 Task: Find connections with filter location Taufkirchen with filter topic #goalswith filter profile language German with filter current company TransUnion with filter school TKIET(Autonomous), WARANANAGAR with filter industry Space Research and Technology with filter service category Homeowners Insurance with filter keywords title Animal Breeder
Action: Mouse moved to (176, 266)
Screenshot: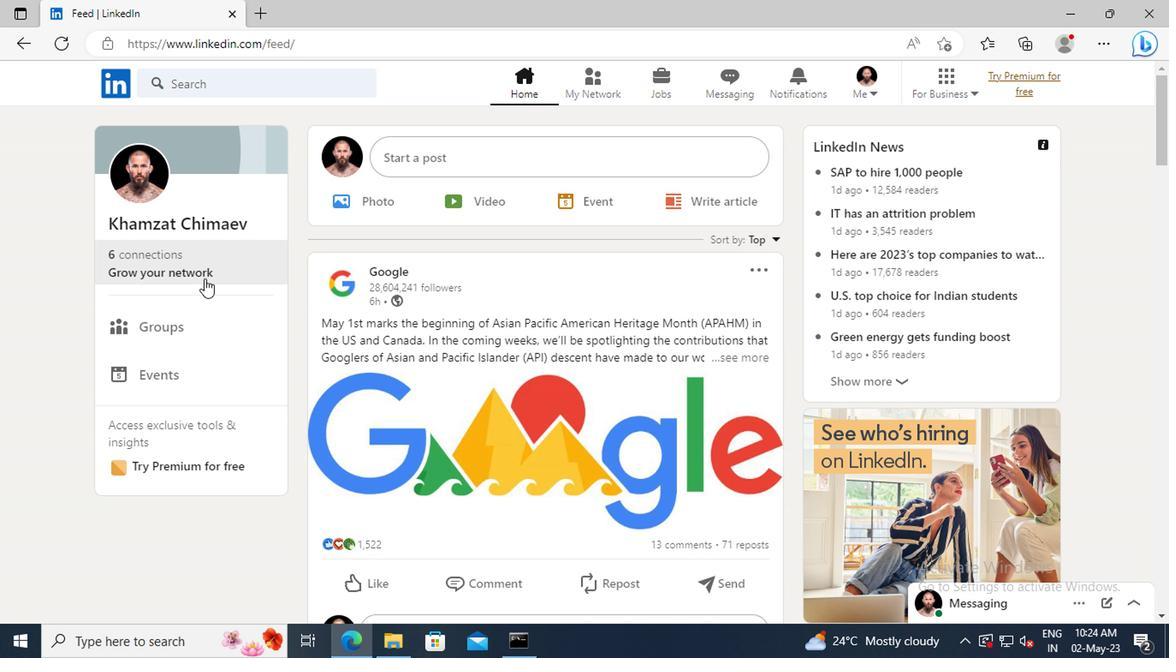 
Action: Mouse pressed left at (176, 266)
Screenshot: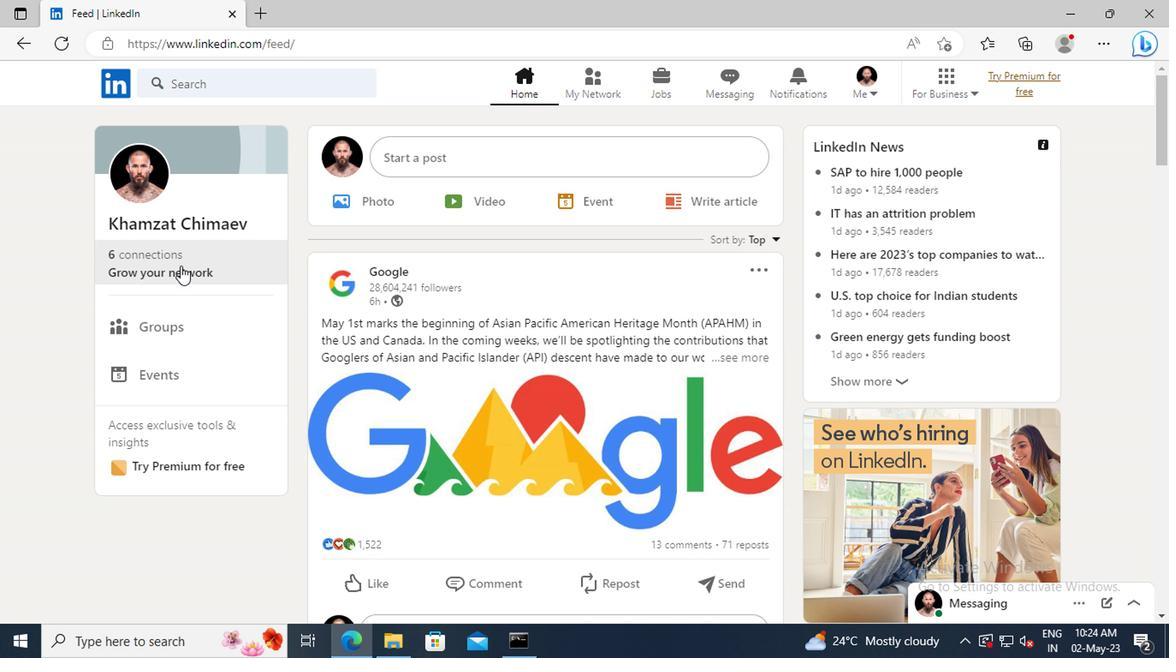 
Action: Mouse moved to (182, 179)
Screenshot: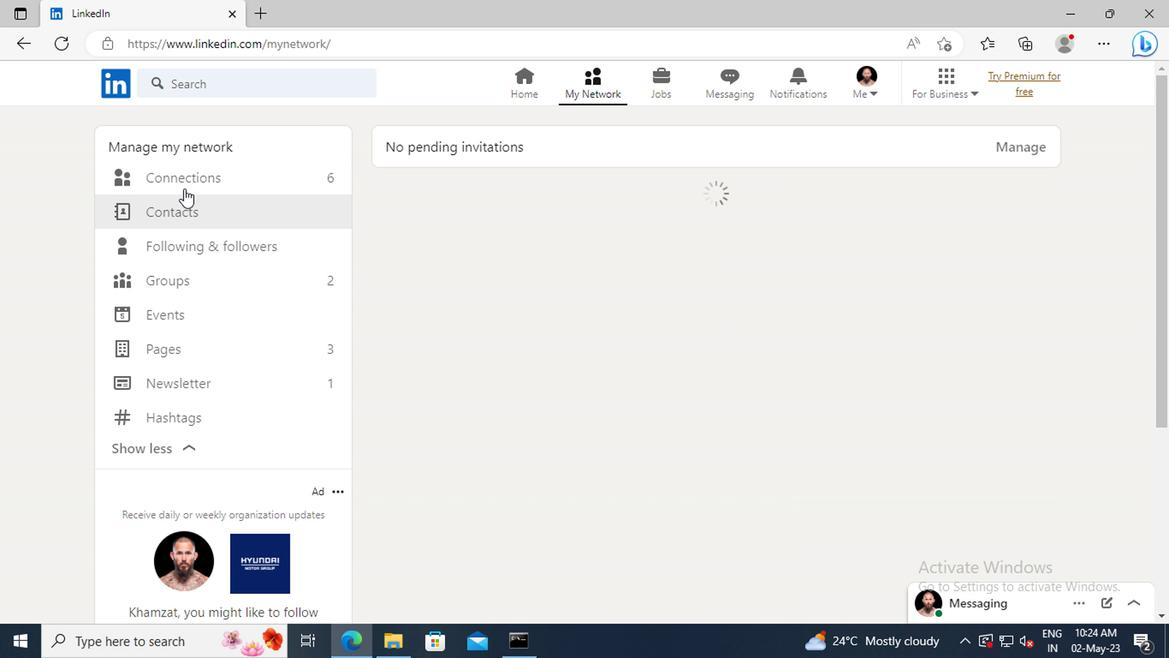 
Action: Mouse pressed left at (182, 179)
Screenshot: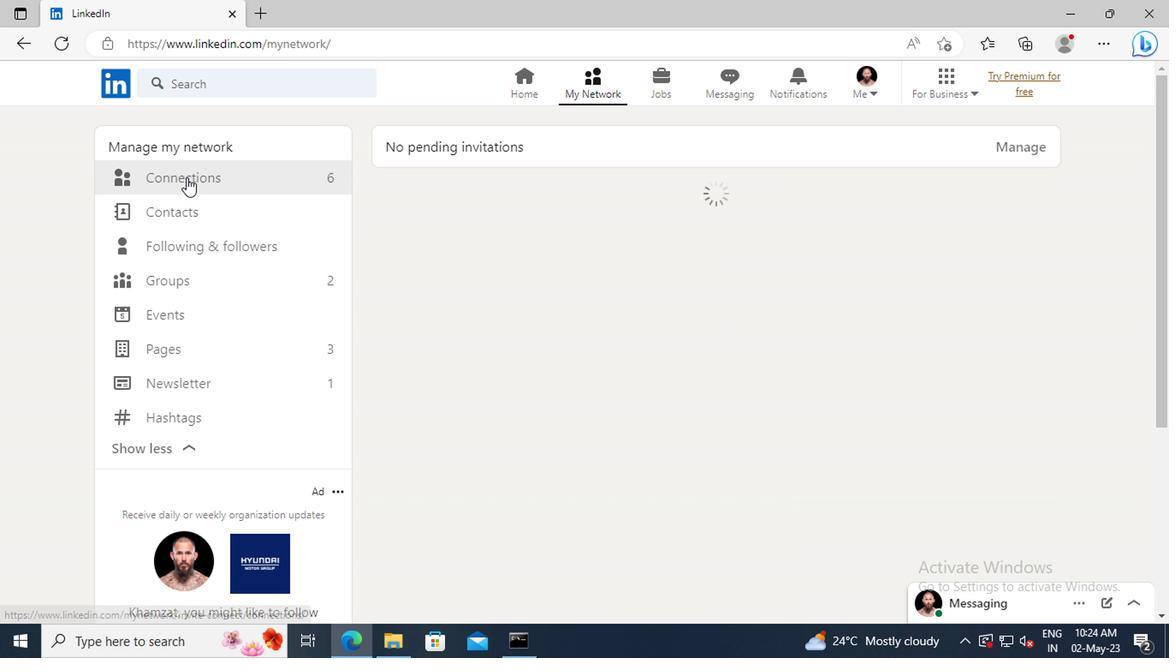 
Action: Mouse moved to (682, 183)
Screenshot: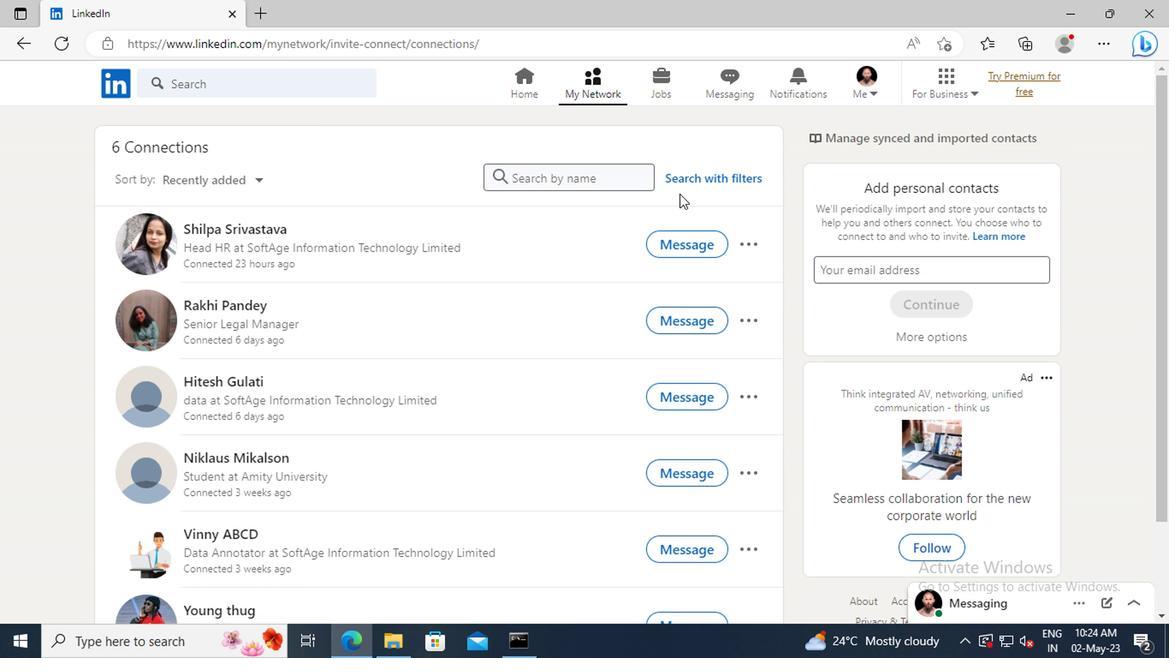 
Action: Mouse pressed left at (682, 183)
Screenshot: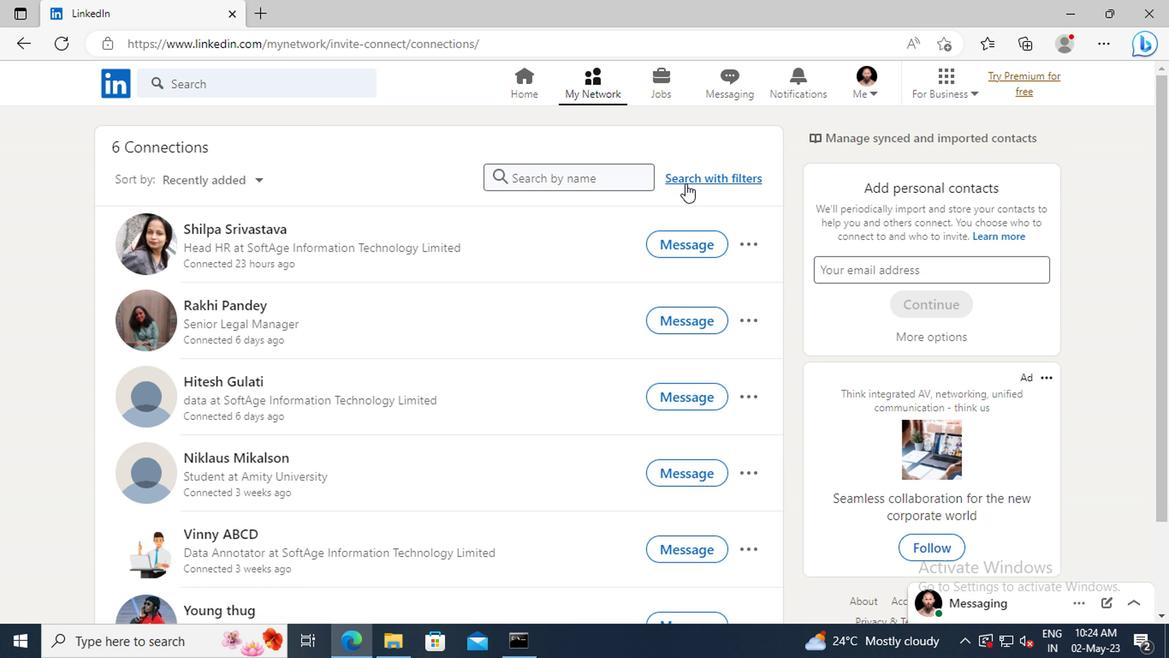 
Action: Mouse moved to (631, 134)
Screenshot: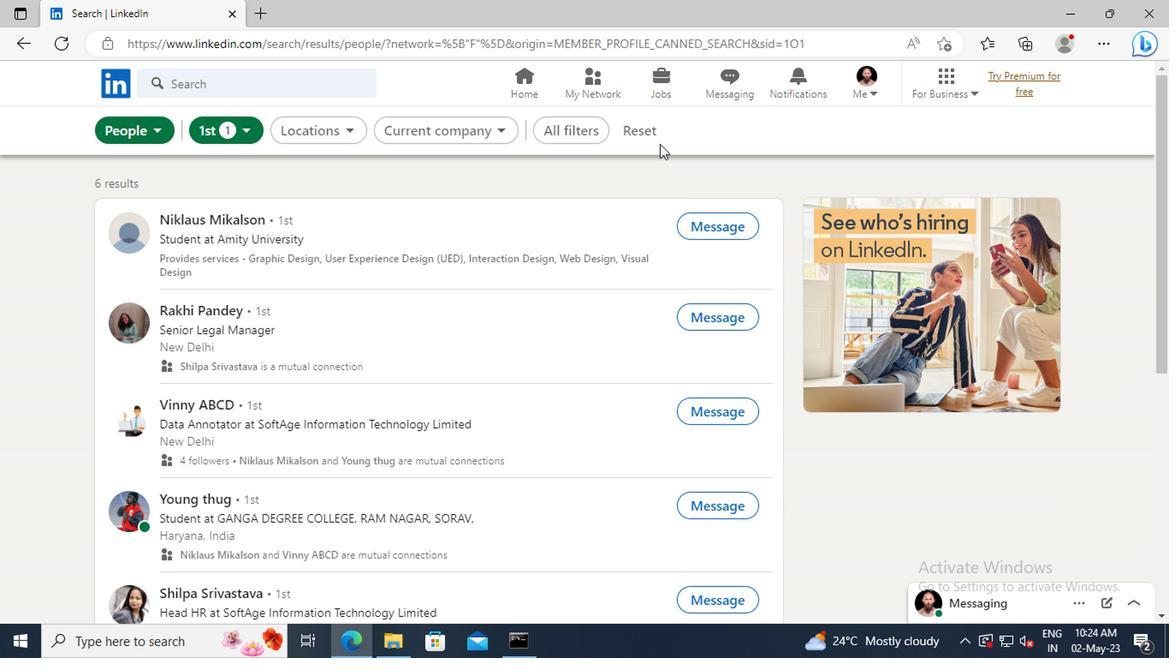 
Action: Mouse pressed left at (631, 134)
Screenshot: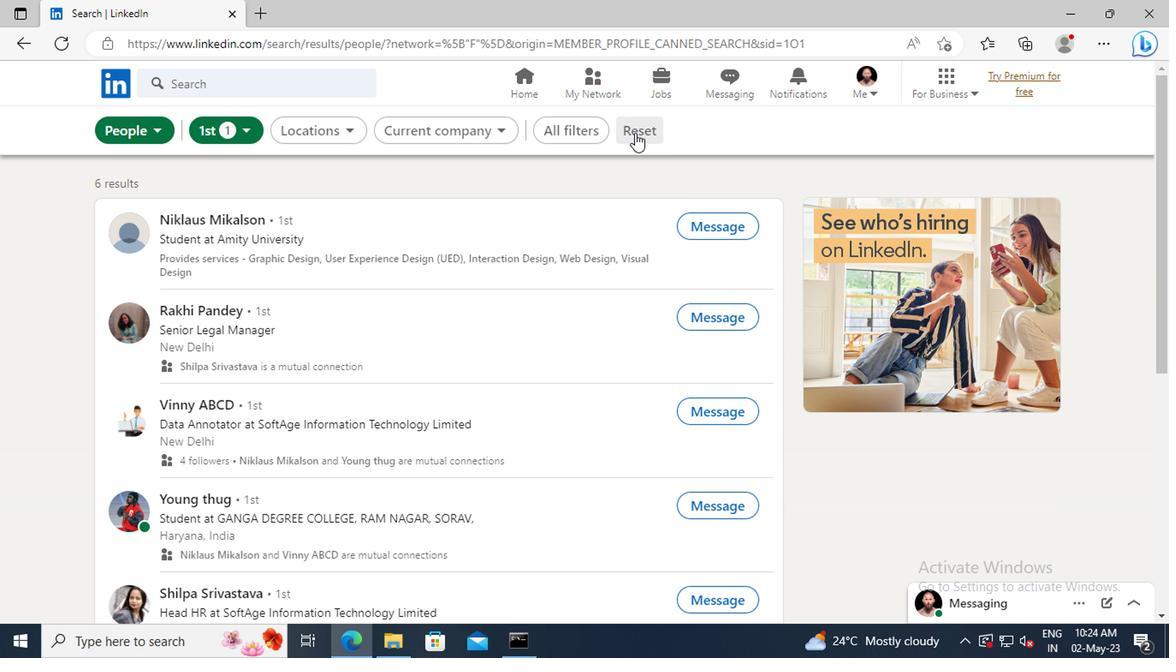 
Action: Mouse moved to (615, 130)
Screenshot: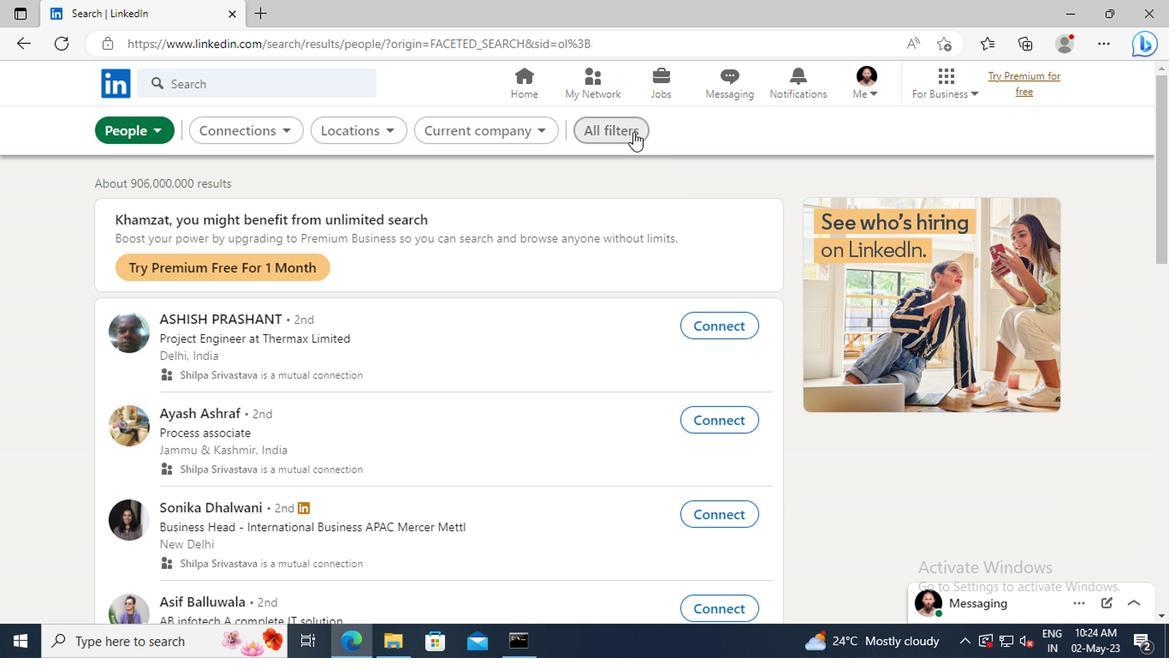 
Action: Mouse pressed left at (615, 130)
Screenshot: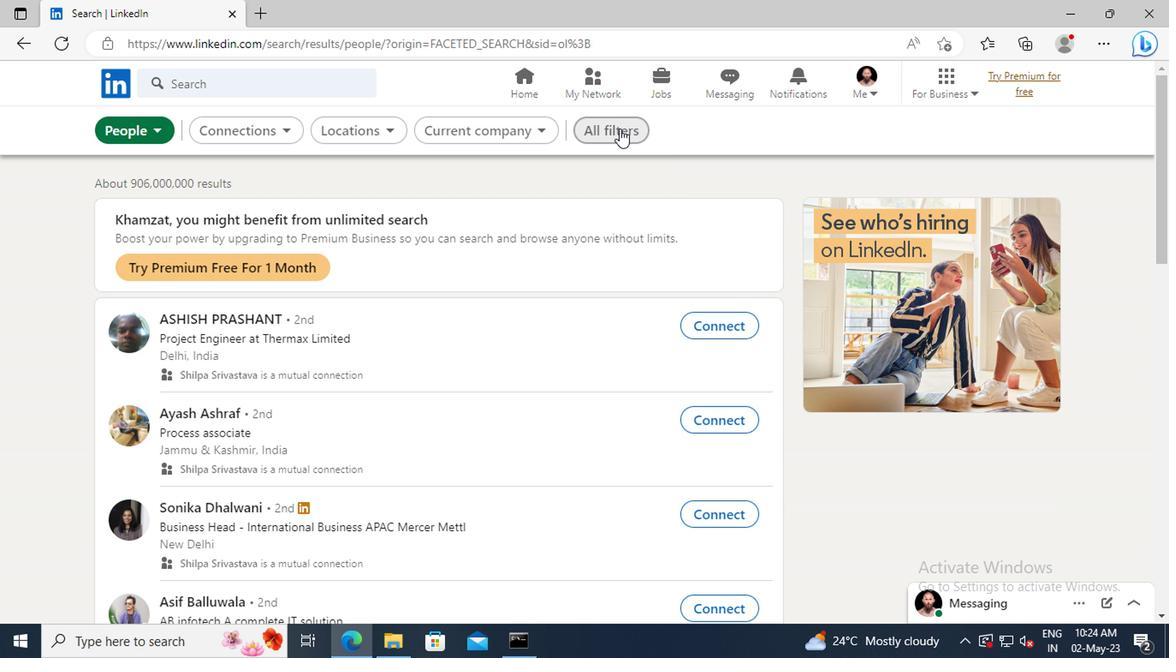 
Action: Mouse moved to (898, 294)
Screenshot: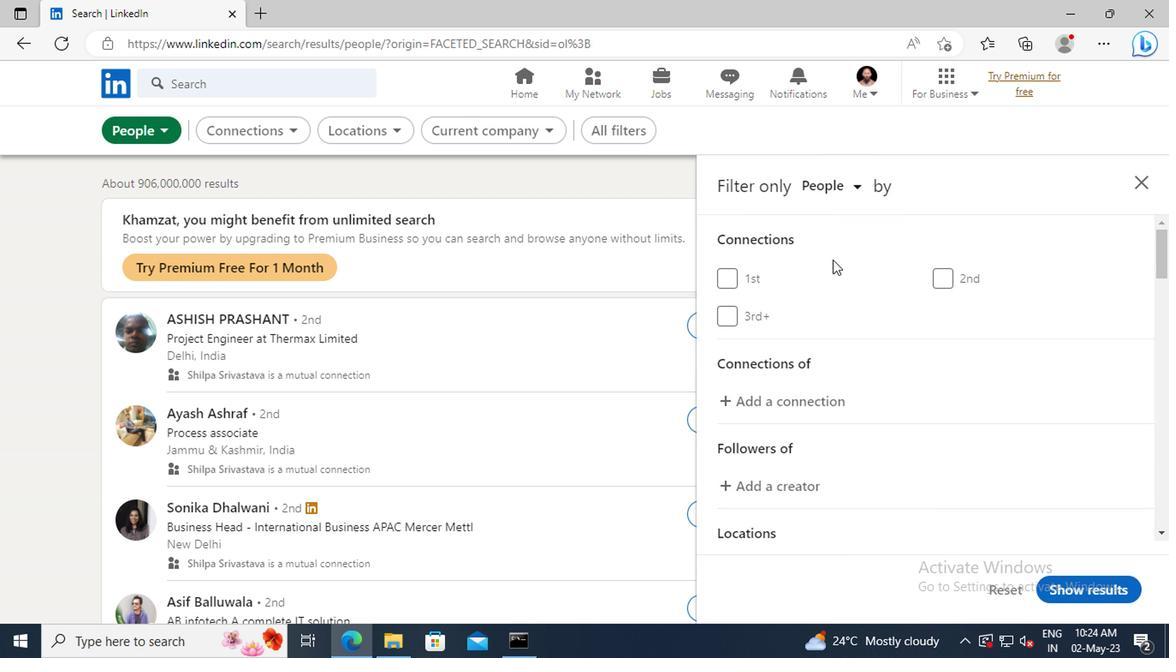 
Action: Mouse scrolled (898, 294) with delta (0, 0)
Screenshot: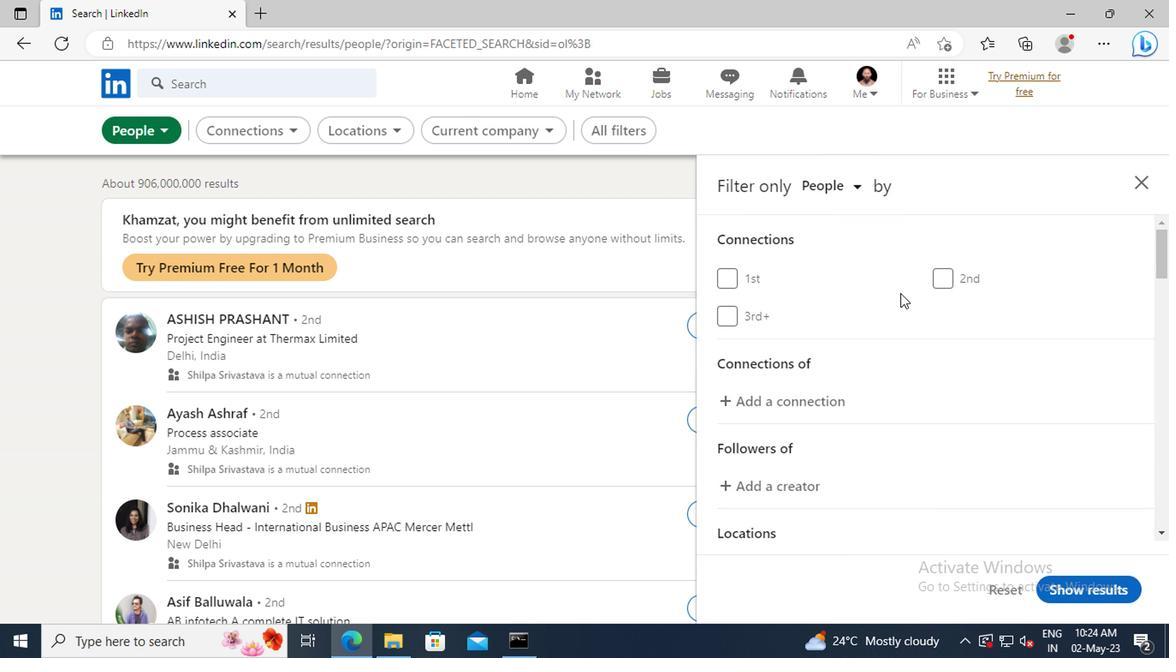 
Action: Mouse moved to (898, 295)
Screenshot: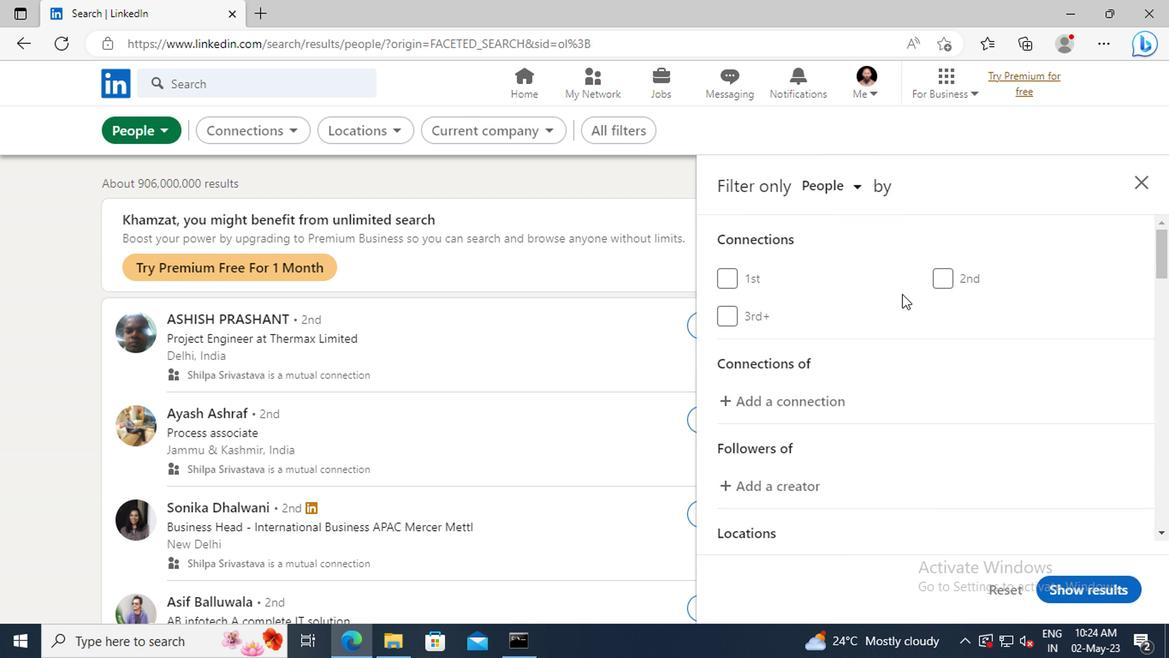 
Action: Mouse scrolled (898, 294) with delta (0, 0)
Screenshot: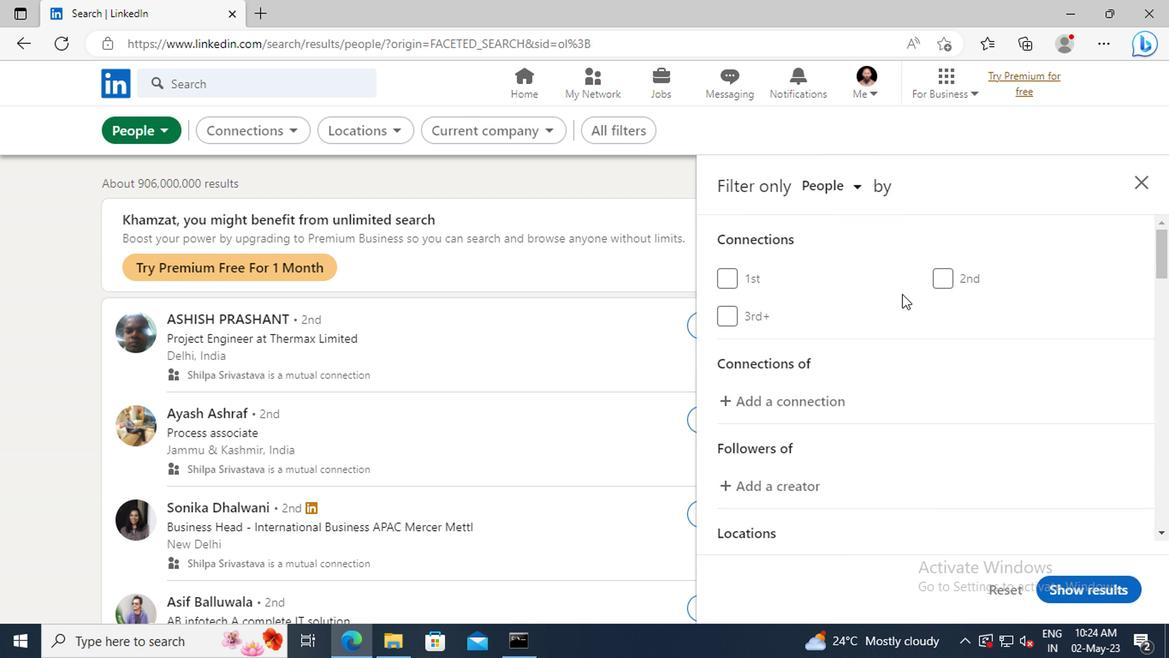 
Action: Mouse moved to (898, 296)
Screenshot: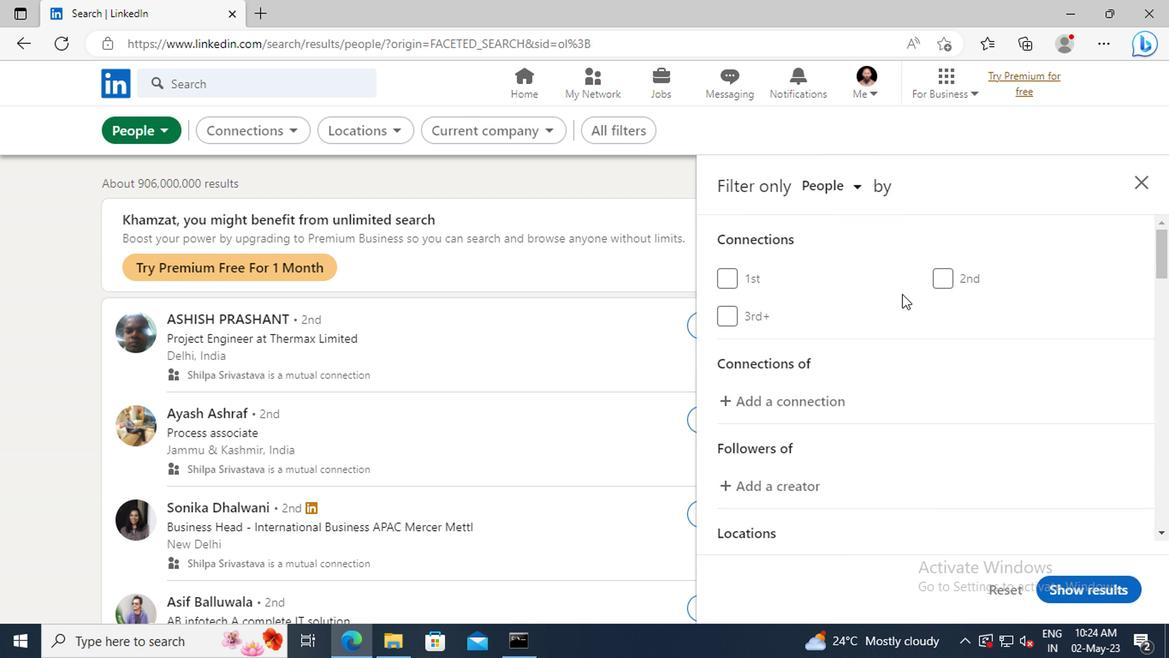 
Action: Mouse scrolled (898, 295) with delta (0, -1)
Screenshot: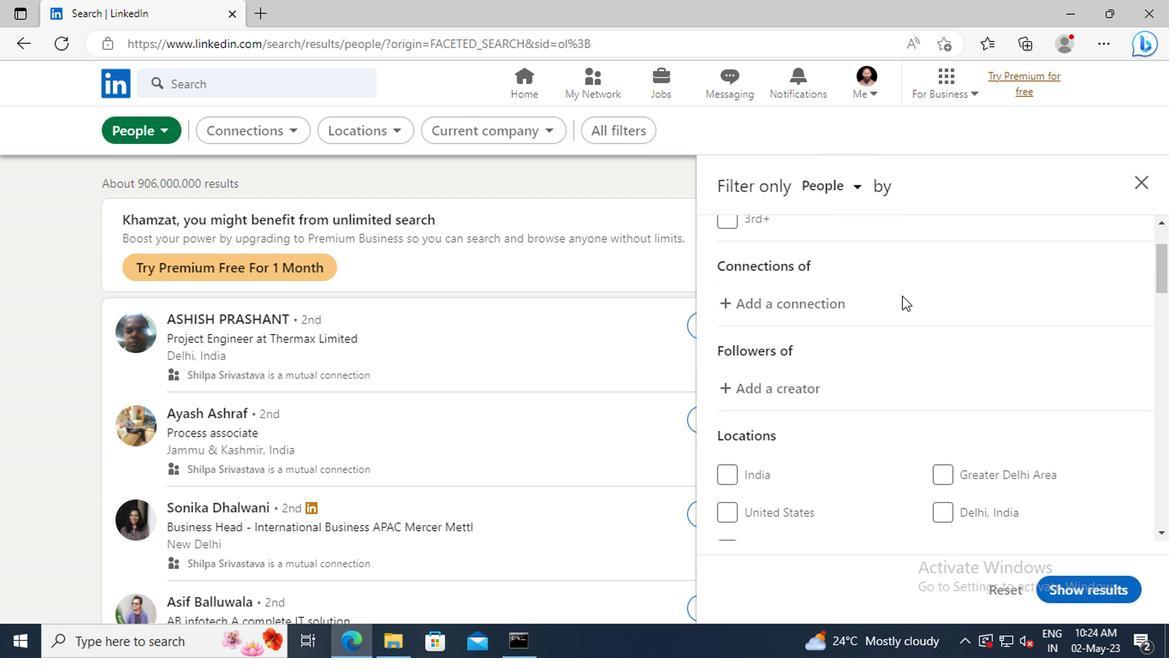 
Action: Mouse scrolled (898, 295) with delta (0, -1)
Screenshot: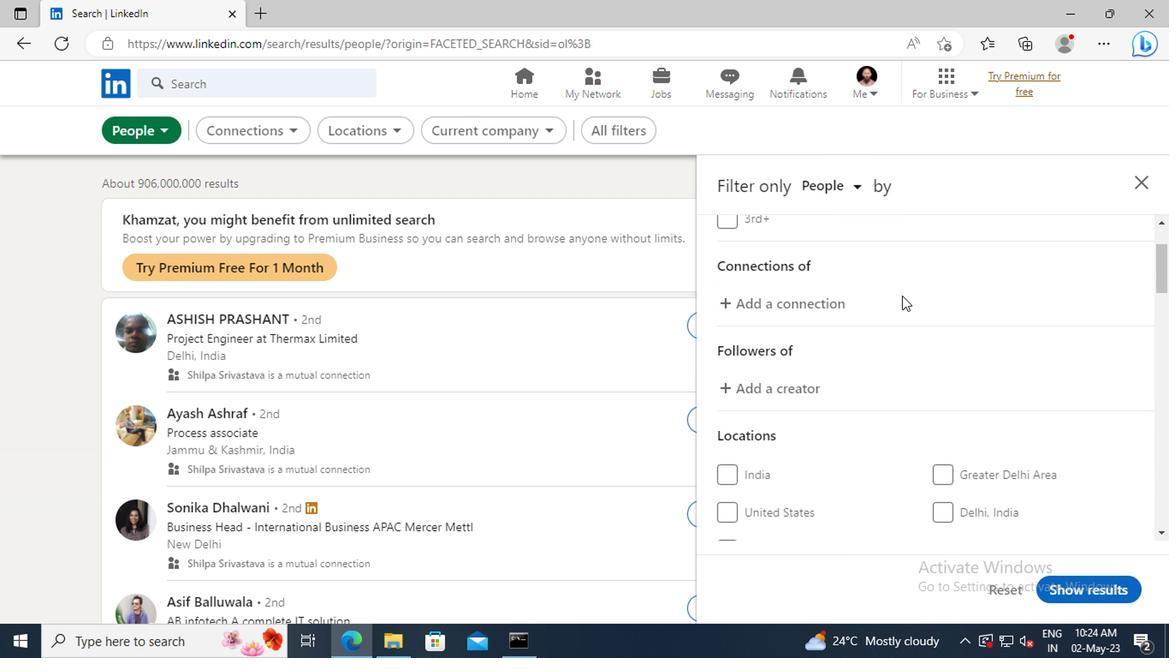 
Action: Mouse scrolled (898, 295) with delta (0, -1)
Screenshot: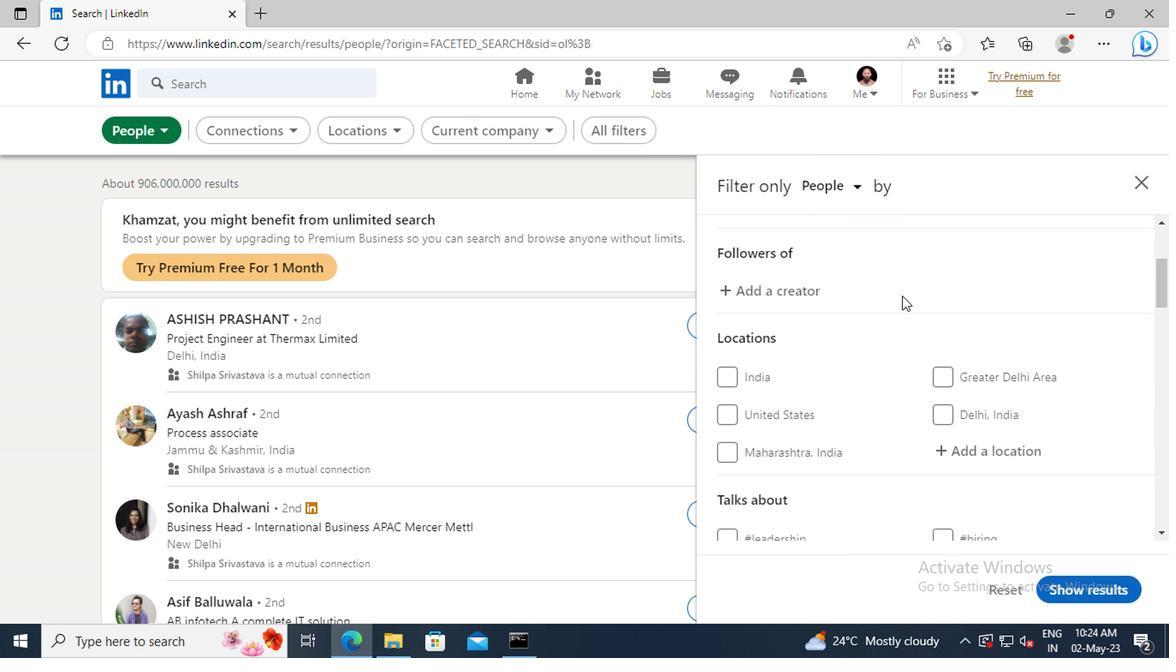 
Action: Mouse scrolled (898, 295) with delta (0, -1)
Screenshot: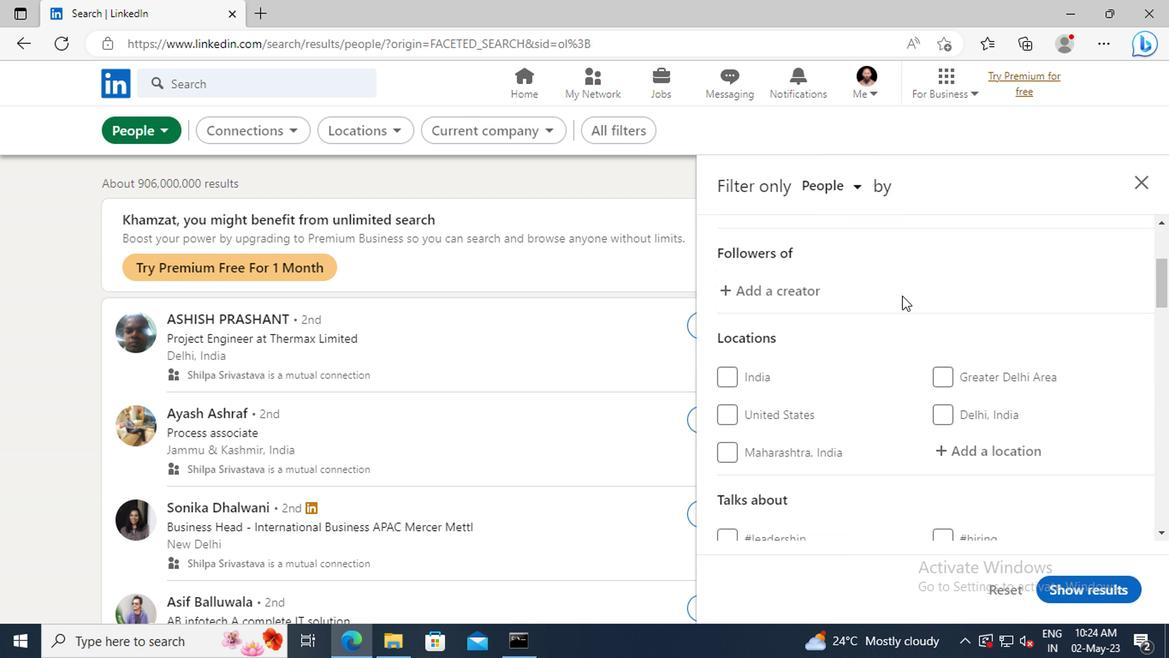 
Action: Mouse moved to (940, 357)
Screenshot: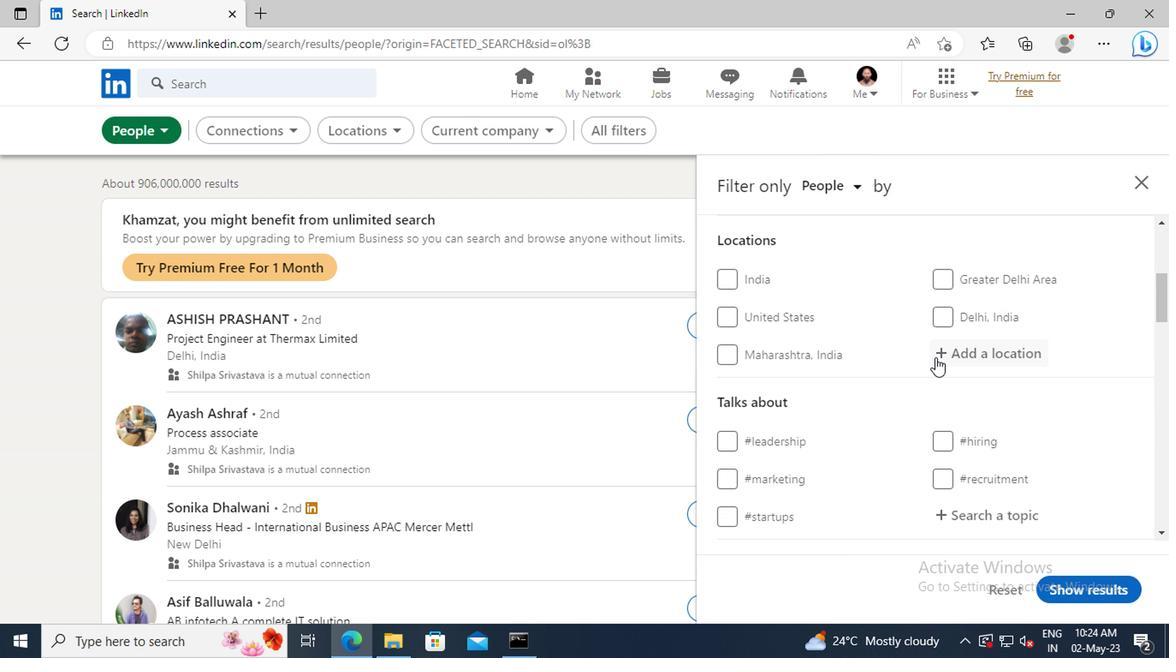 
Action: Mouse pressed left at (940, 357)
Screenshot: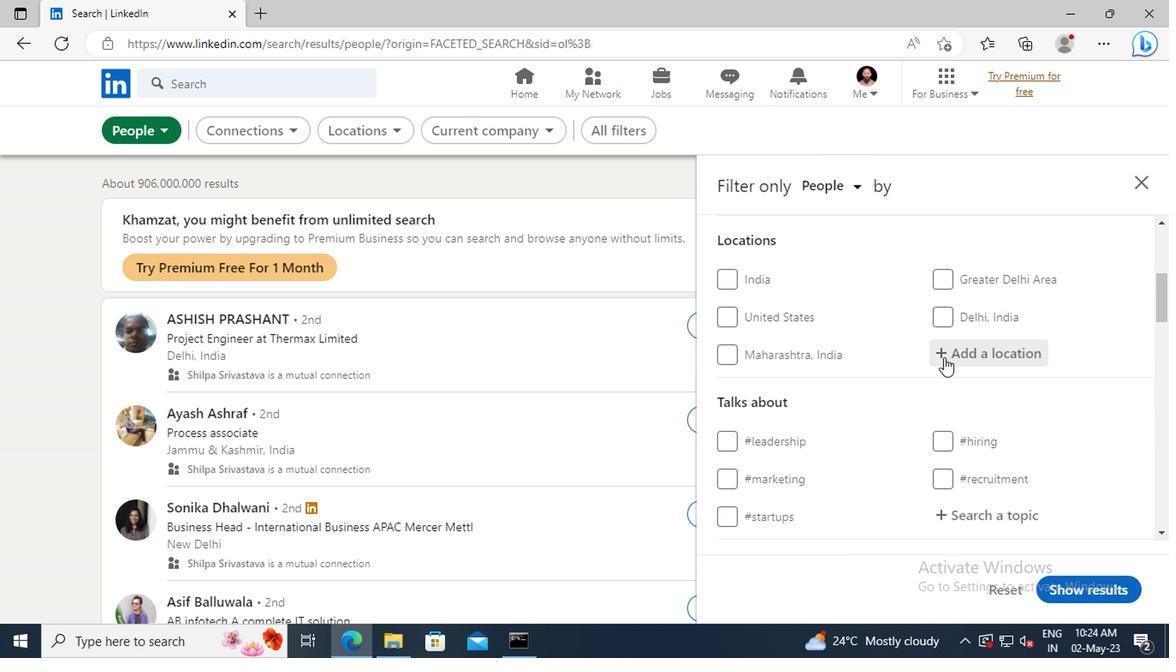 
Action: Key pressed <Key.shift>TAUFKIR
Screenshot: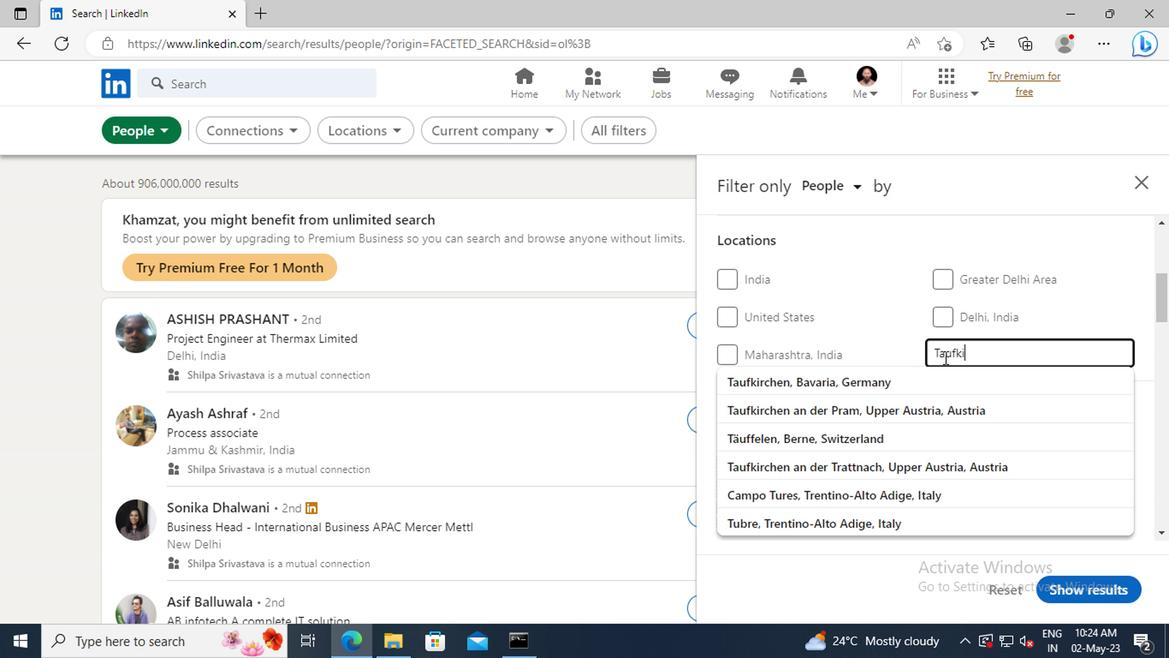 
Action: Mouse moved to (937, 379)
Screenshot: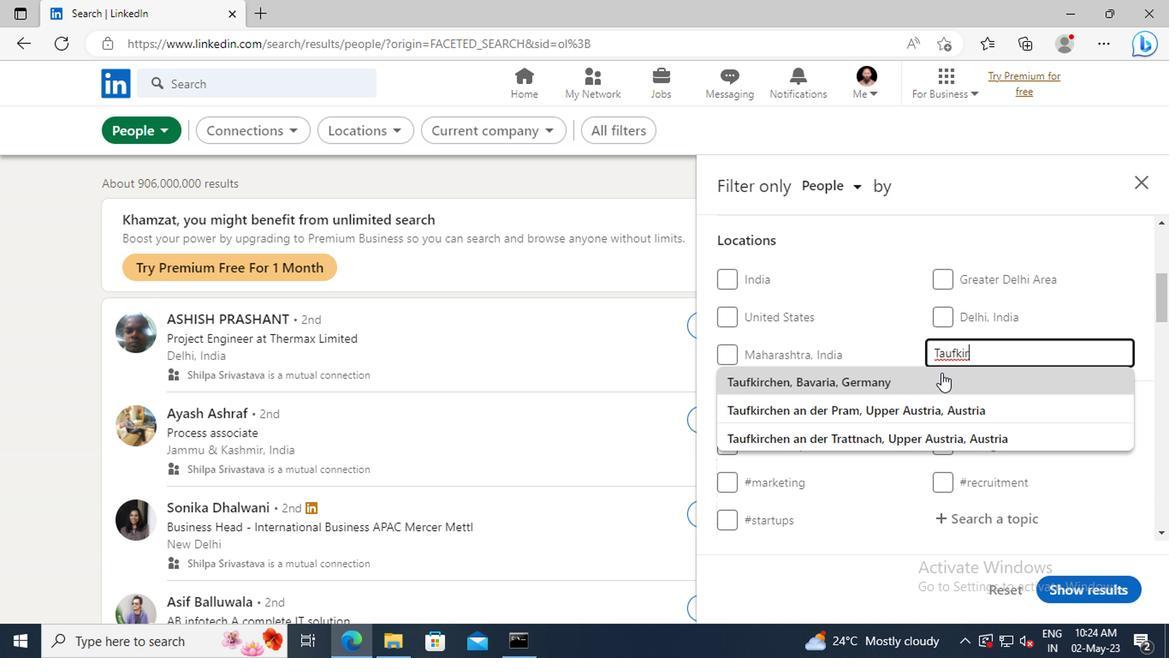 
Action: Mouse pressed left at (937, 379)
Screenshot: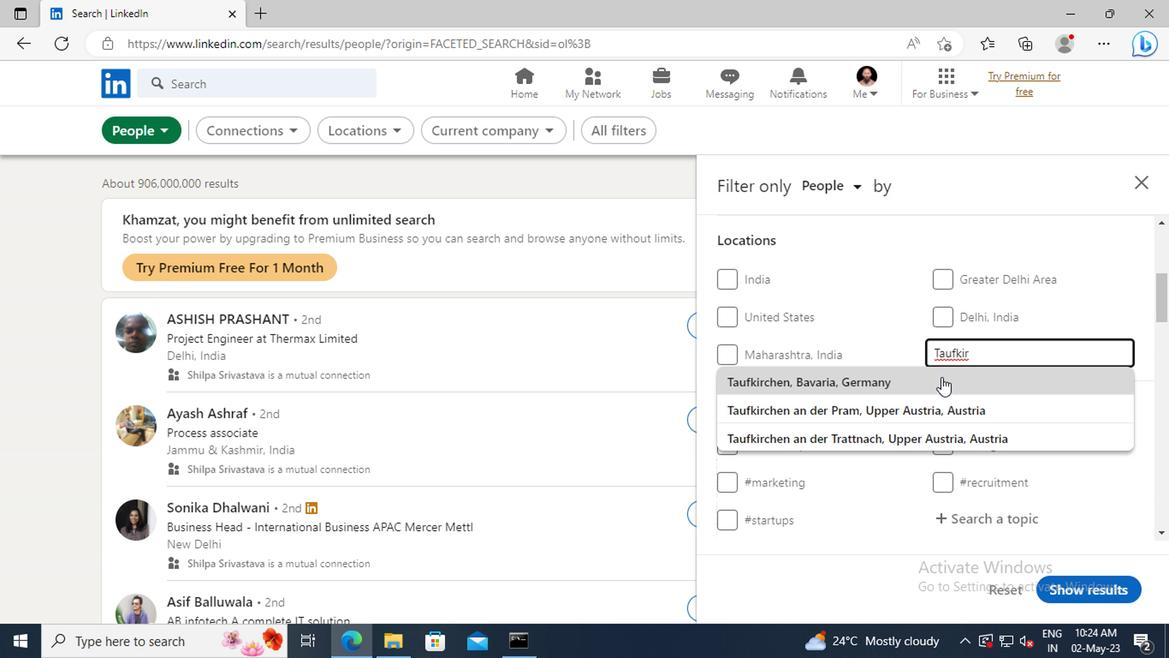
Action: Mouse scrolled (937, 378) with delta (0, 0)
Screenshot: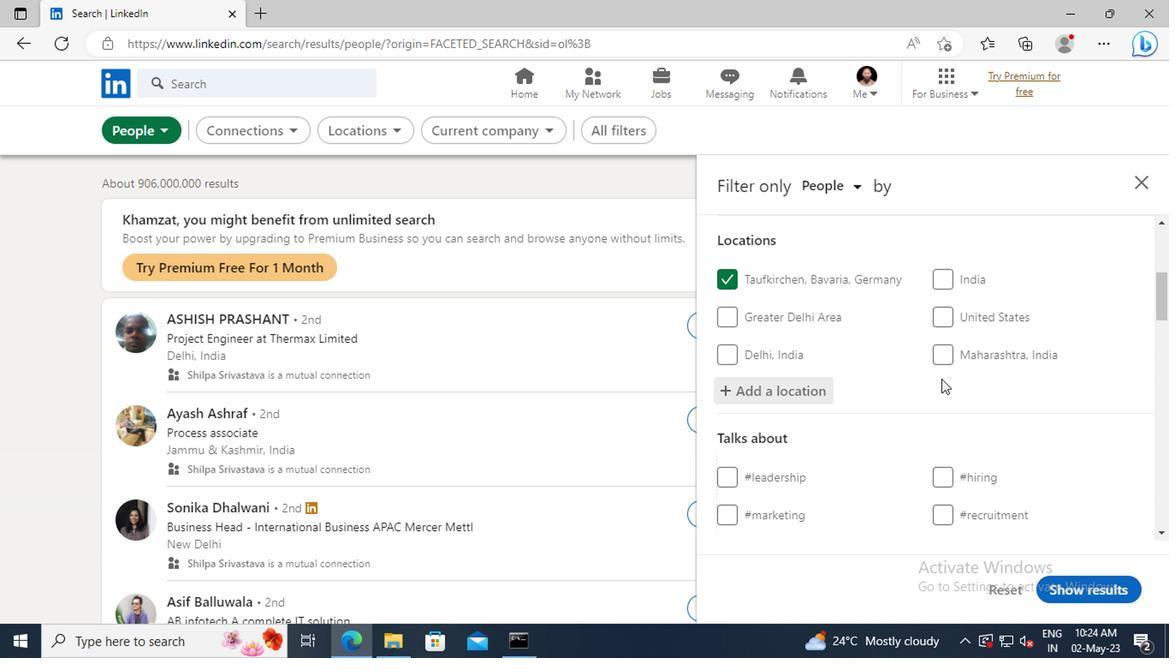 
Action: Mouse scrolled (937, 378) with delta (0, 0)
Screenshot: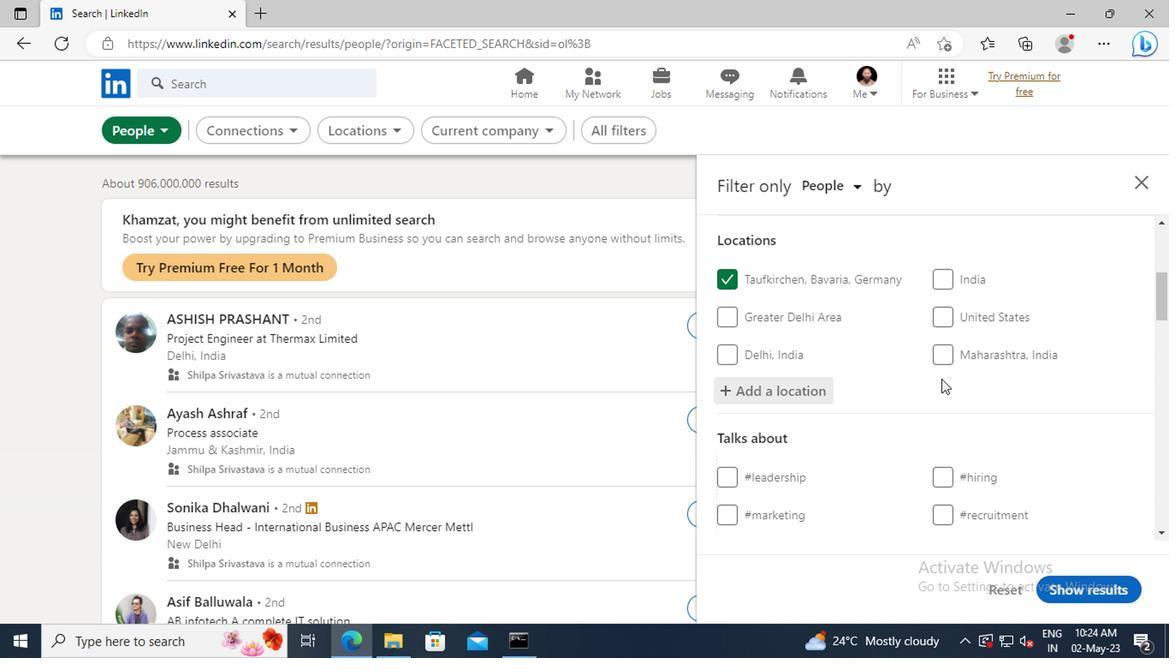 
Action: Mouse scrolled (937, 378) with delta (0, 0)
Screenshot: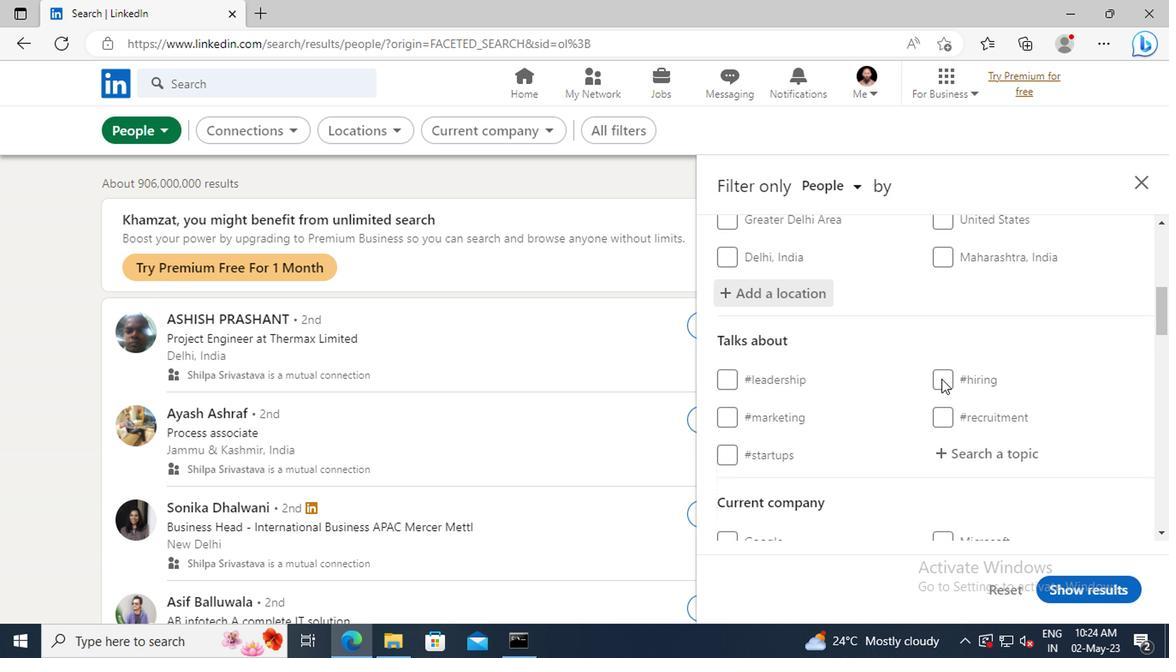 
Action: Mouse moved to (946, 406)
Screenshot: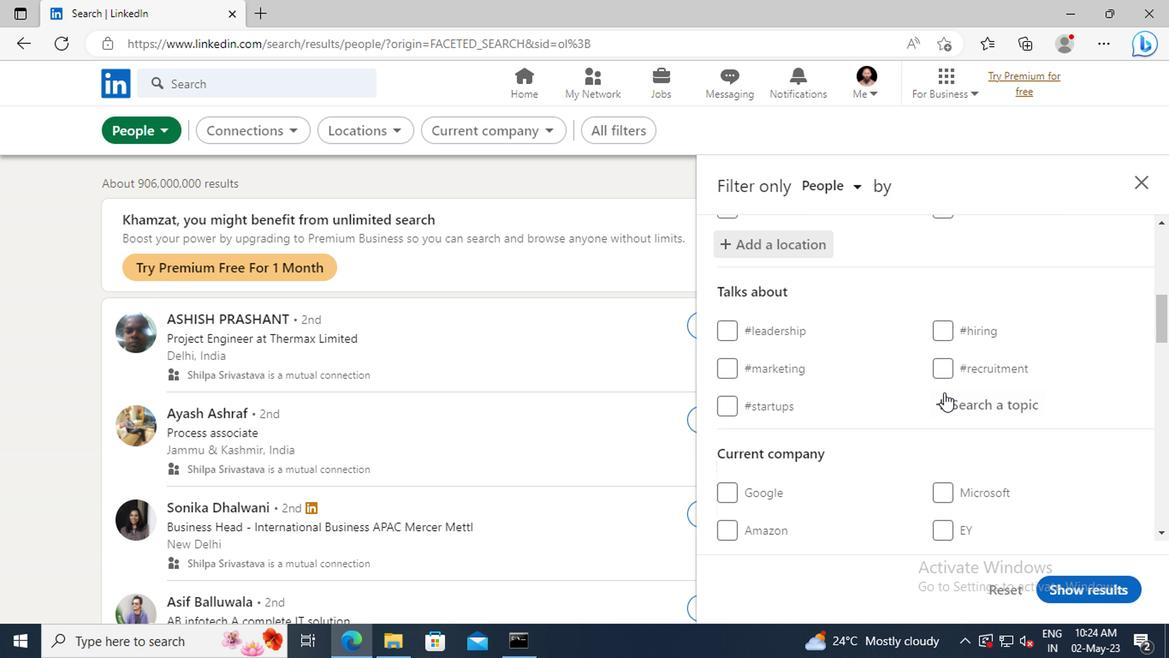 
Action: Mouse pressed left at (946, 406)
Screenshot: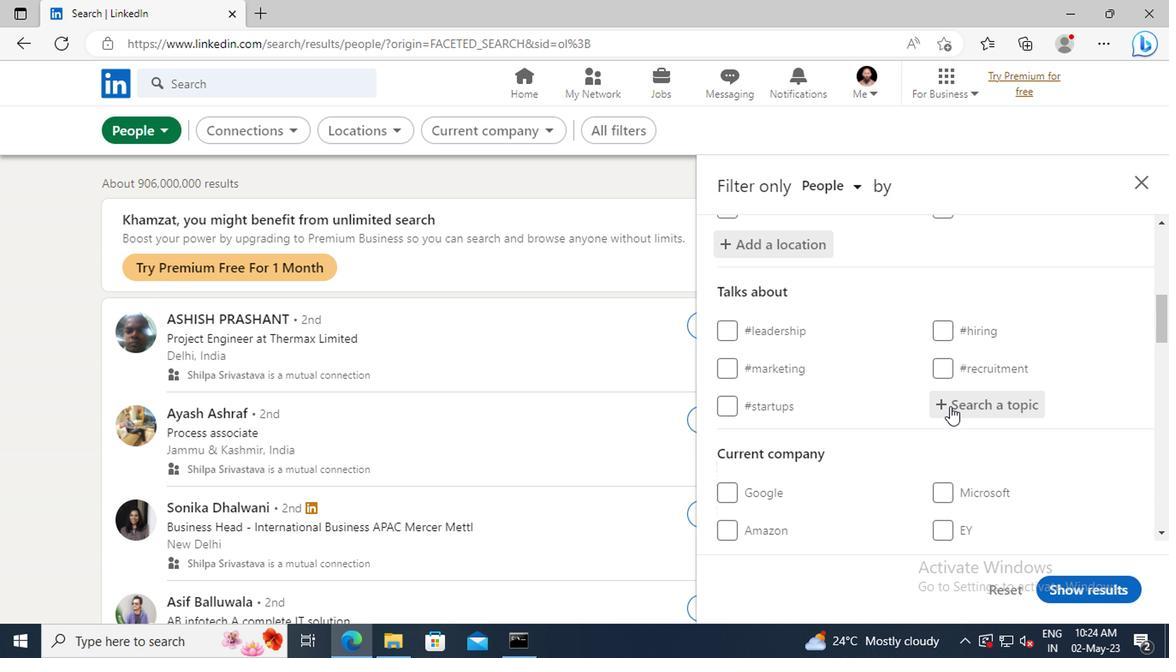
Action: Key pressed GOALS
Screenshot: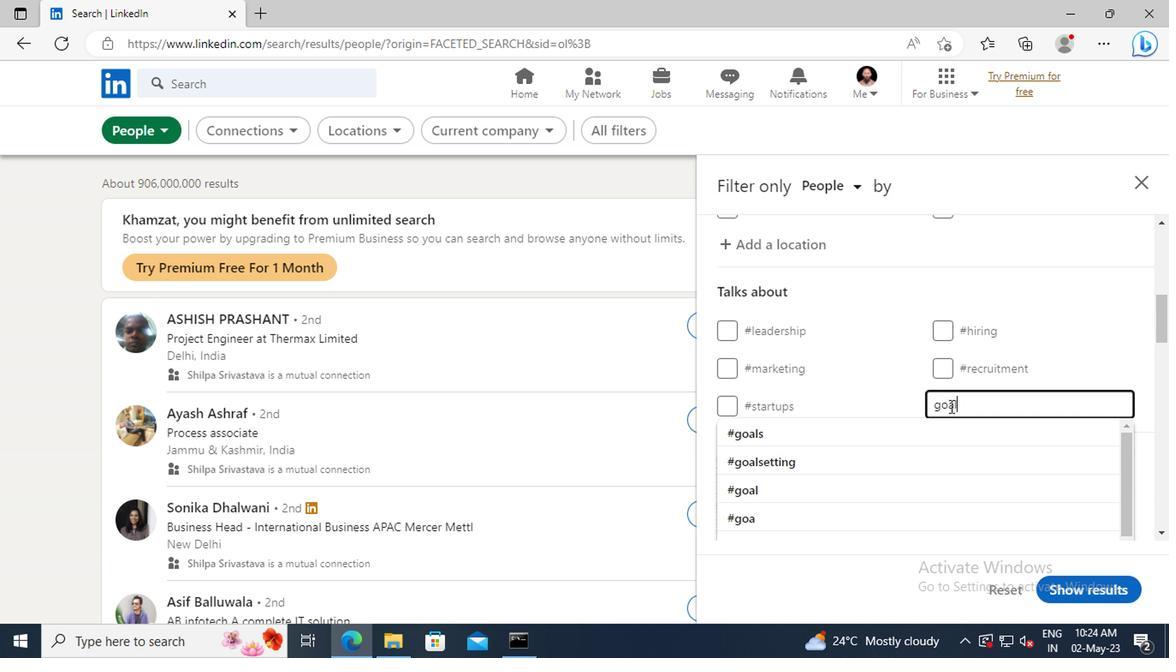 
Action: Mouse moved to (948, 432)
Screenshot: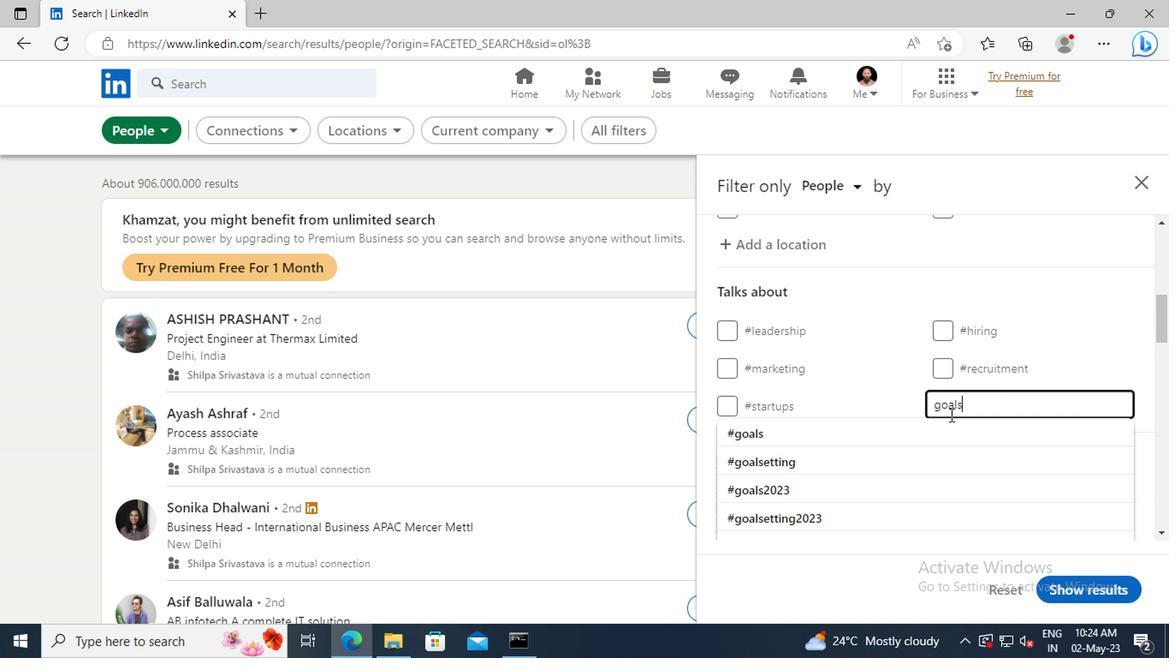 
Action: Mouse pressed left at (948, 432)
Screenshot: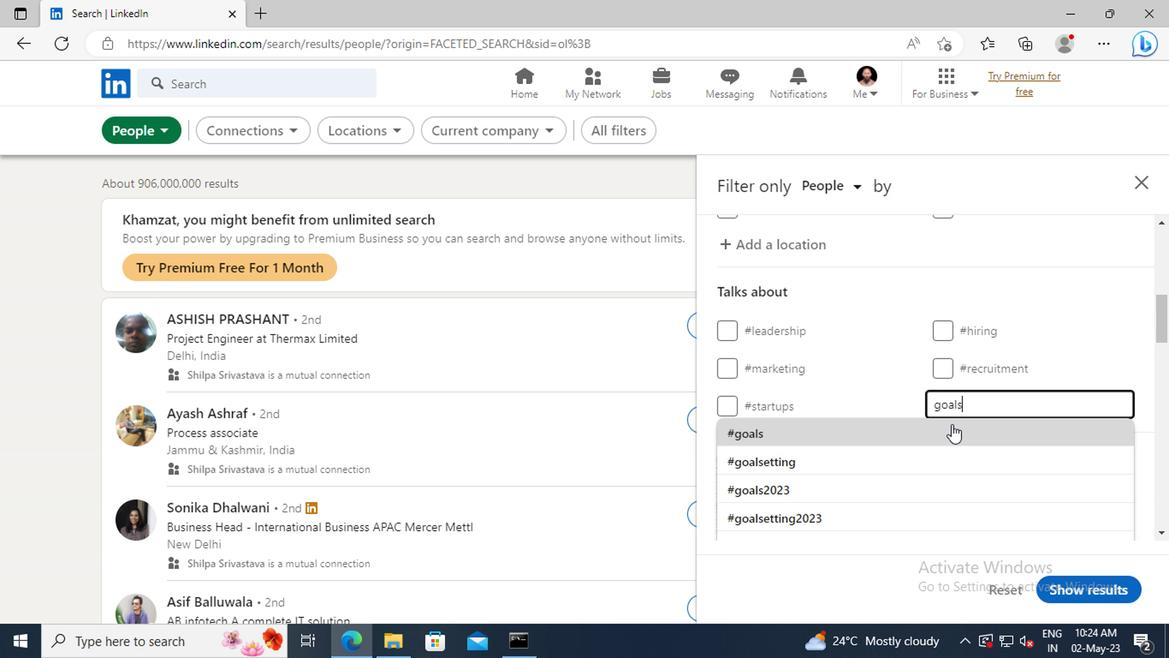 
Action: Mouse scrolled (948, 431) with delta (0, 0)
Screenshot: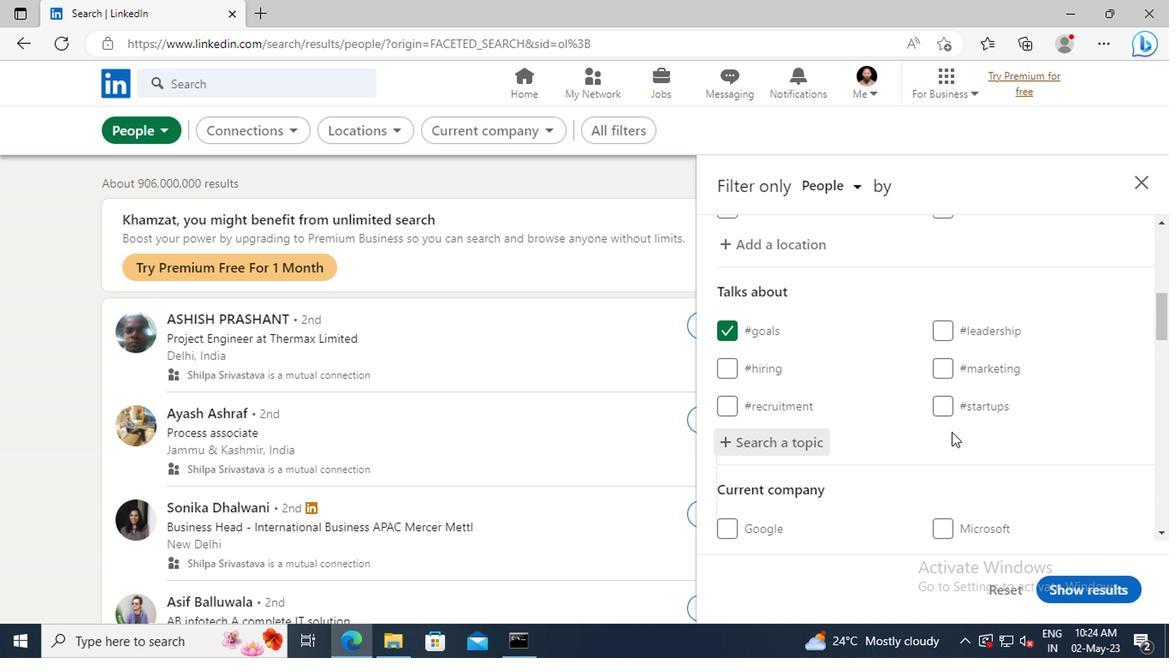 
Action: Mouse scrolled (948, 431) with delta (0, 0)
Screenshot: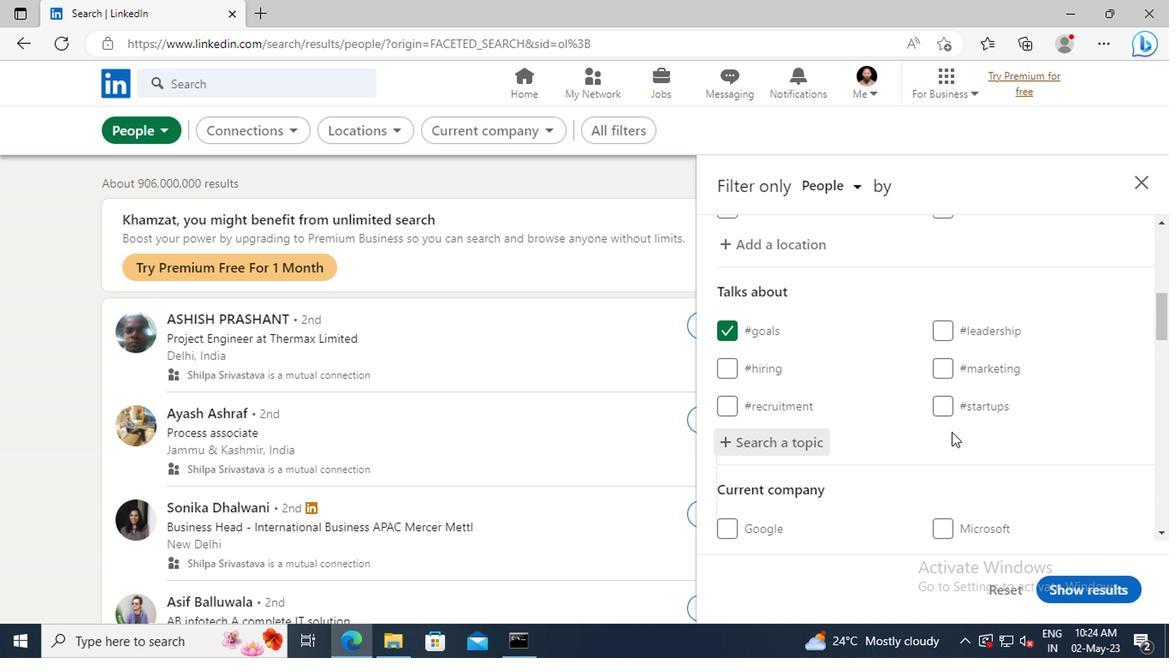 
Action: Mouse scrolled (948, 431) with delta (0, 0)
Screenshot: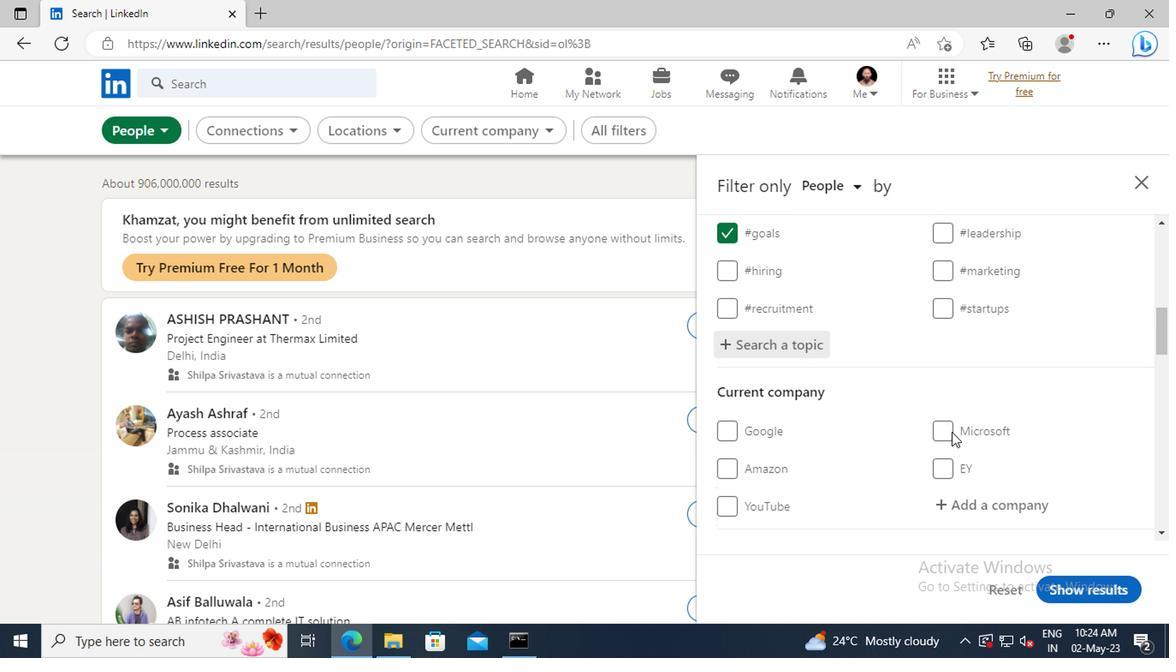 
Action: Mouse scrolled (948, 431) with delta (0, 0)
Screenshot: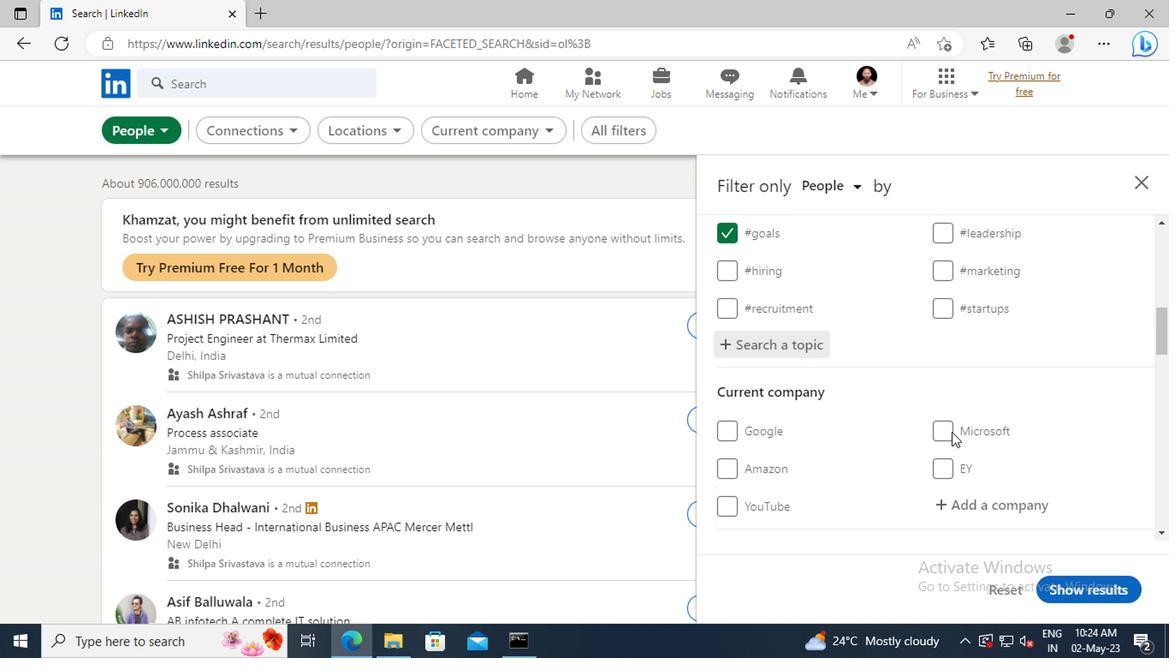 
Action: Mouse moved to (944, 419)
Screenshot: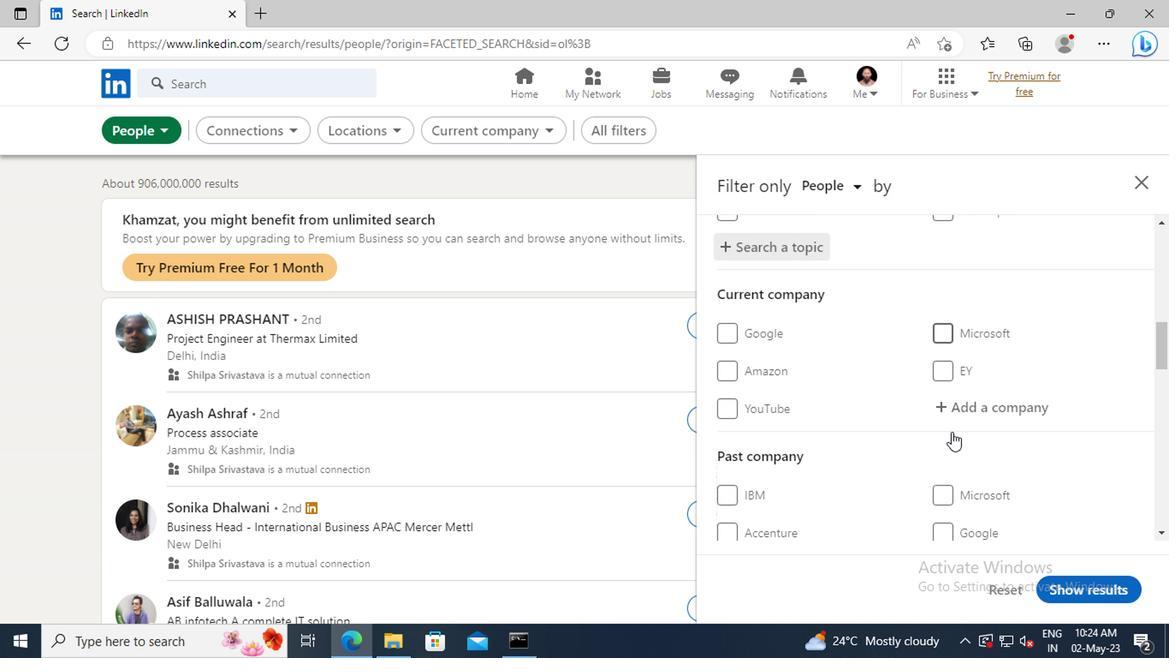 
Action: Mouse scrolled (944, 419) with delta (0, 0)
Screenshot: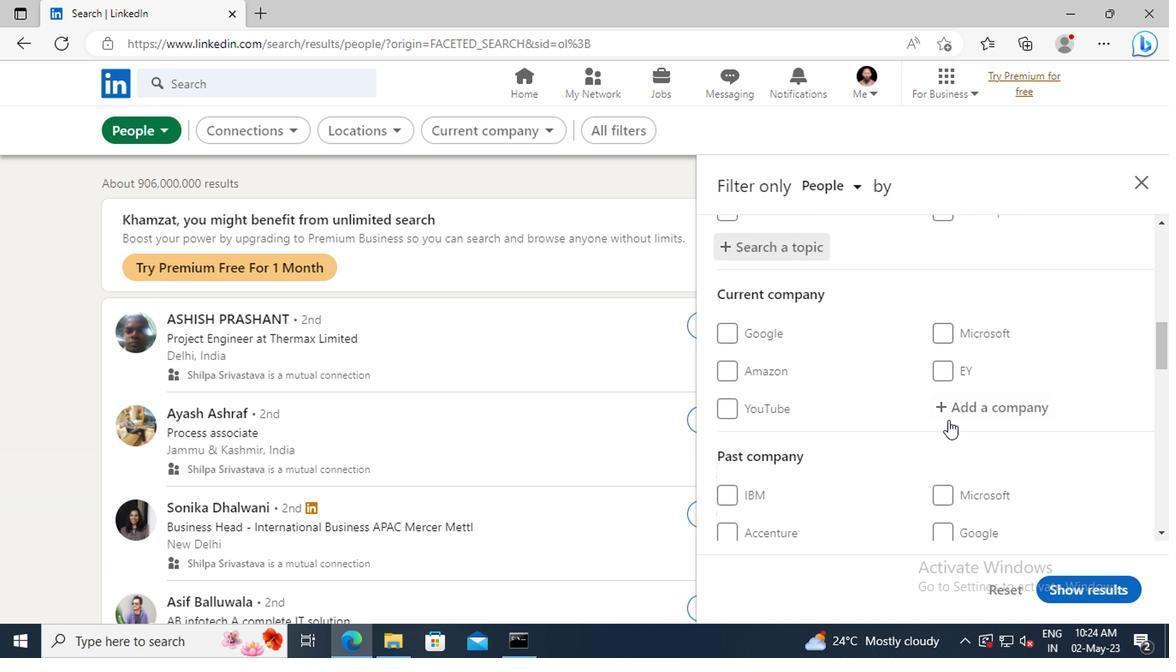 
Action: Mouse scrolled (944, 419) with delta (0, 0)
Screenshot: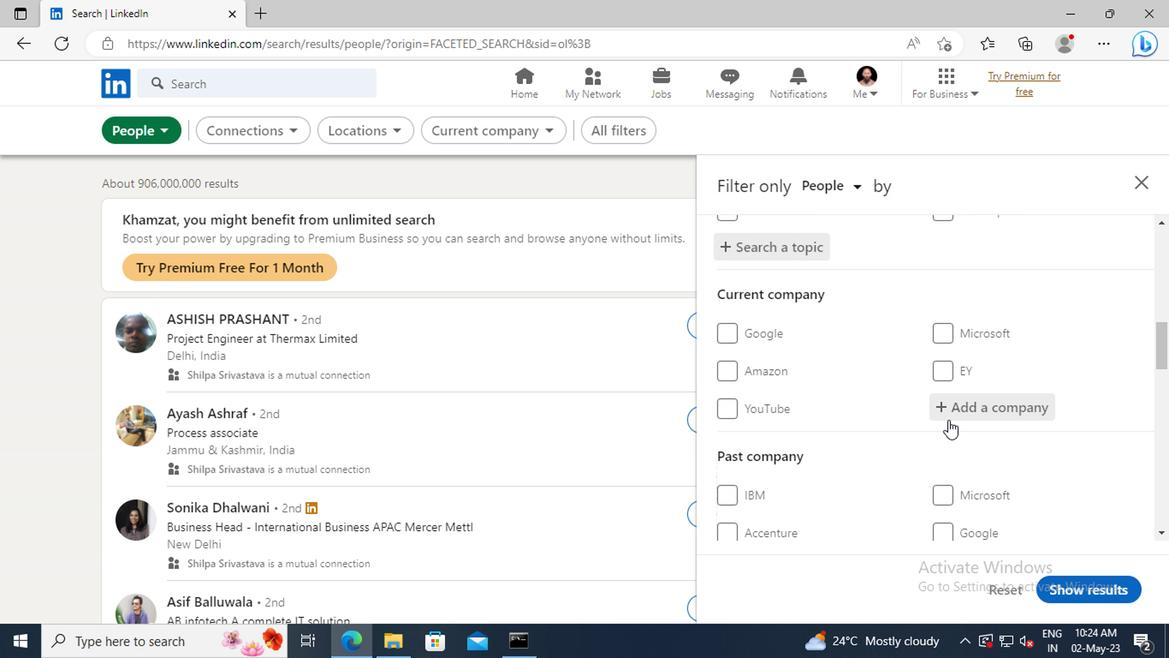
Action: Mouse moved to (944, 416)
Screenshot: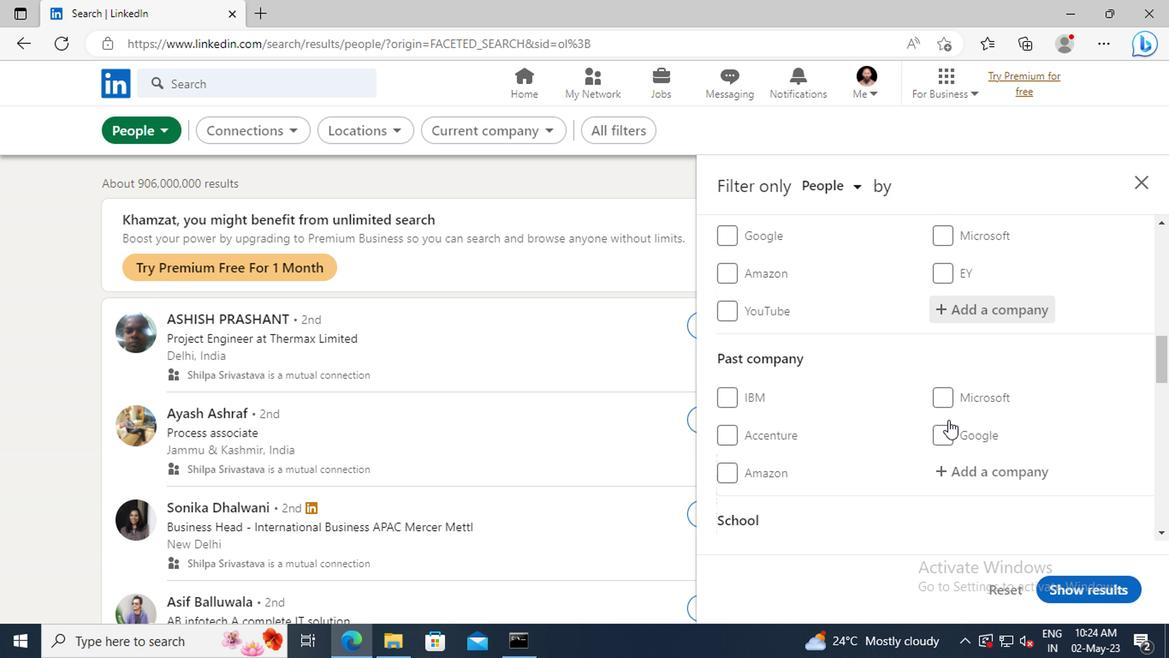 
Action: Mouse scrolled (944, 415) with delta (0, -1)
Screenshot: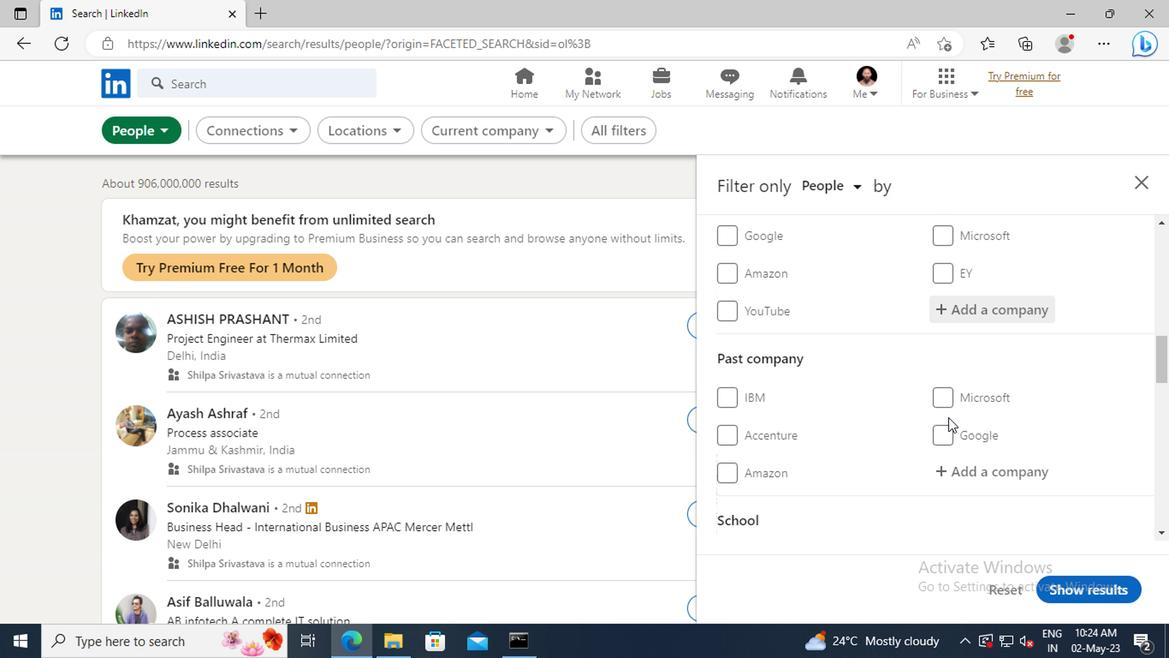 
Action: Mouse scrolled (944, 415) with delta (0, -1)
Screenshot: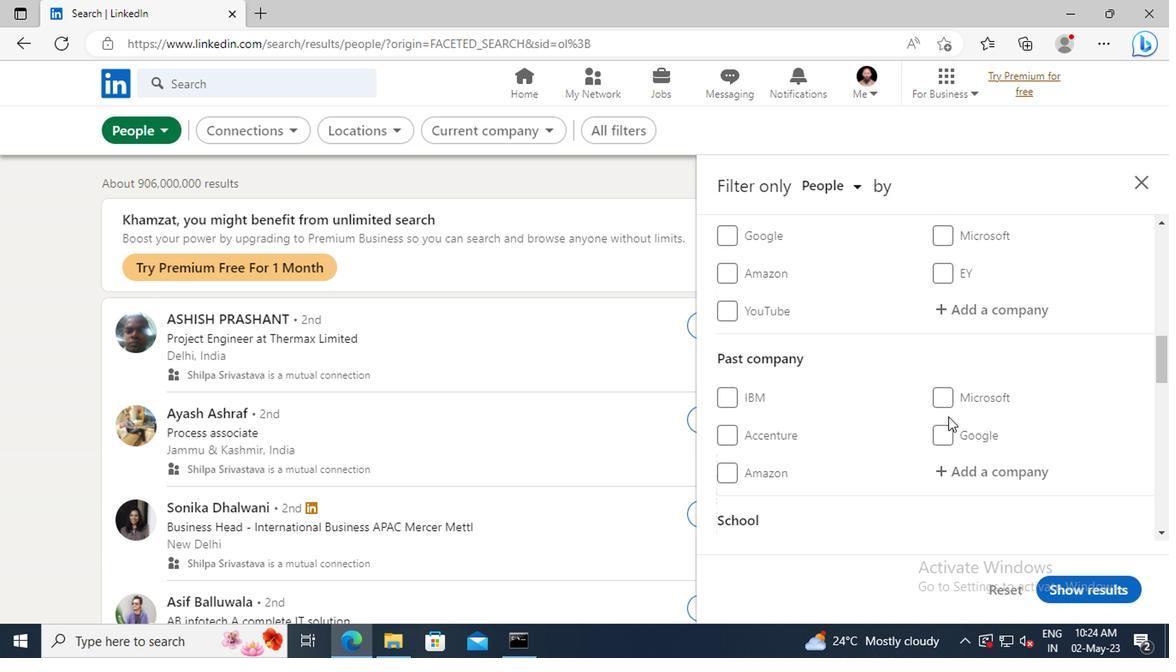 
Action: Mouse scrolled (944, 415) with delta (0, -1)
Screenshot: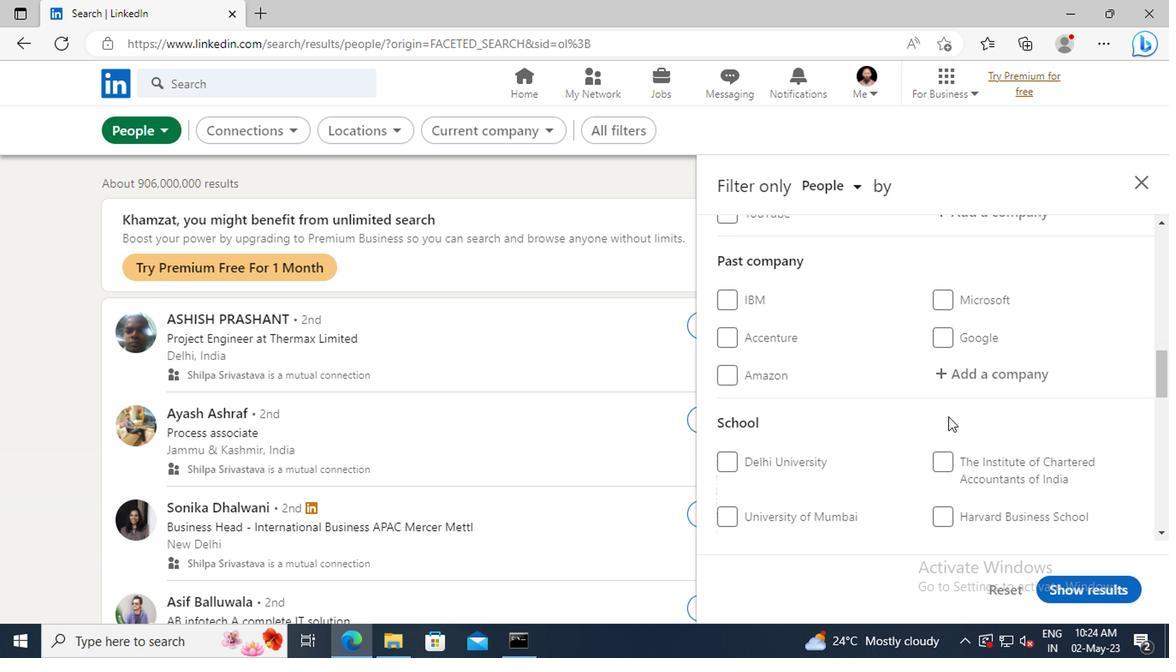 
Action: Mouse scrolled (944, 415) with delta (0, -1)
Screenshot: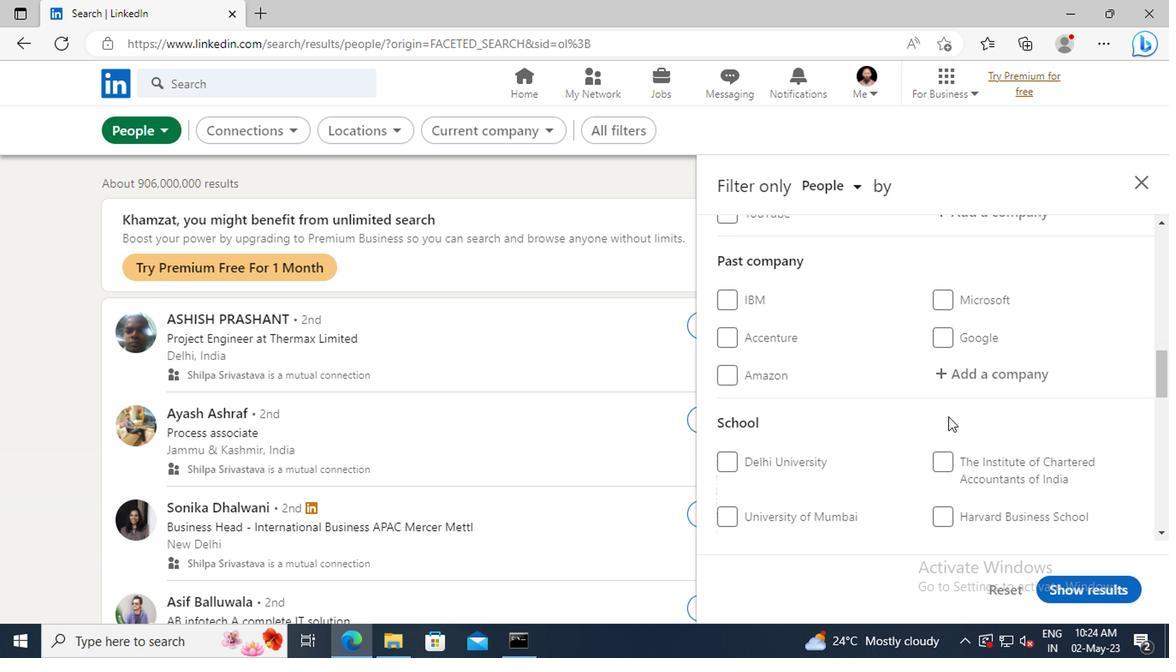 
Action: Mouse scrolled (944, 415) with delta (0, -1)
Screenshot: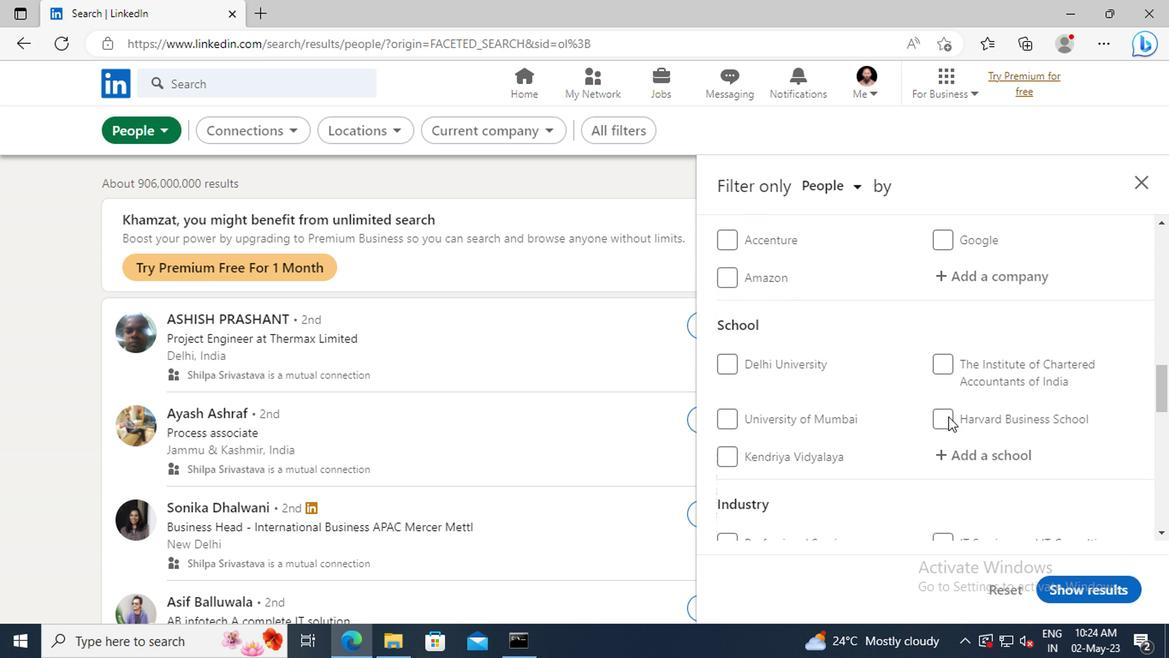 
Action: Mouse scrolled (944, 415) with delta (0, -1)
Screenshot: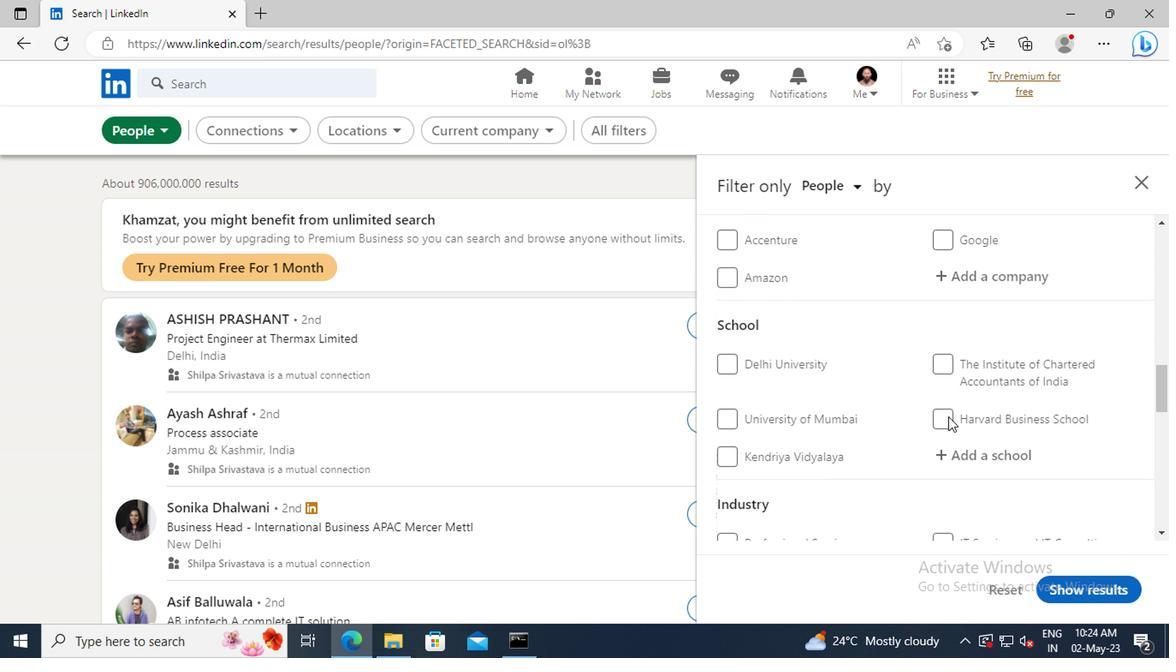 
Action: Mouse scrolled (944, 415) with delta (0, -1)
Screenshot: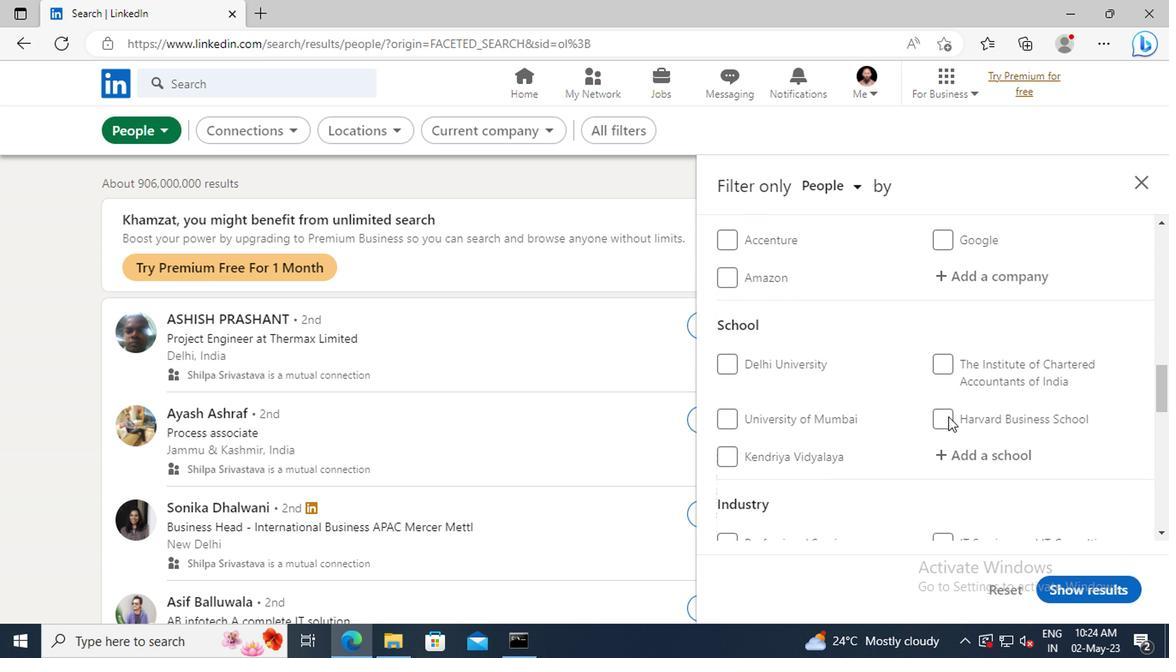 
Action: Mouse scrolled (944, 415) with delta (0, -1)
Screenshot: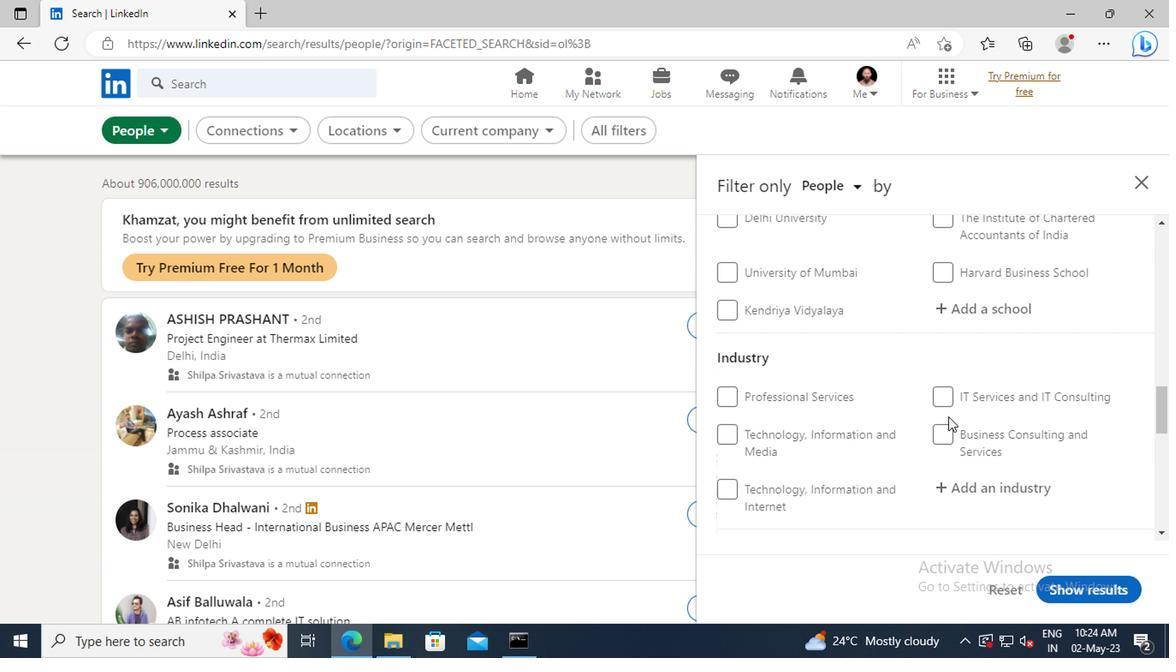 
Action: Mouse scrolled (944, 415) with delta (0, -1)
Screenshot: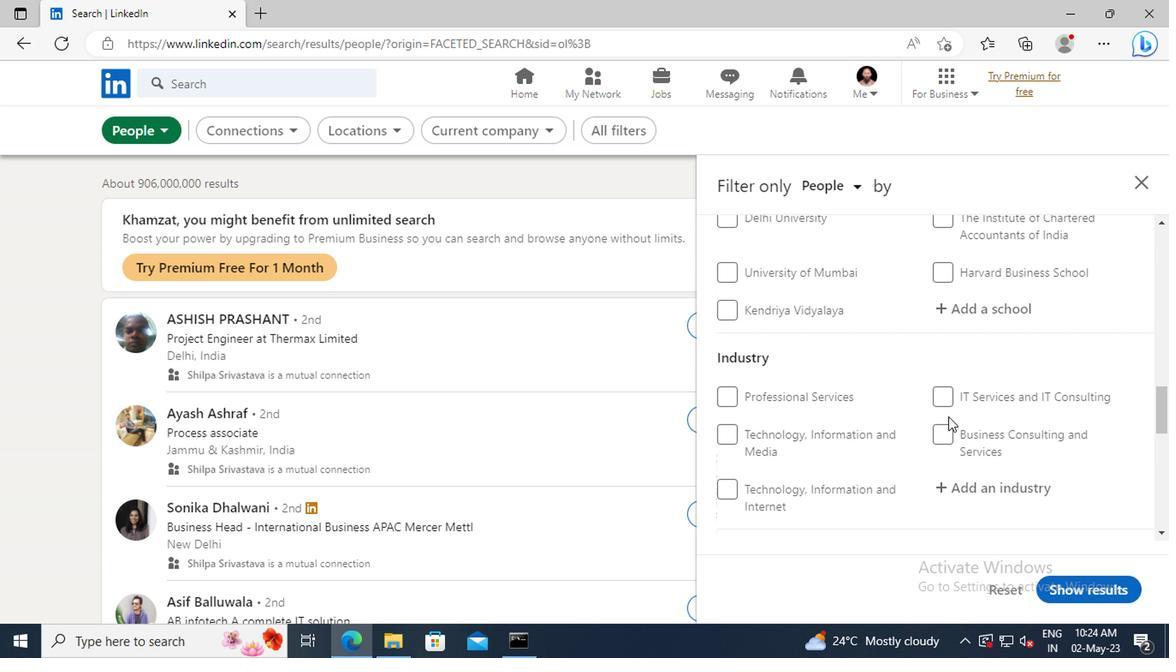 
Action: Mouse scrolled (944, 415) with delta (0, -1)
Screenshot: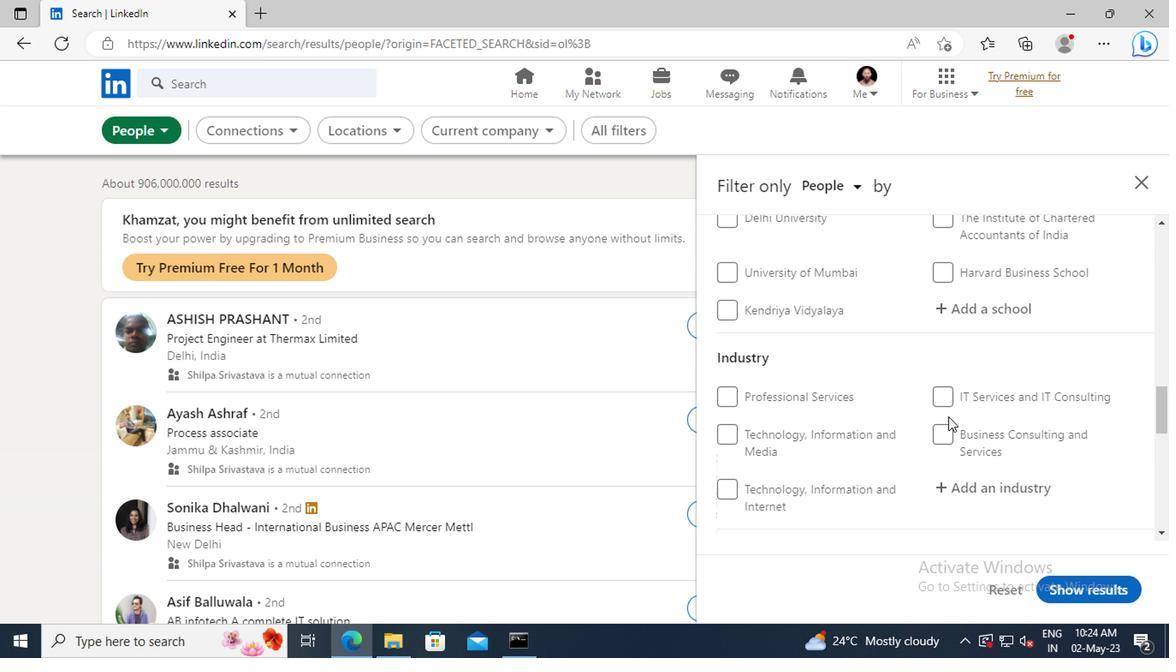 
Action: Mouse scrolled (944, 415) with delta (0, -1)
Screenshot: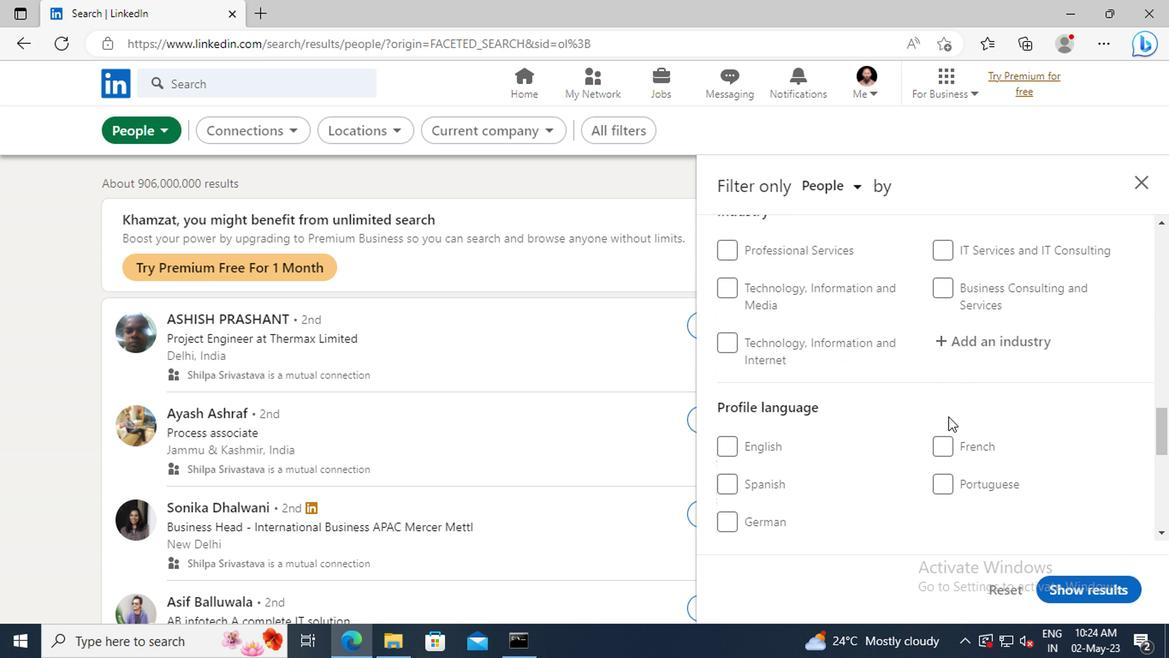
Action: Mouse scrolled (944, 415) with delta (0, -1)
Screenshot: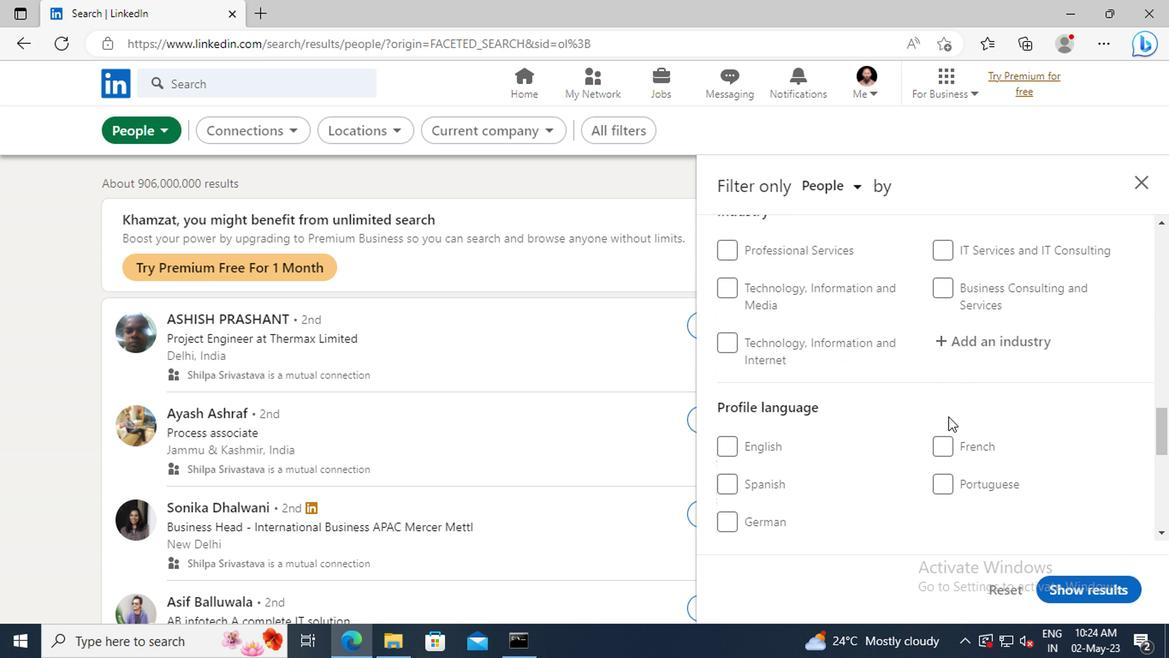 
Action: Mouse moved to (719, 425)
Screenshot: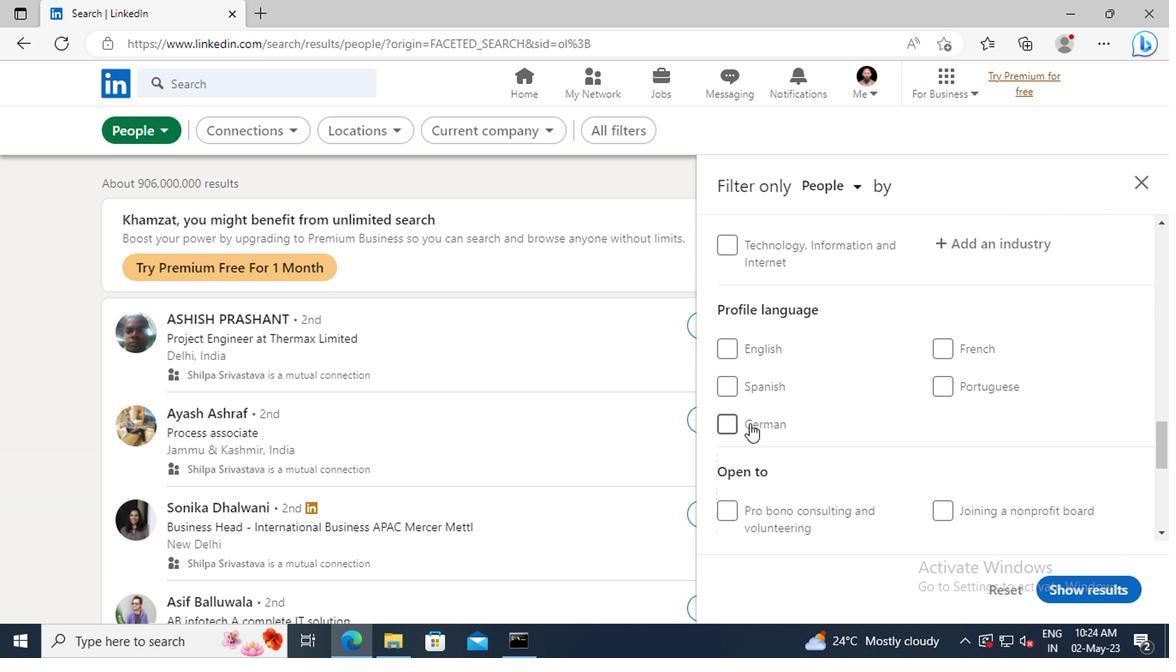 
Action: Mouse pressed left at (719, 425)
Screenshot: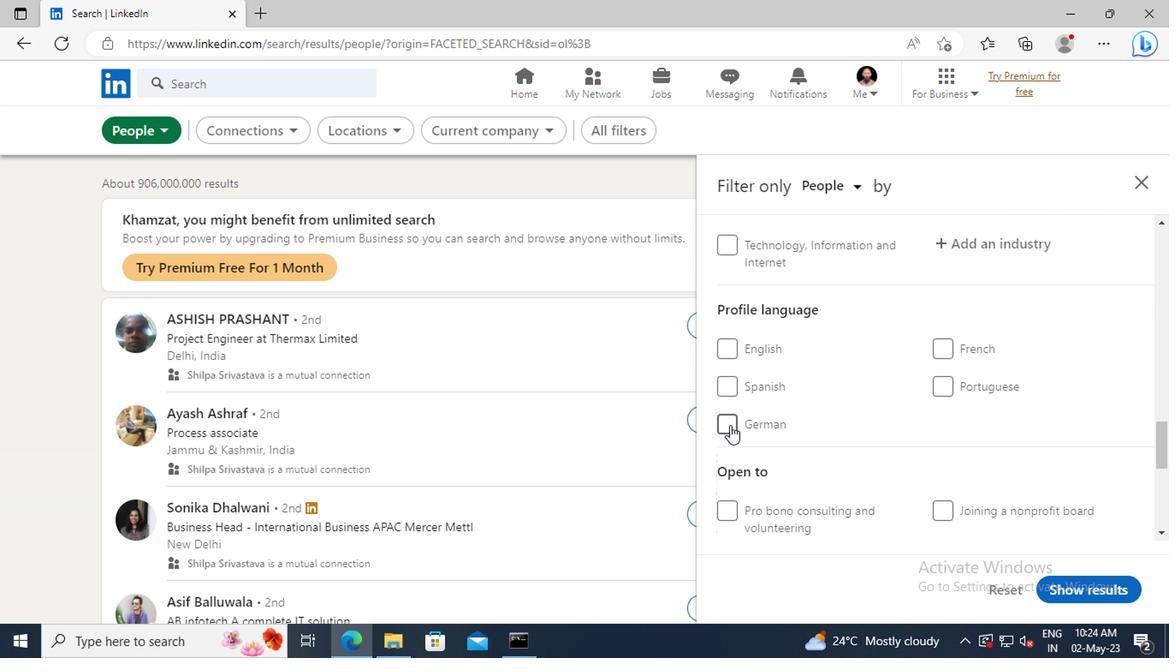 
Action: Mouse moved to (965, 380)
Screenshot: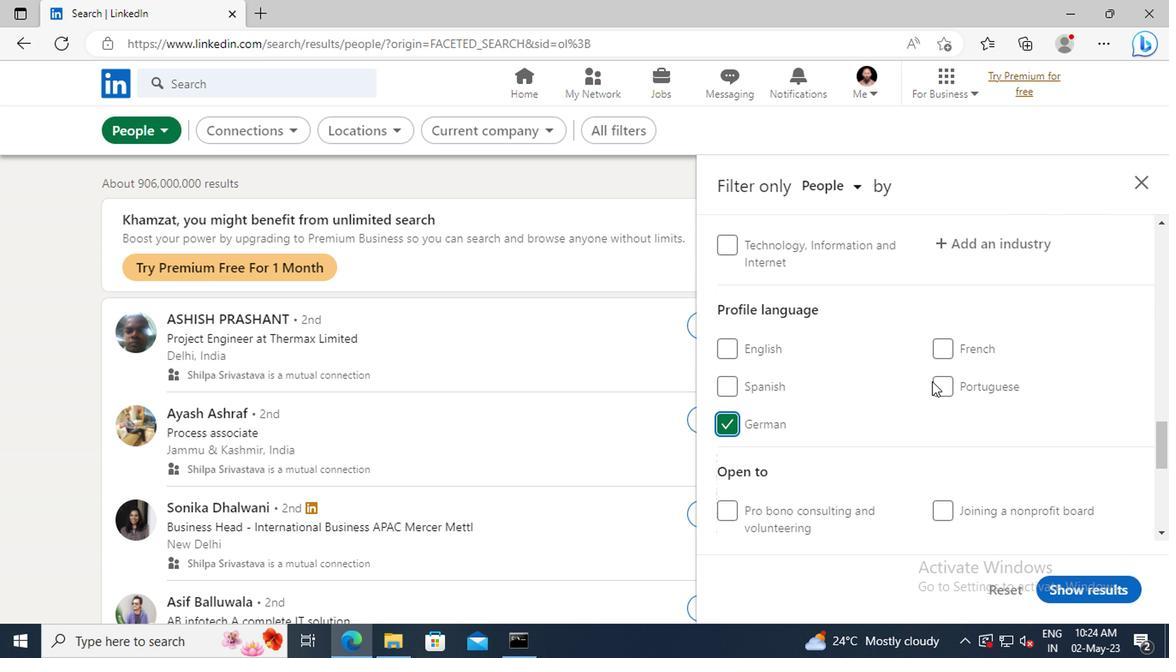 
Action: Mouse scrolled (965, 382) with delta (0, 1)
Screenshot: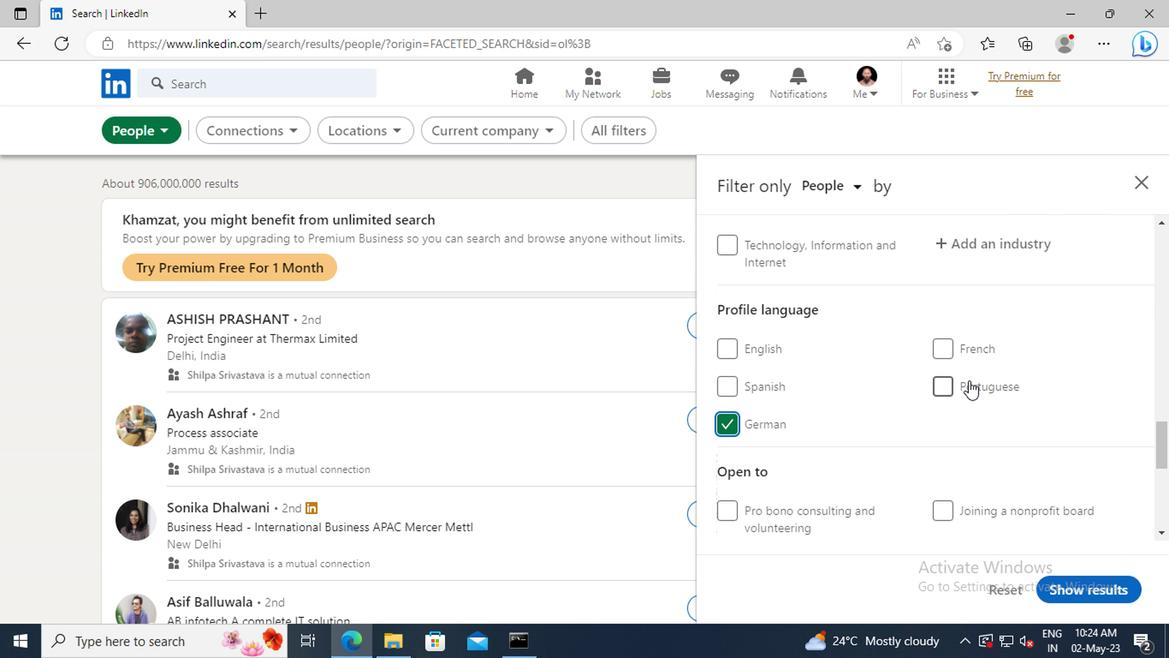 
Action: Mouse scrolled (965, 382) with delta (0, 1)
Screenshot: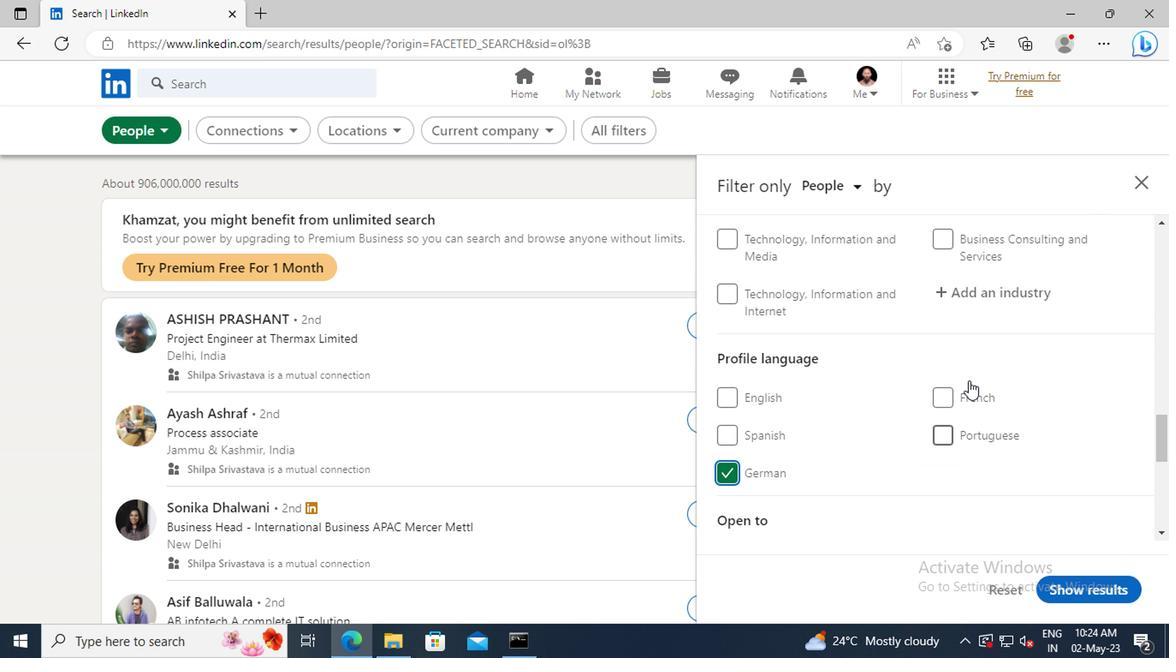 
Action: Mouse scrolled (965, 382) with delta (0, 1)
Screenshot: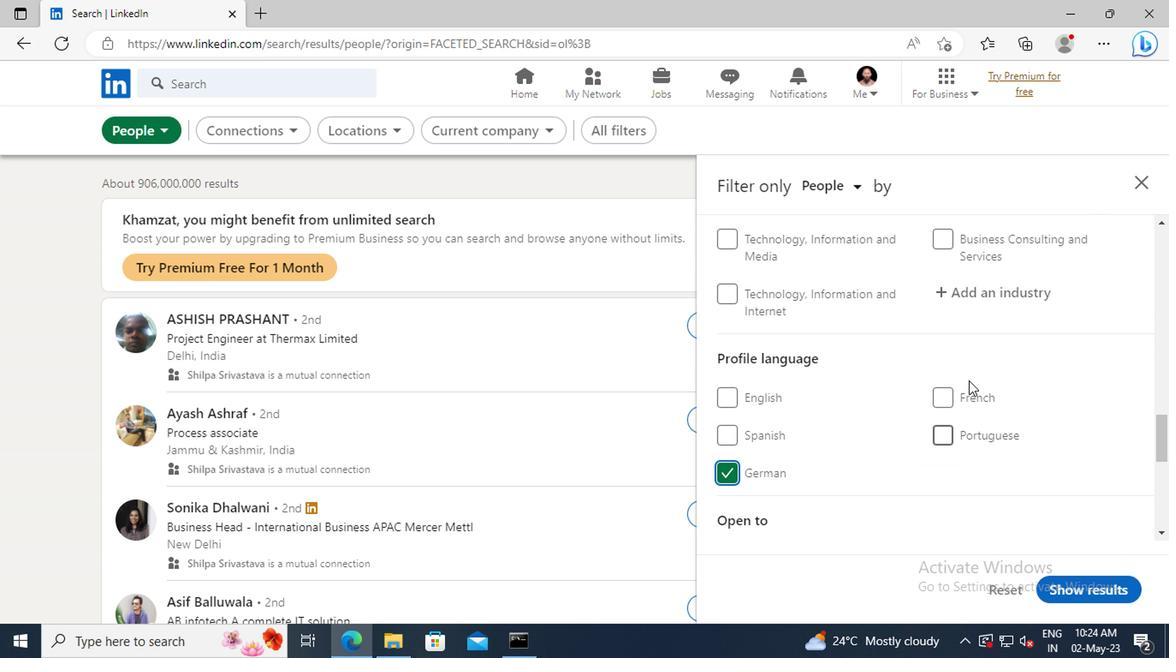 
Action: Mouse scrolled (965, 382) with delta (0, 1)
Screenshot: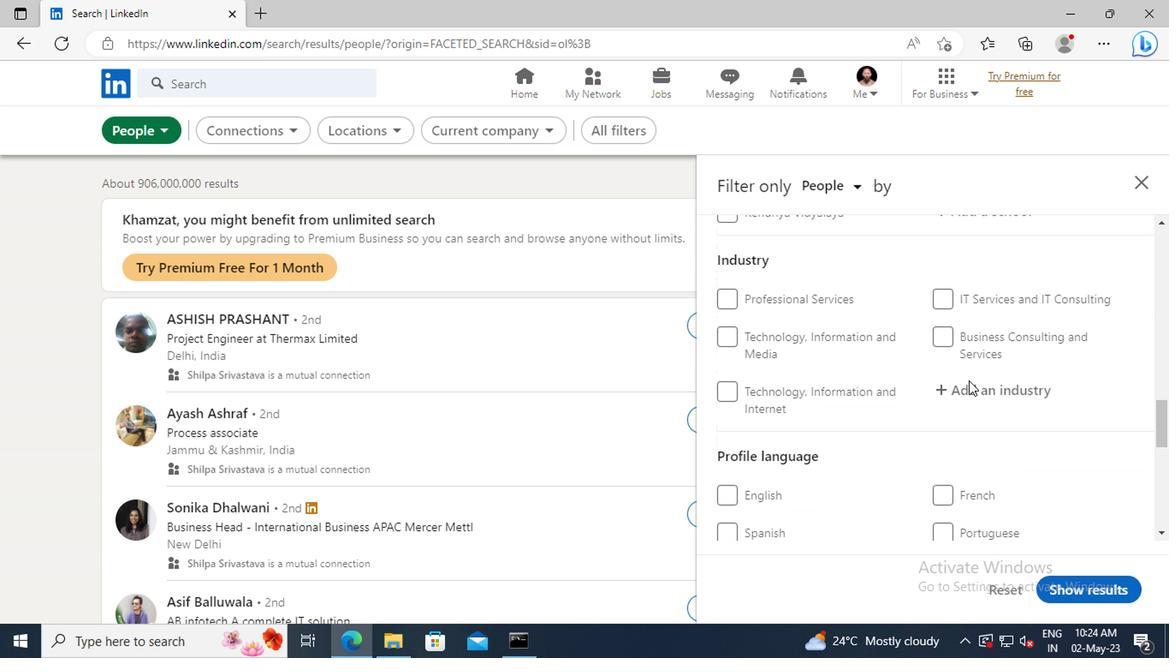 
Action: Mouse scrolled (965, 382) with delta (0, 1)
Screenshot: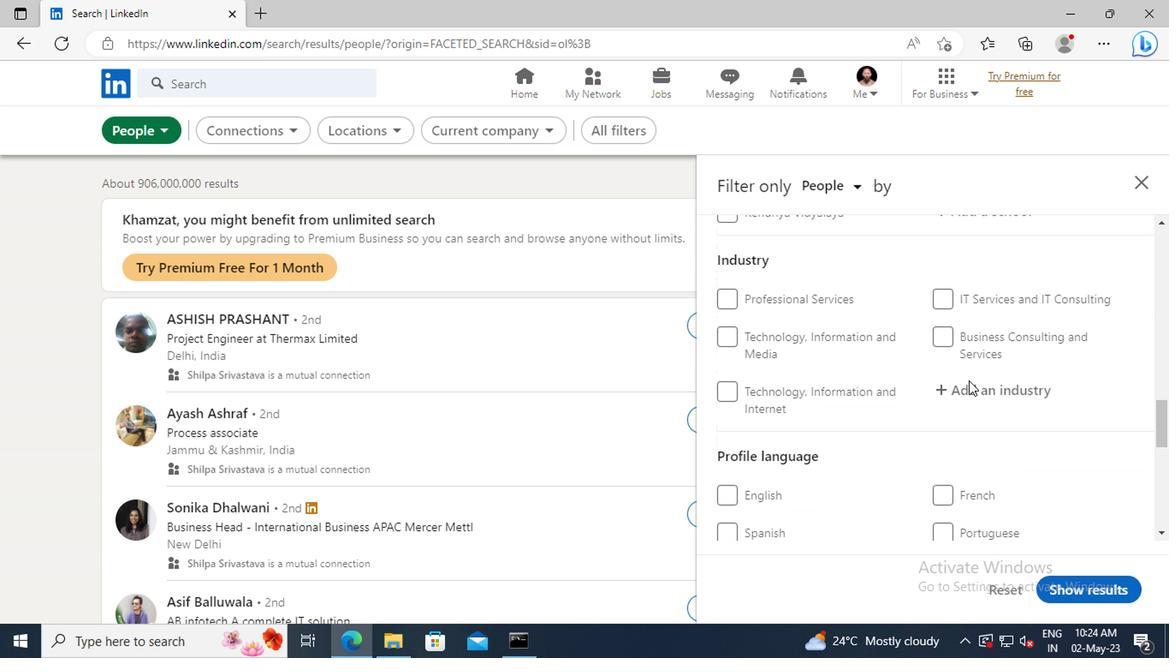 
Action: Mouse scrolled (965, 382) with delta (0, 1)
Screenshot: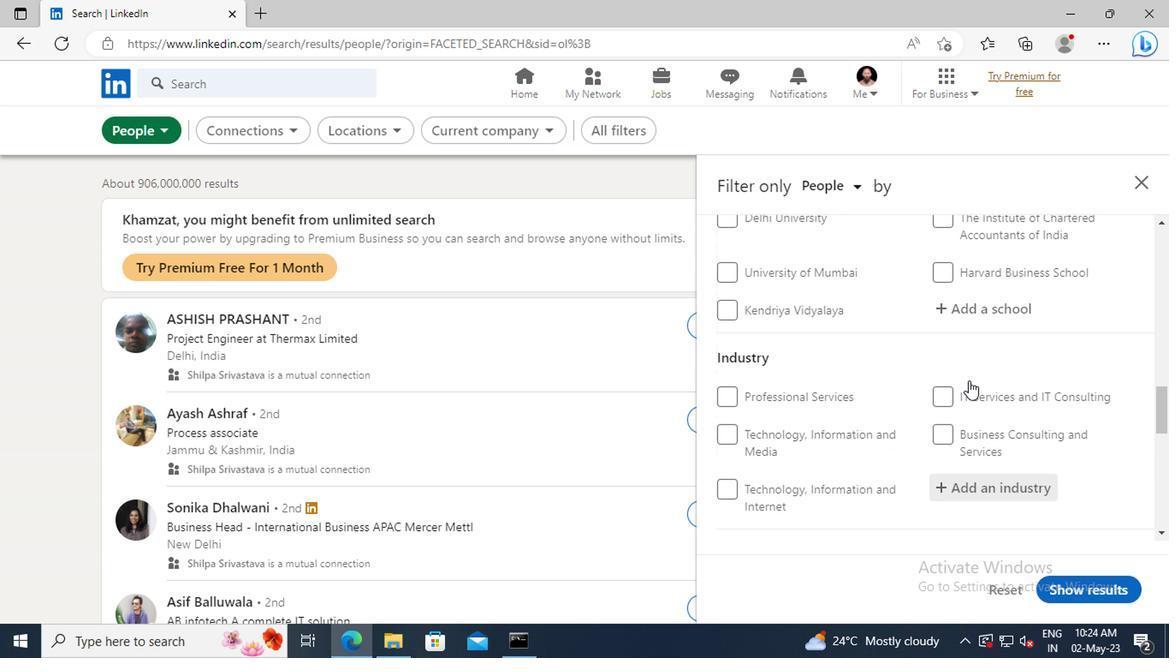 
Action: Mouse scrolled (965, 382) with delta (0, 1)
Screenshot: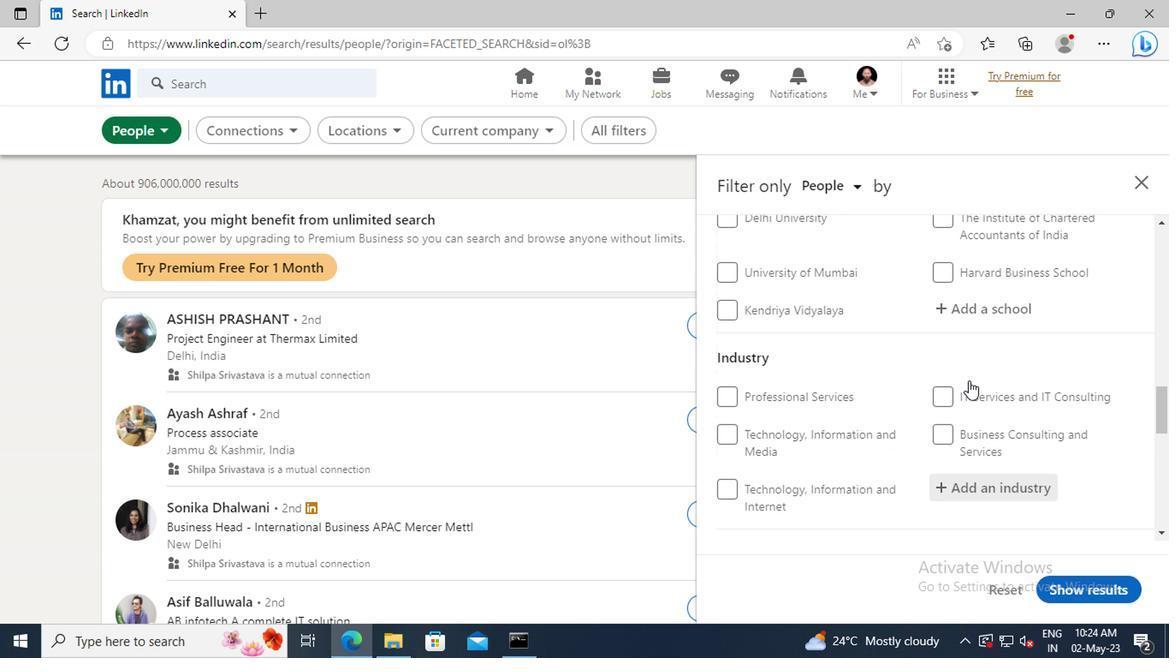 
Action: Mouse scrolled (965, 382) with delta (0, 1)
Screenshot: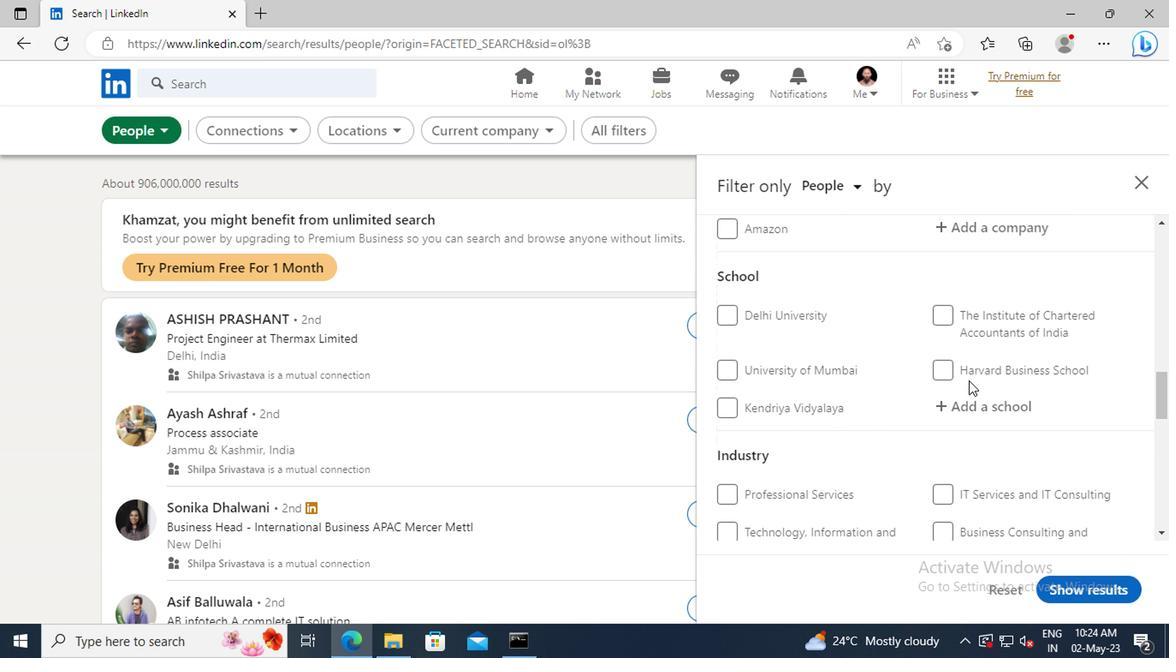 
Action: Mouse scrolled (965, 382) with delta (0, 1)
Screenshot: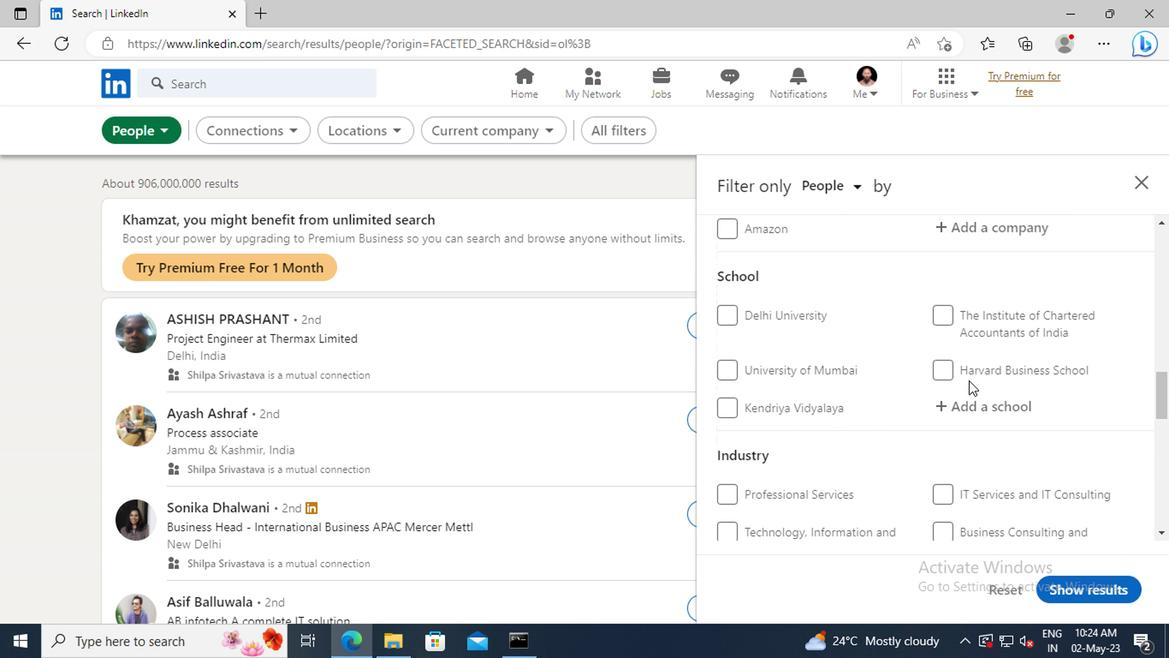 
Action: Mouse scrolled (965, 382) with delta (0, 1)
Screenshot: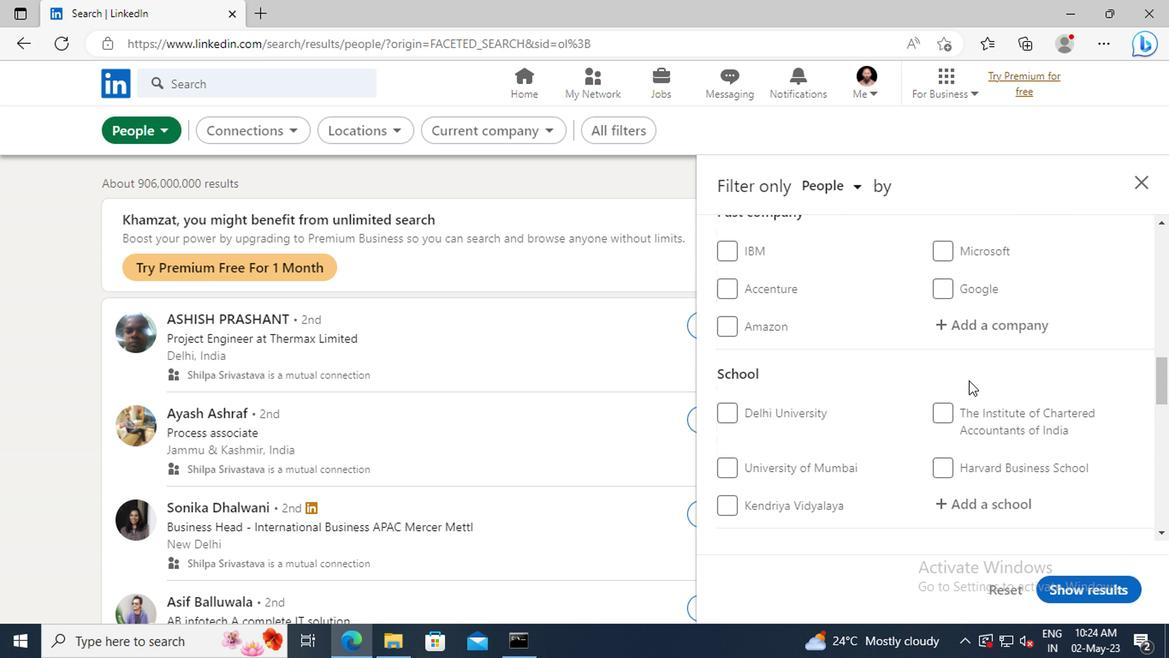 
Action: Mouse scrolled (965, 382) with delta (0, 1)
Screenshot: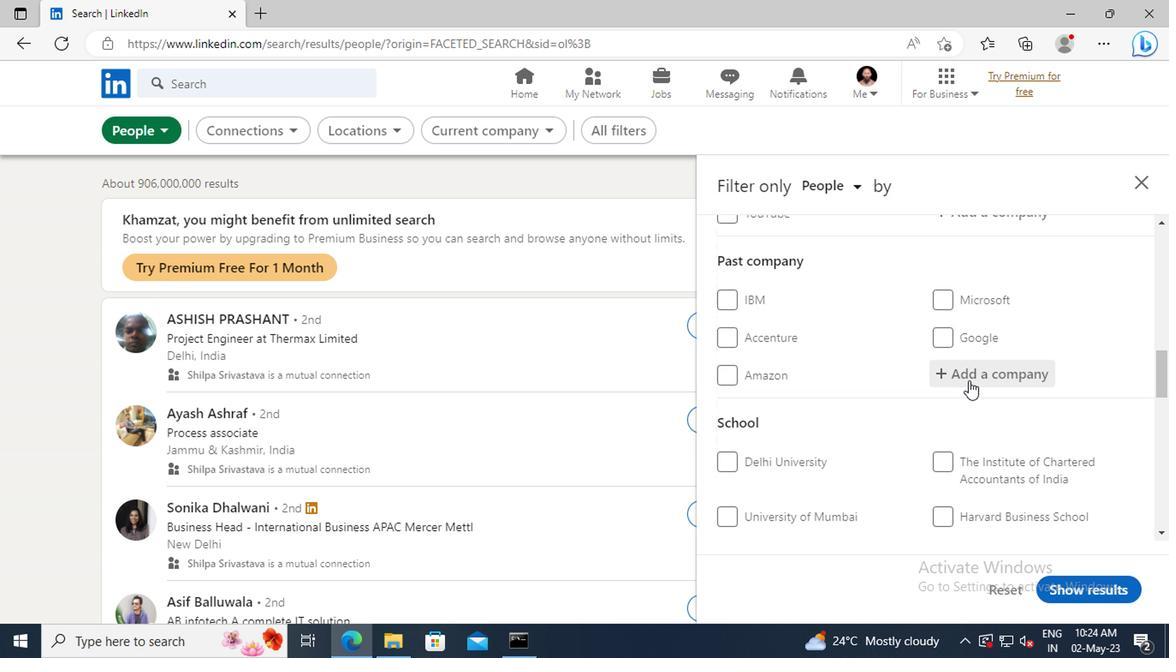 
Action: Mouse scrolled (965, 382) with delta (0, 1)
Screenshot: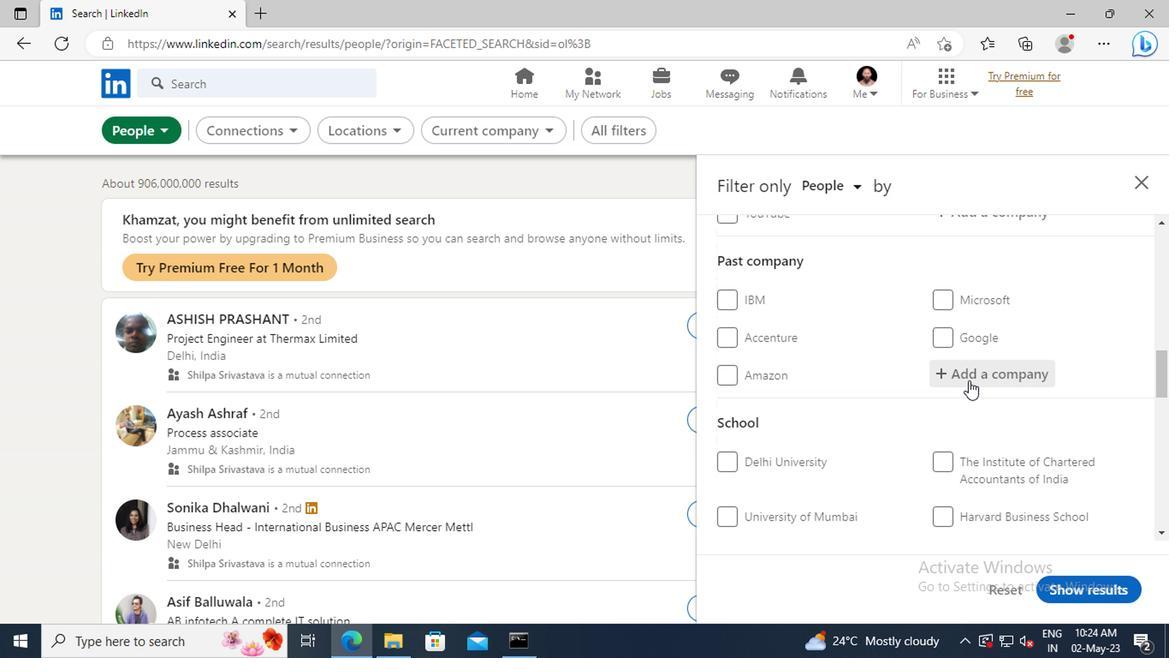 
Action: Mouse scrolled (965, 382) with delta (0, 1)
Screenshot: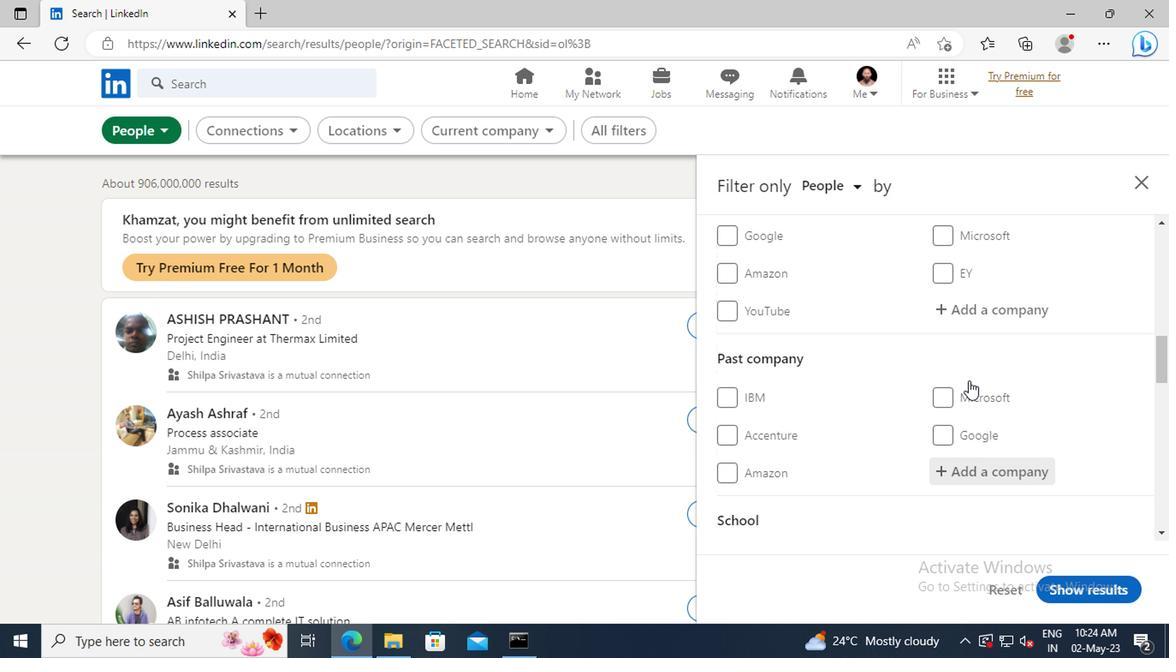 
Action: Mouse moved to (958, 365)
Screenshot: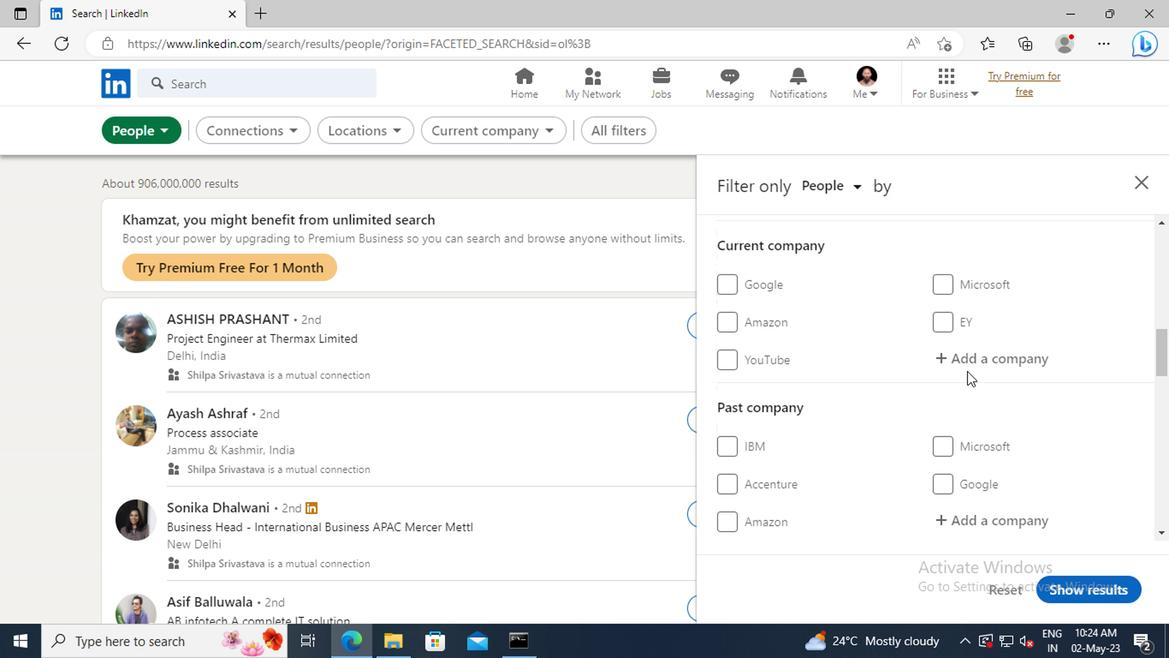 
Action: Mouse pressed left at (958, 365)
Screenshot: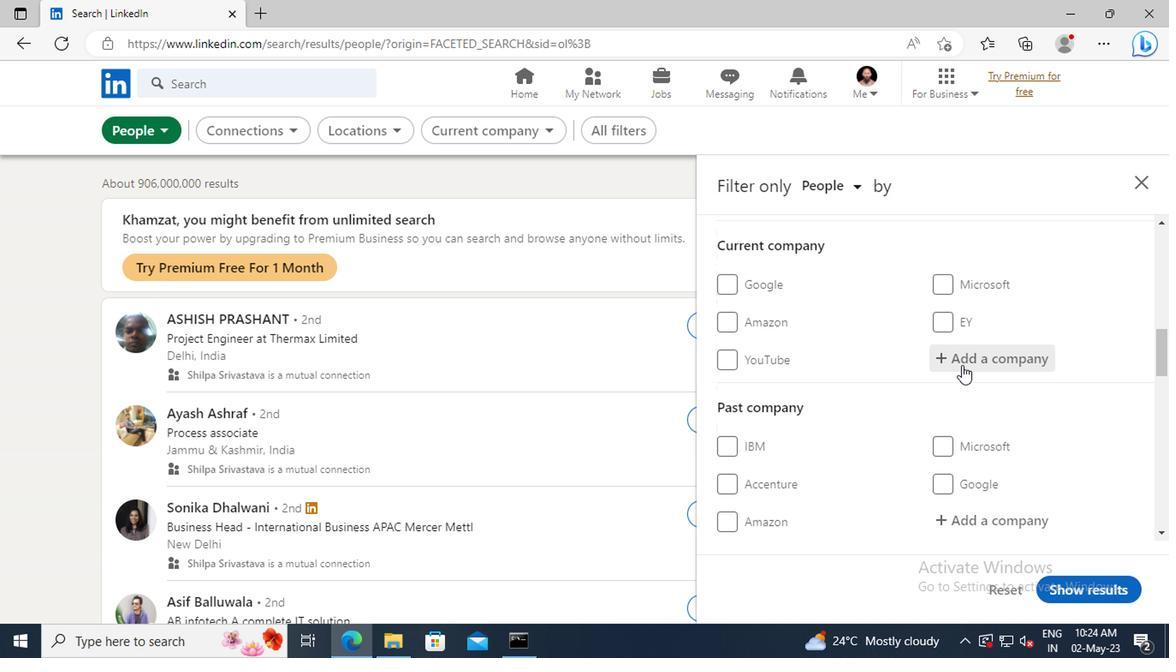 
Action: Key pressed <Key.shift>TRANS<Key.shift>UNION
Screenshot: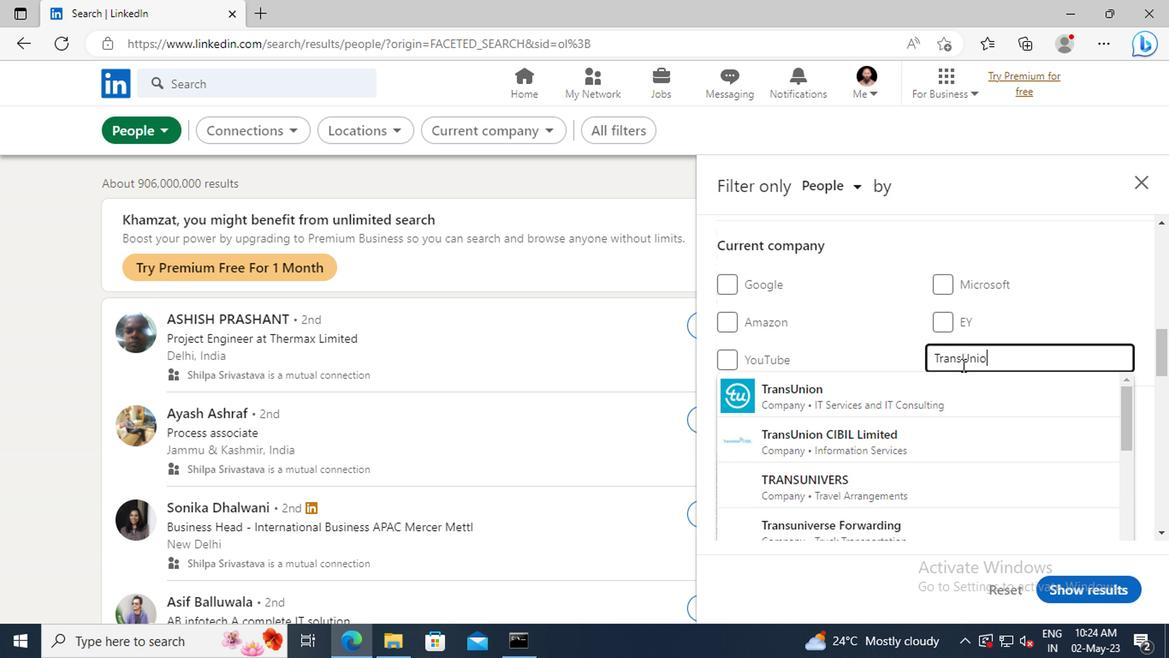 
Action: Mouse moved to (954, 391)
Screenshot: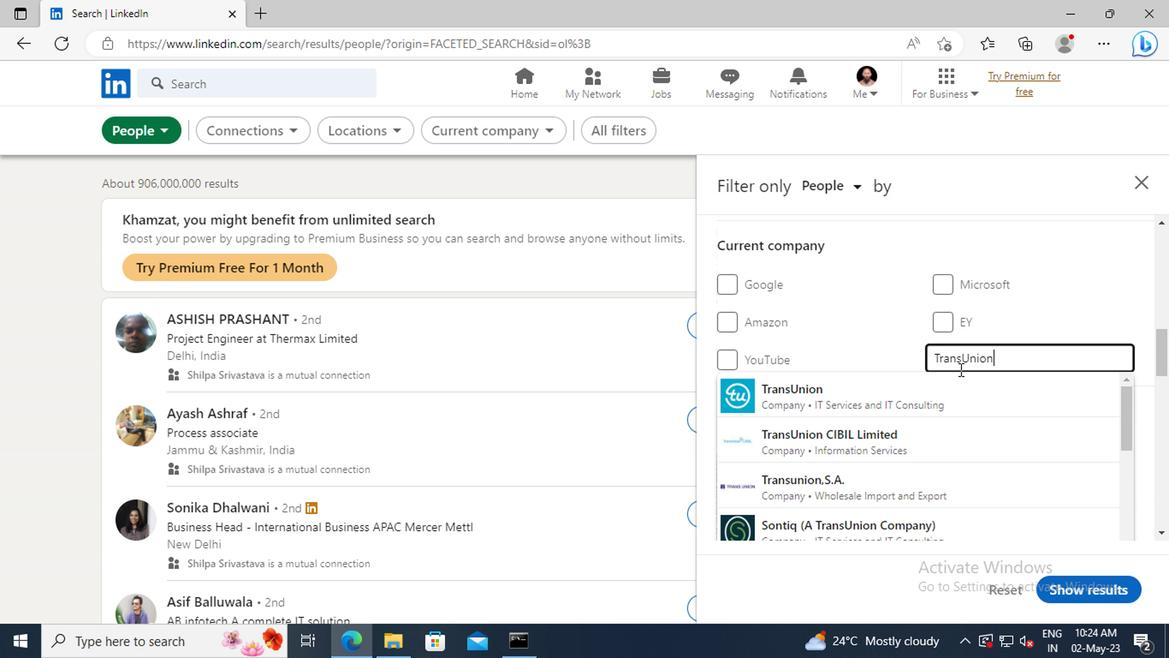 
Action: Mouse pressed left at (954, 391)
Screenshot: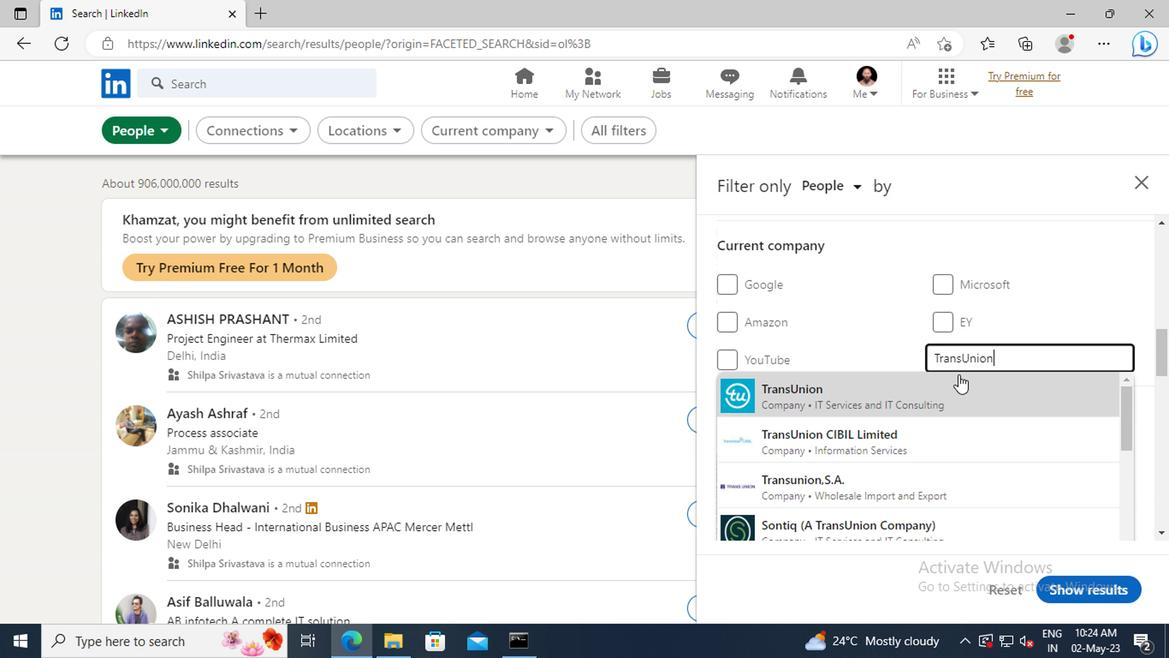 
Action: Mouse scrolled (954, 391) with delta (0, 0)
Screenshot: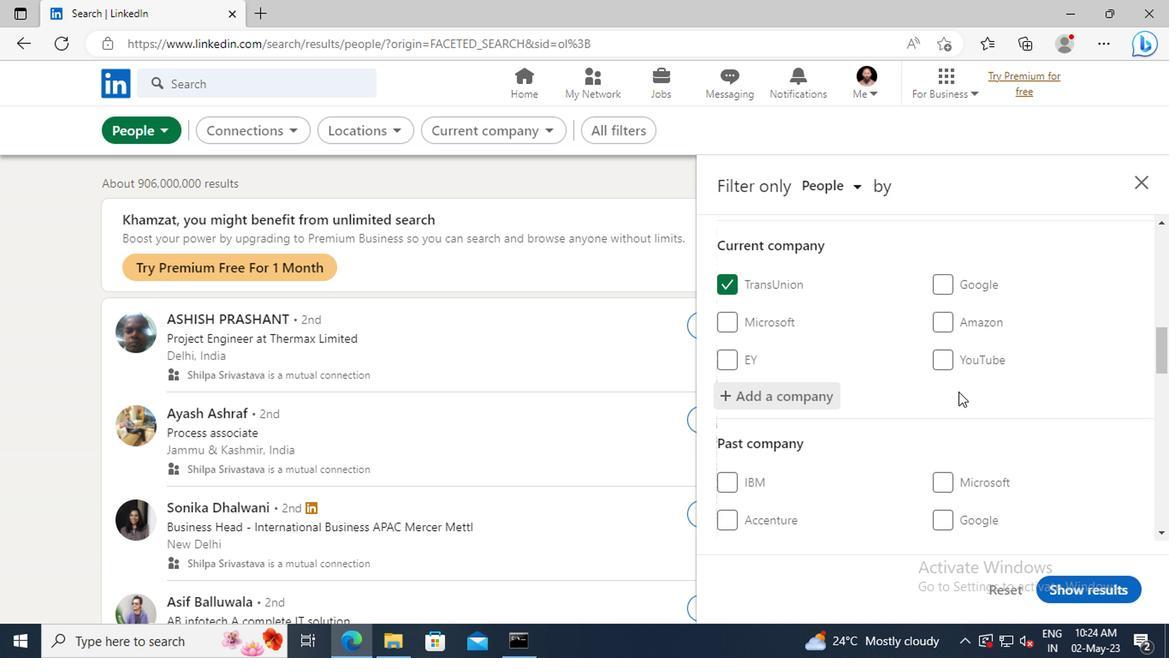 
Action: Mouse scrolled (954, 391) with delta (0, 0)
Screenshot: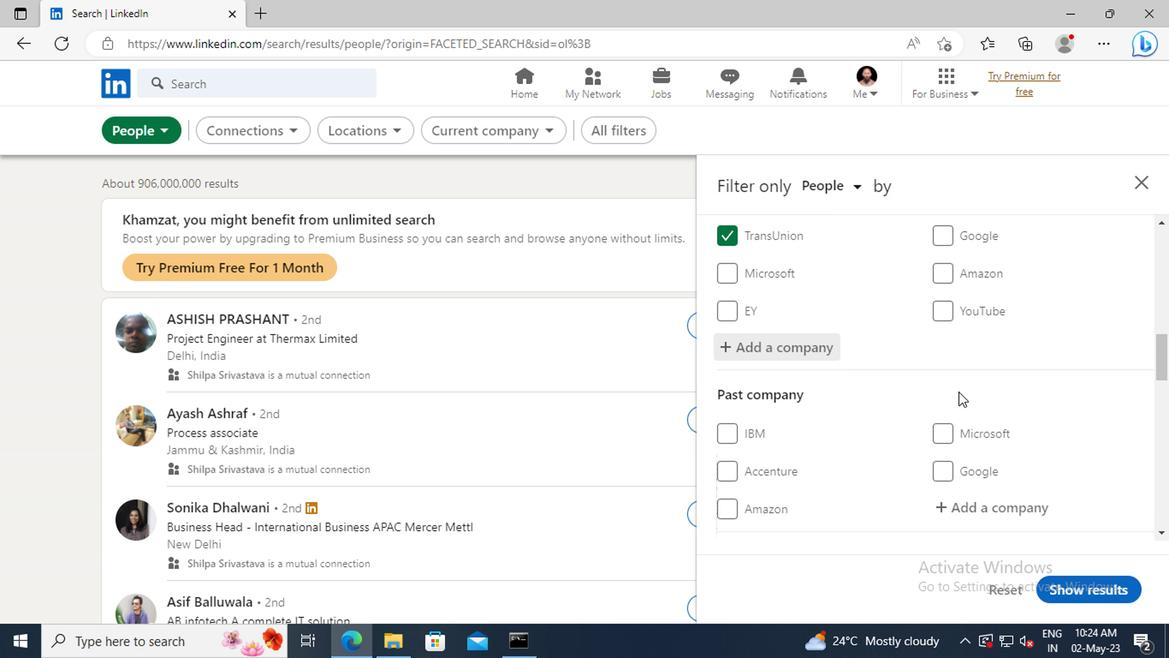 
Action: Mouse scrolled (954, 391) with delta (0, 0)
Screenshot: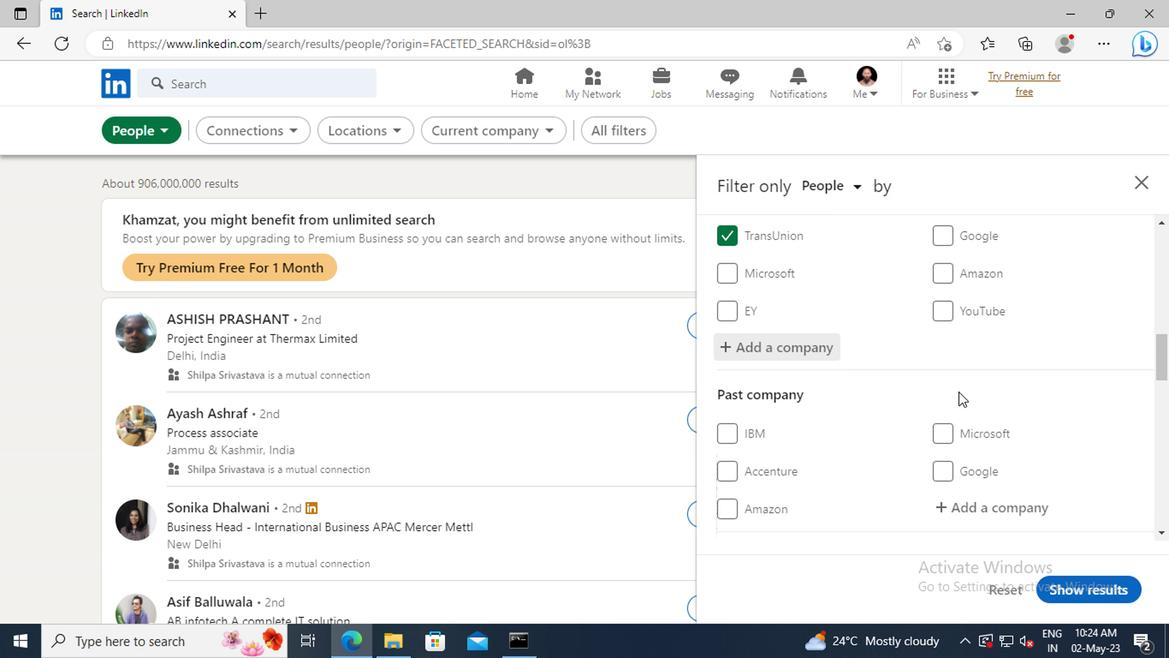 
Action: Mouse scrolled (954, 391) with delta (0, 0)
Screenshot: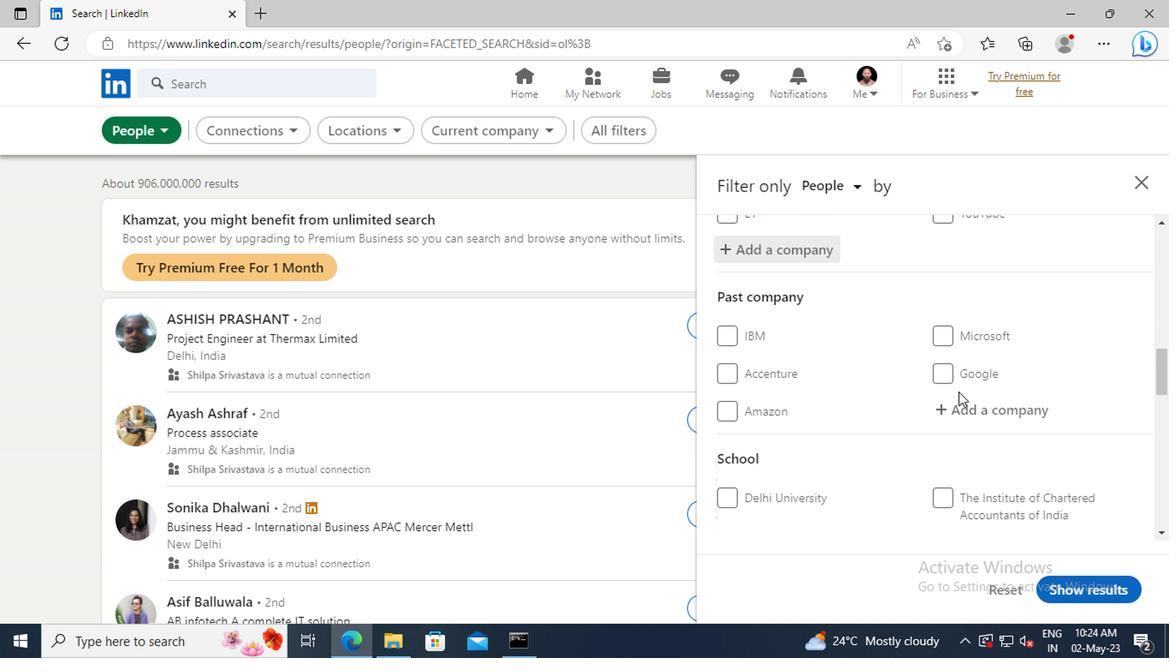 
Action: Mouse scrolled (954, 391) with delta (0, 0)
Screenshot: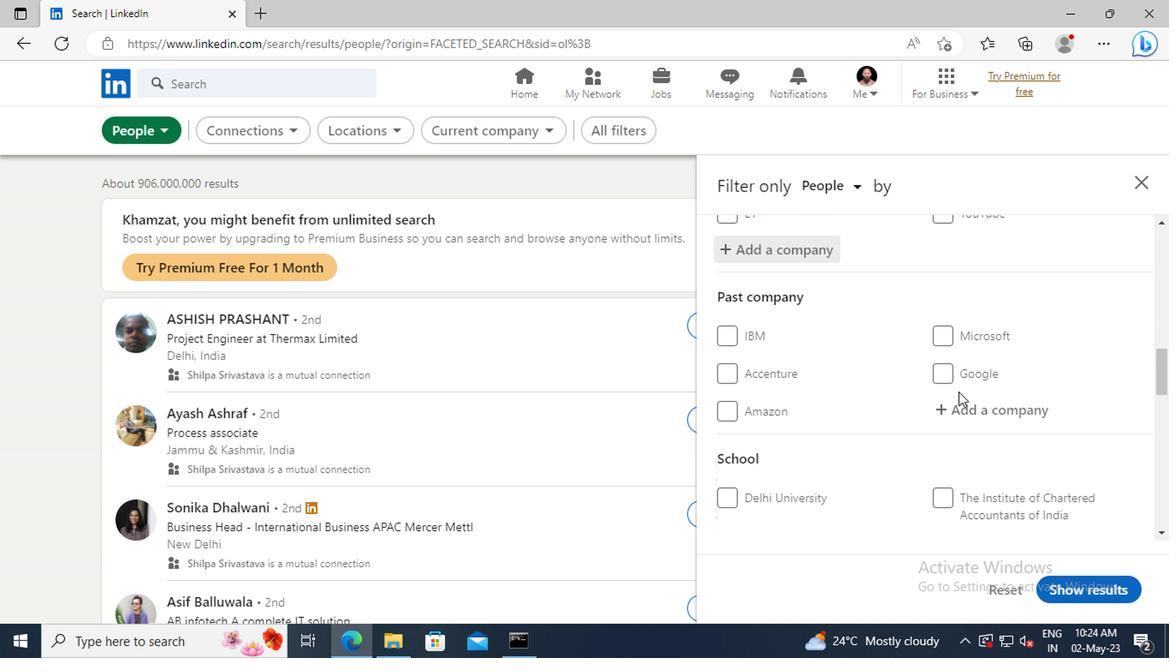 
Action: Mouse scrolled (954, 391) with delta (0, 0)
Screenshot: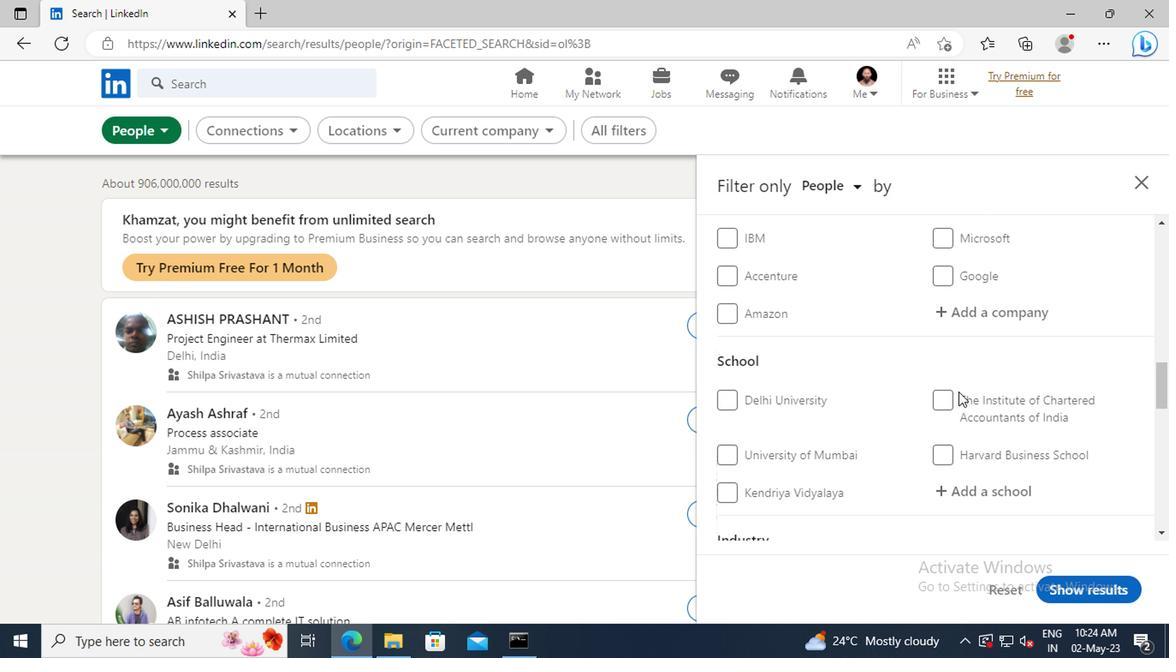 
Action: Mouse scrolled (954, 391) with delta (0, 0)
Screenshot: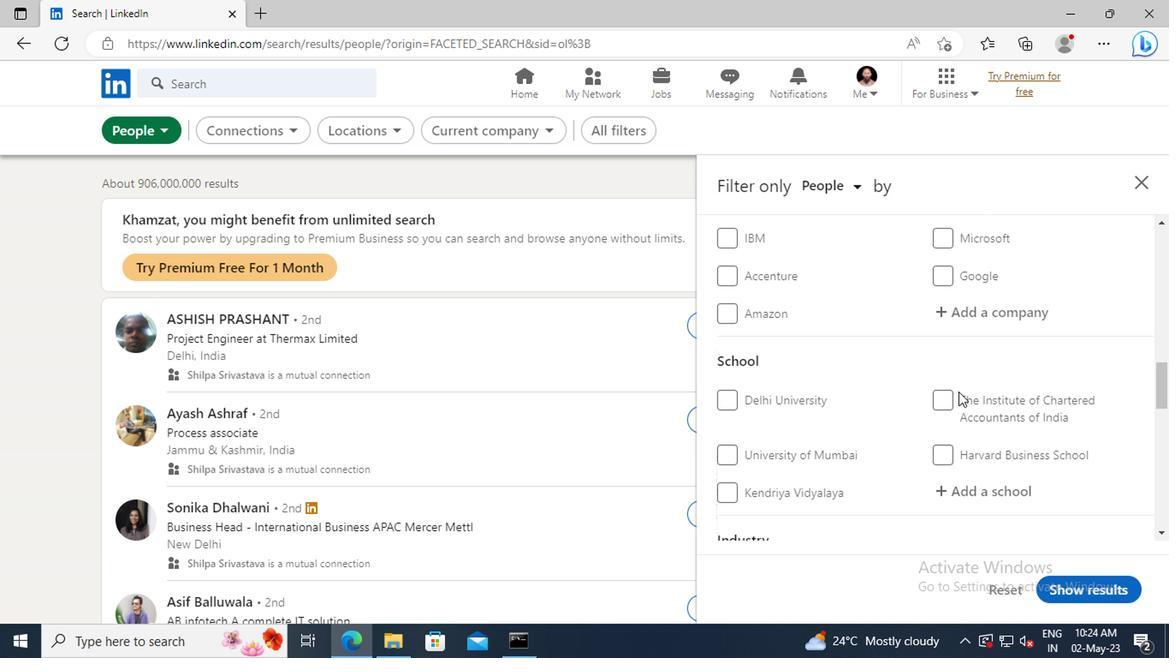 
Action: Mouse moved to (946, 396)
Screenshot: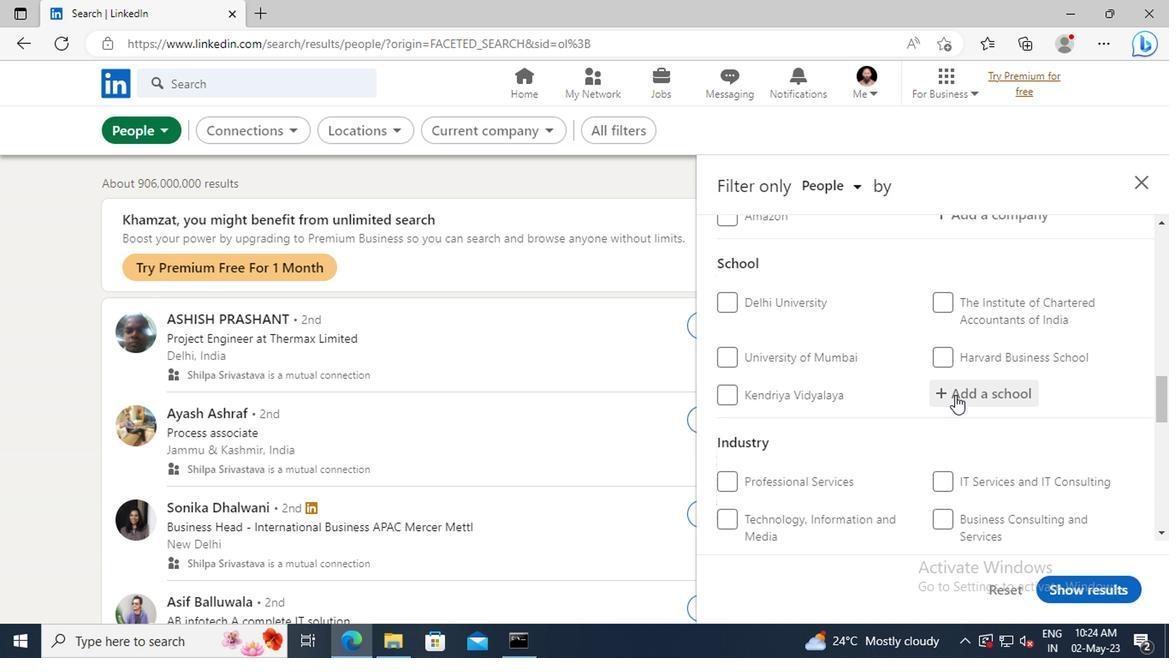 
Action: Mouse pressed left at (946, 396)
Screenshot: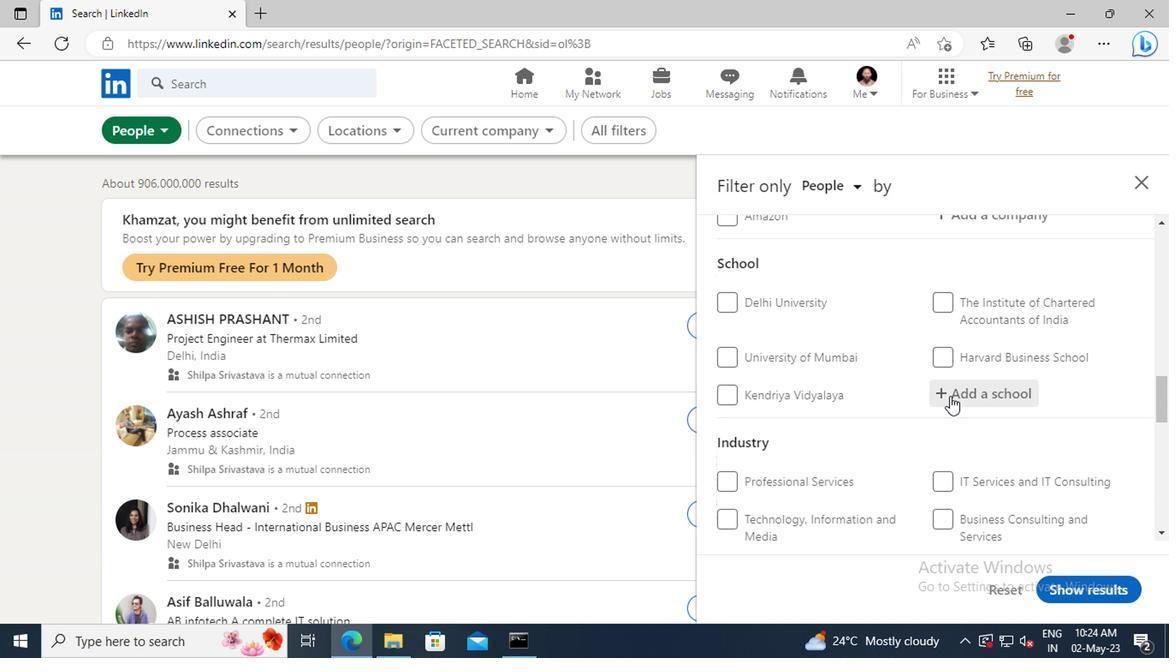 
Action: Key pressed <Key.shift>TKIET(
Screenshot: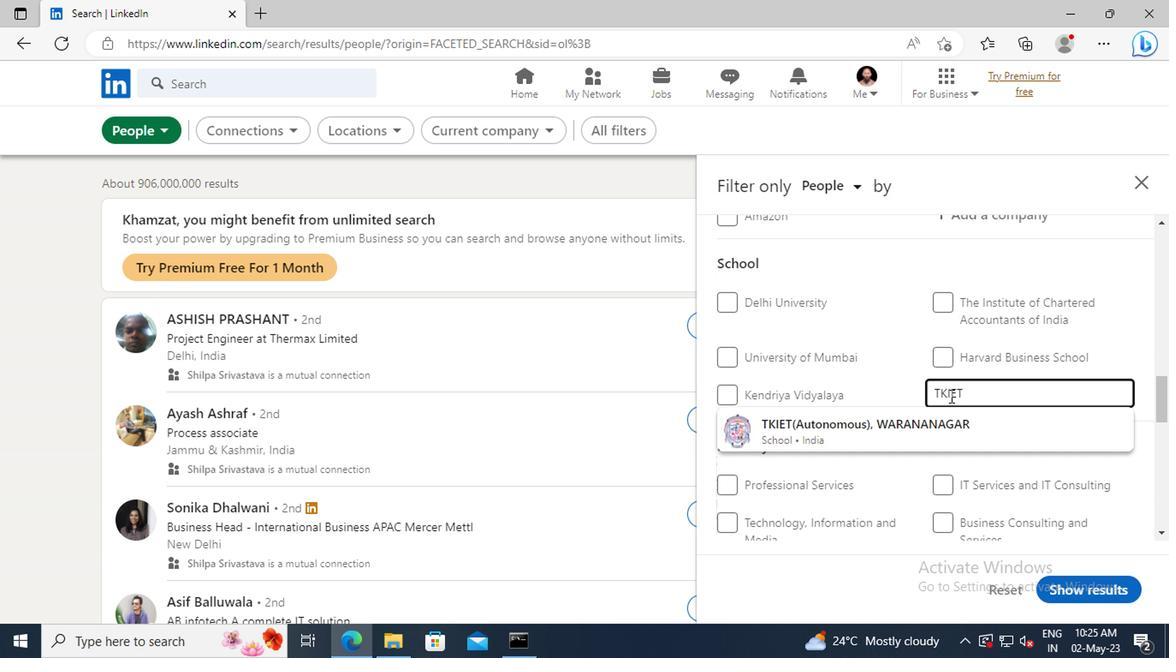 
Action: Mouse moved to (949, 427)
Screenshot: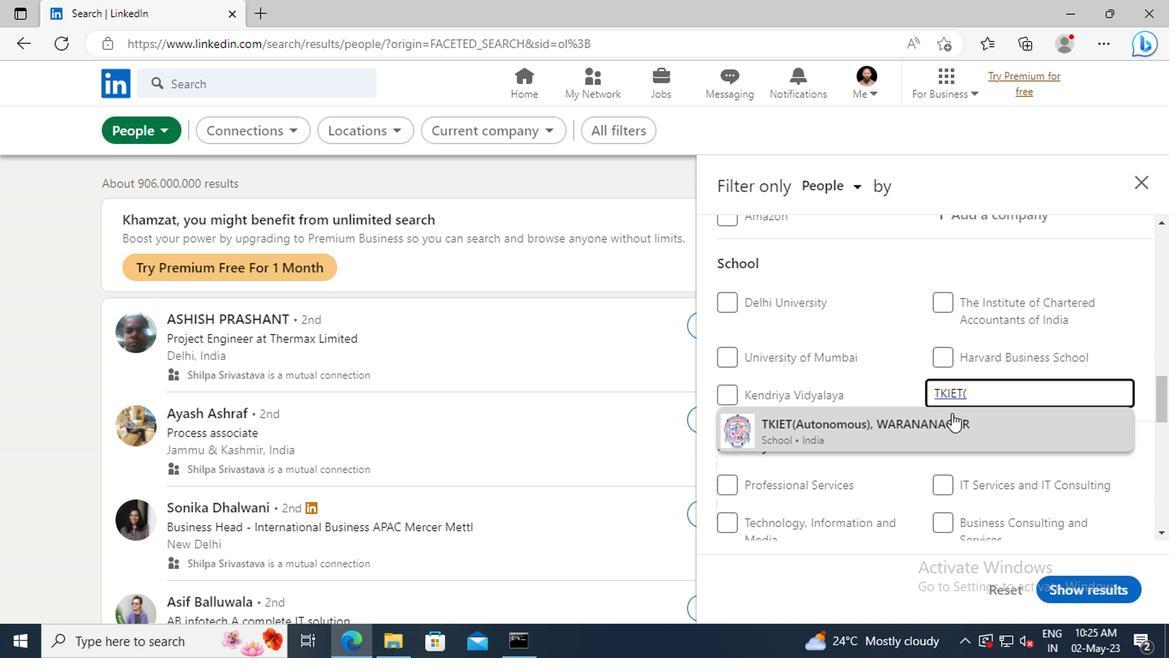 
Action: Mouse pressed left at (949, 427)
Screenshot: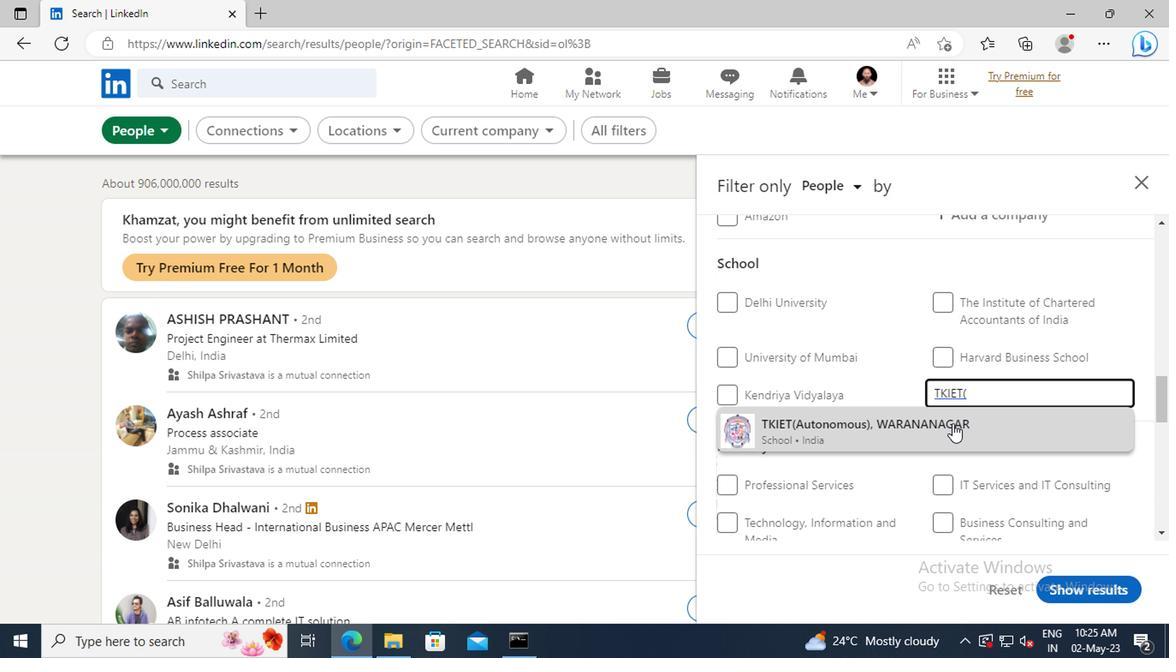 
Action: Mouse scrolled (949, 427) with delta (0, 0)
Screenshot: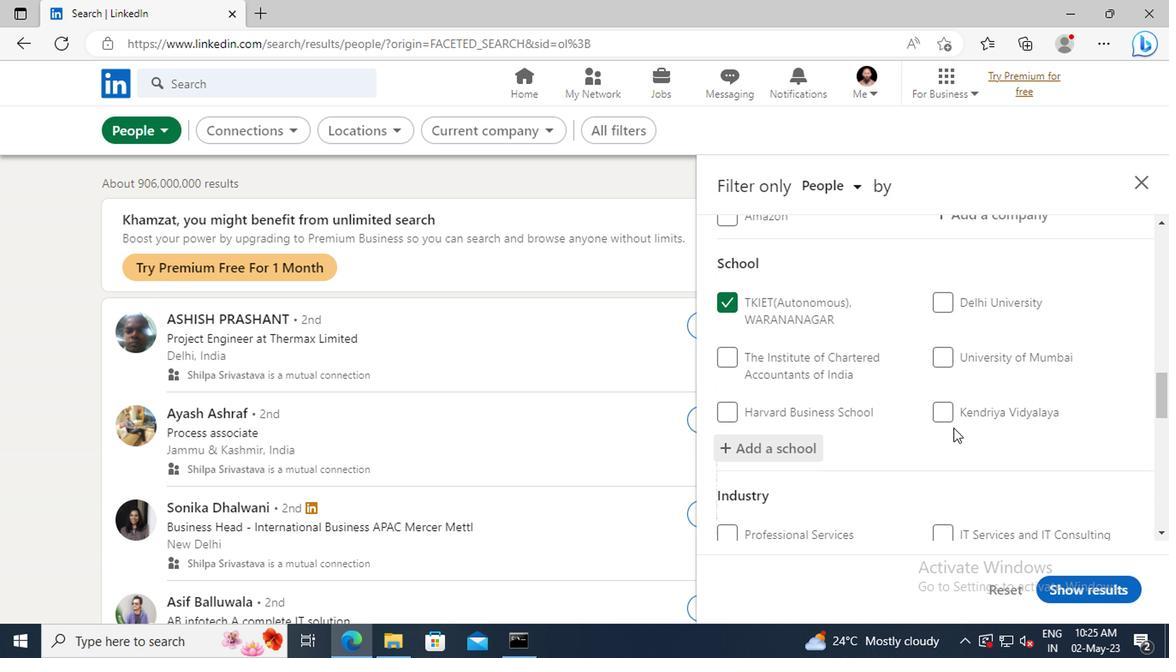 
Action: Mouse scrolled (949, 427) with delta (0, 0)
Screenshot: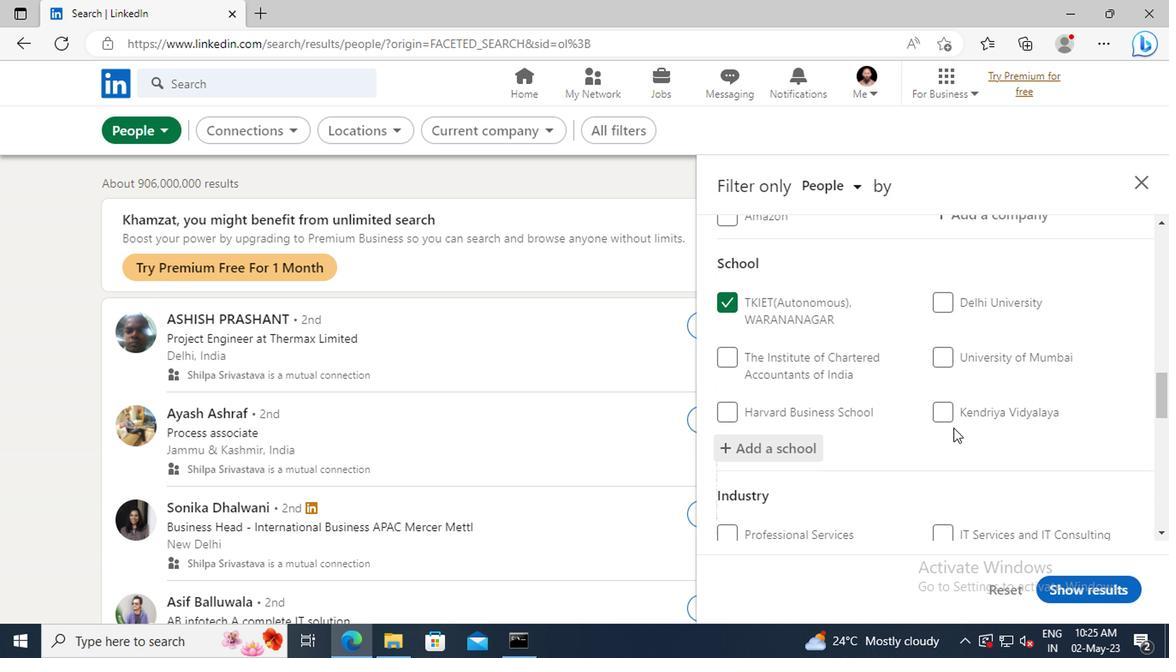 
Action: Mouse scrolled (949, 427) with delta (0, 0)
Screenshot: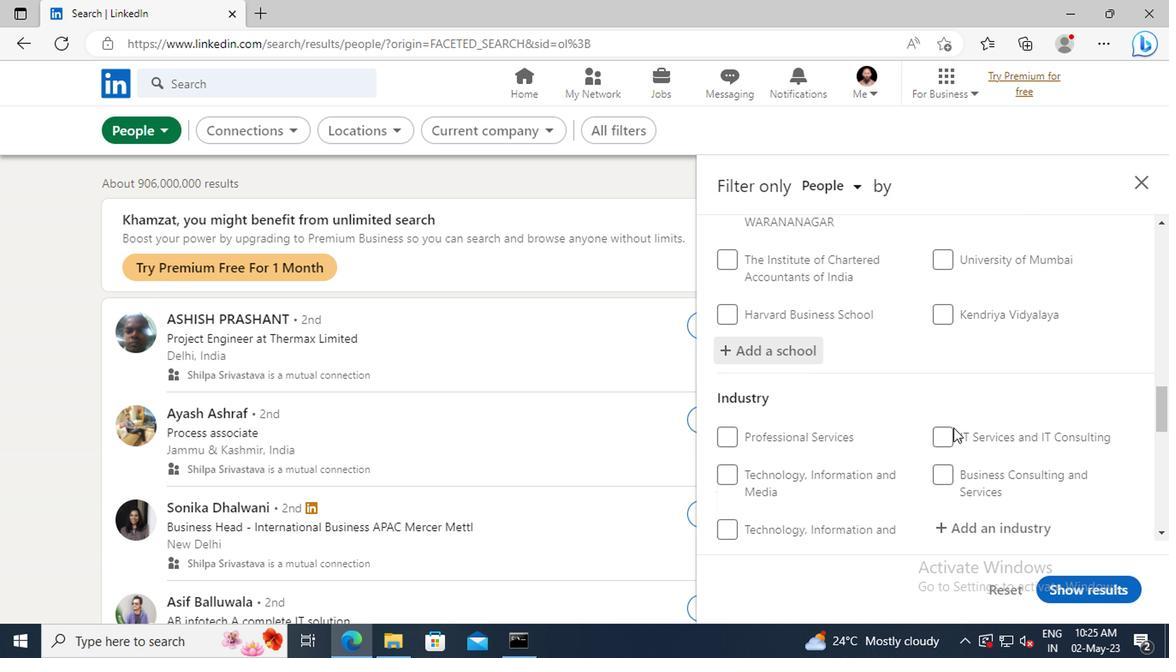 
Action: Mouse scrolled (949, 427) with delta (0, 0)
Screenshot: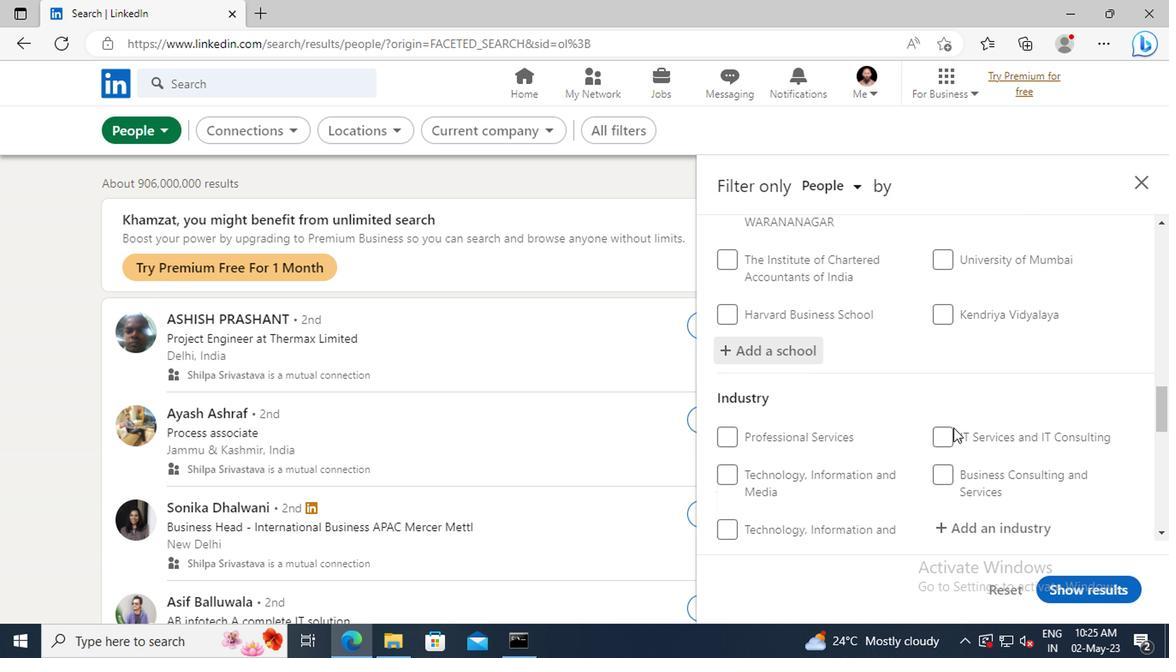 
Action: Mouse moved to (952, 429)
Screenshot: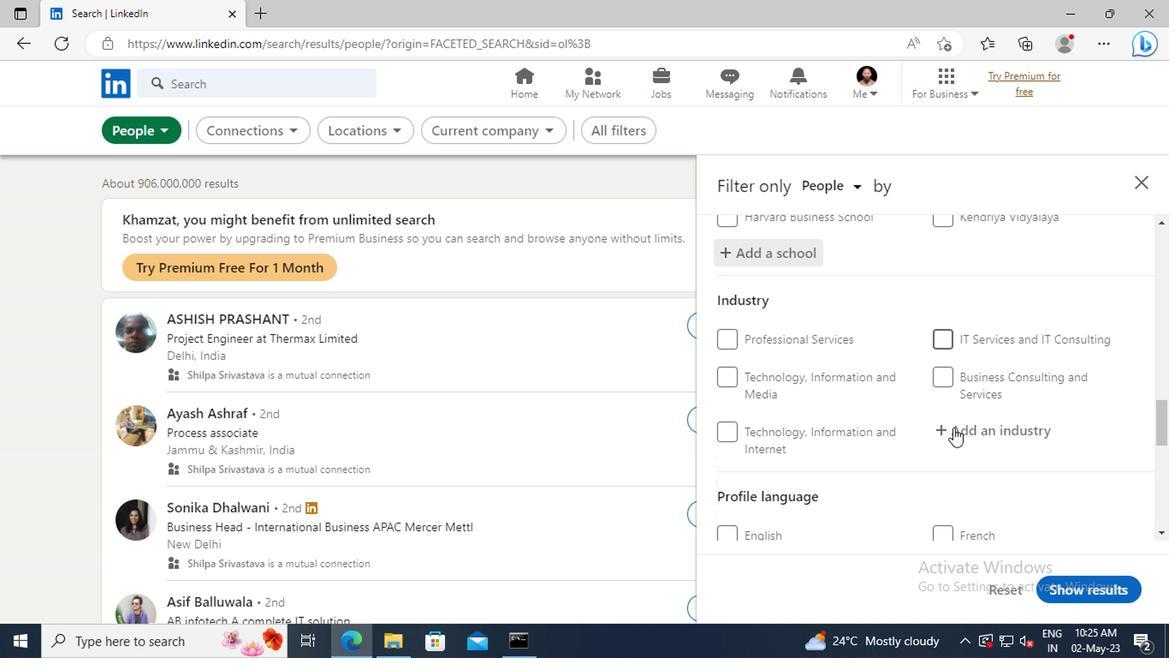 
Action: Mouse pressed left at (952, 429)
Screenshot: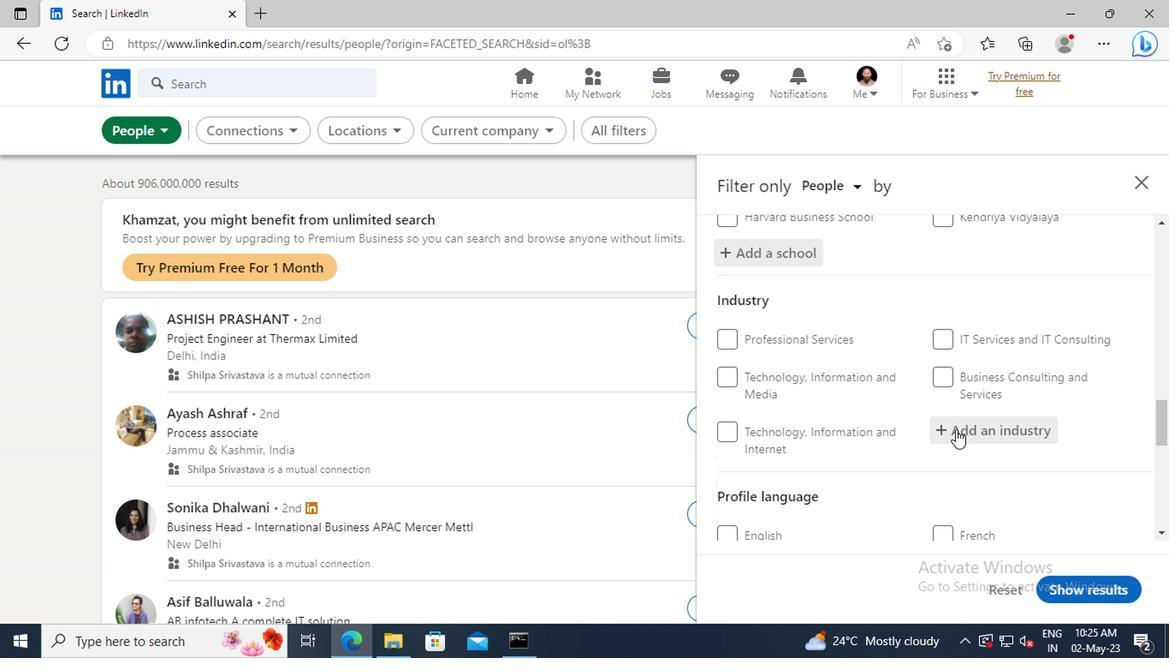 
Action: Key pressed <Key.shift>SPACE<Key.space><Key.shift>RE
Screenshot: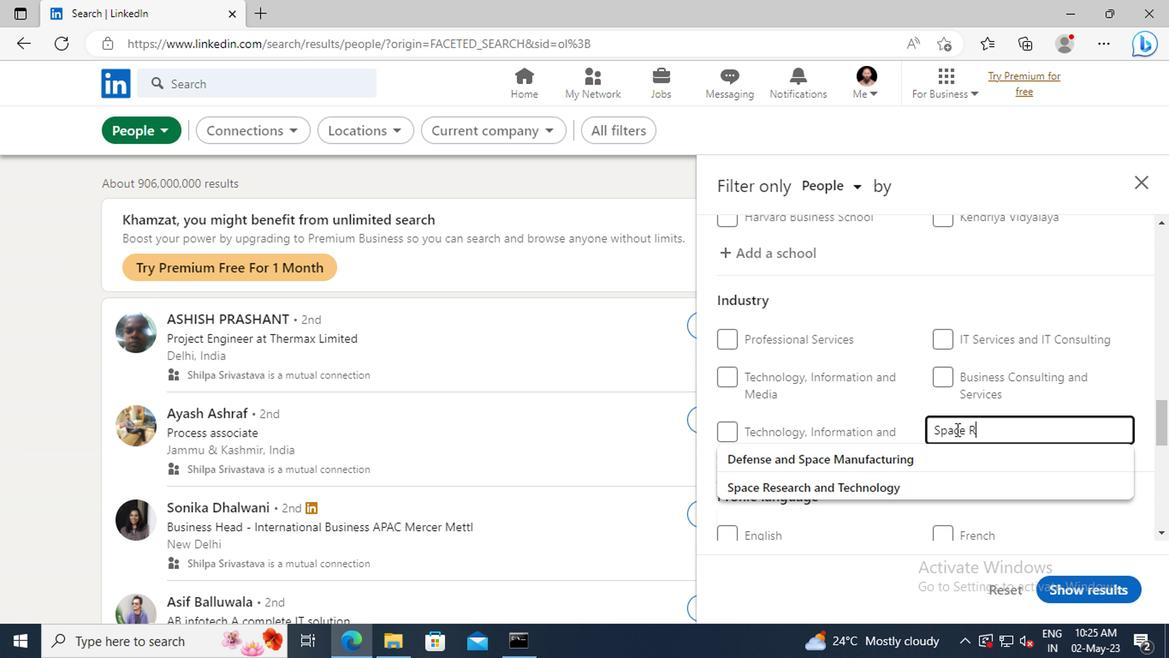 
Action: Mouse moved to (947, 455)
Screenshot: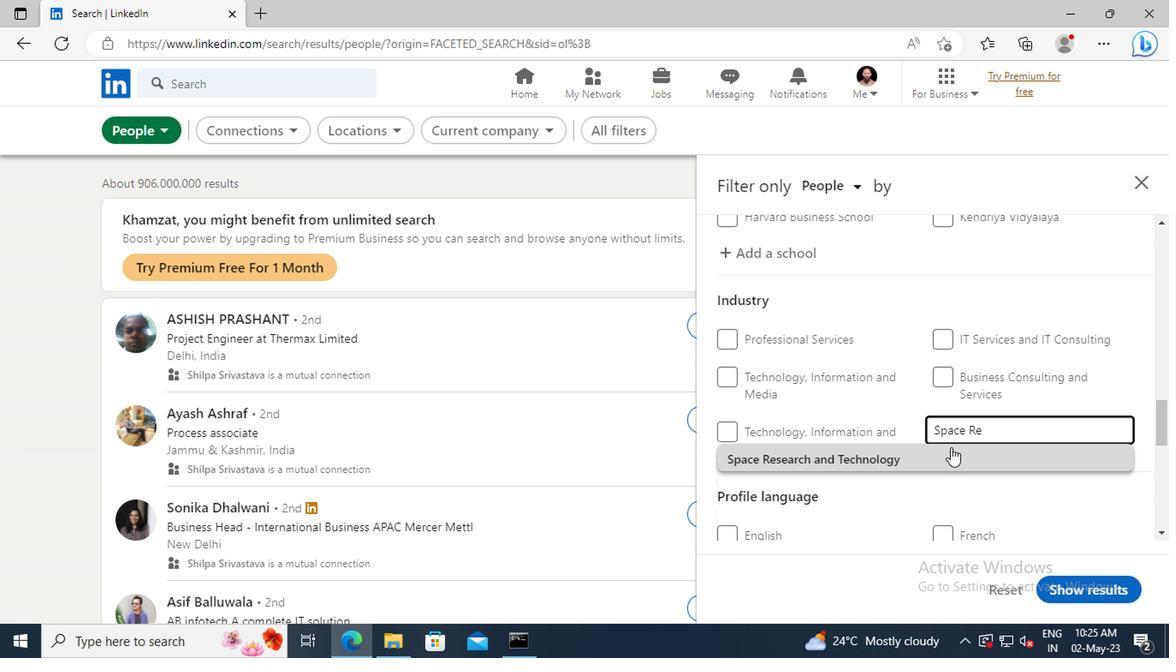 
Action: Mouse pressed left at (947, 455)
Screenshot: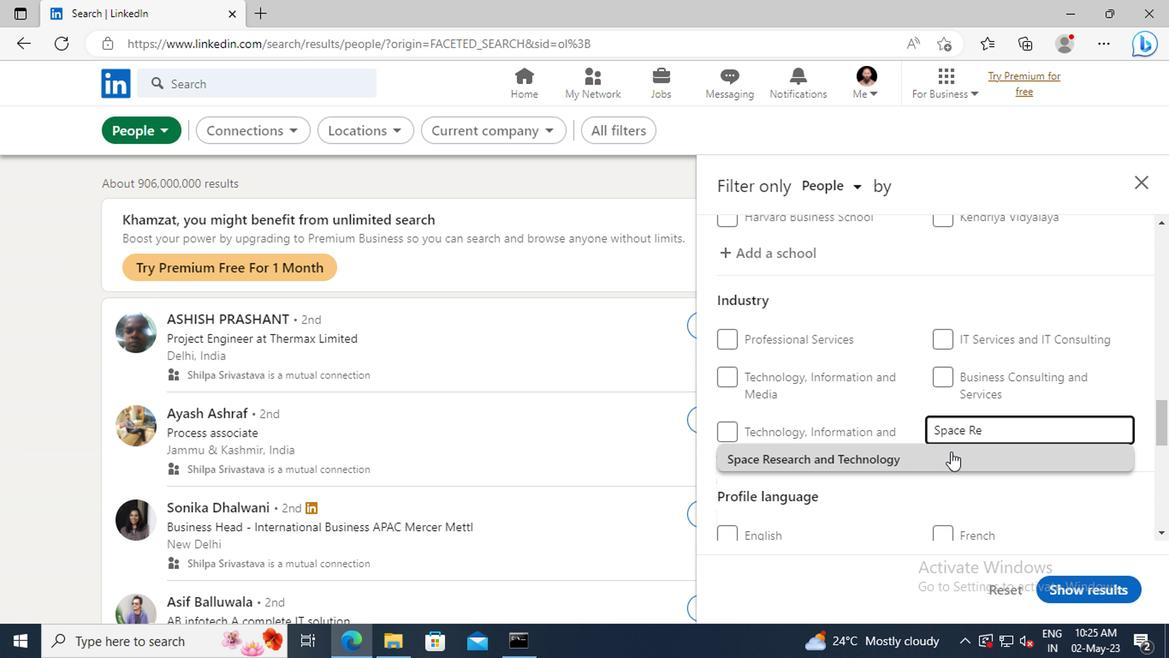 
Action: Mouse scrolled (947, 453) with delta (0, -1)
Screenshot: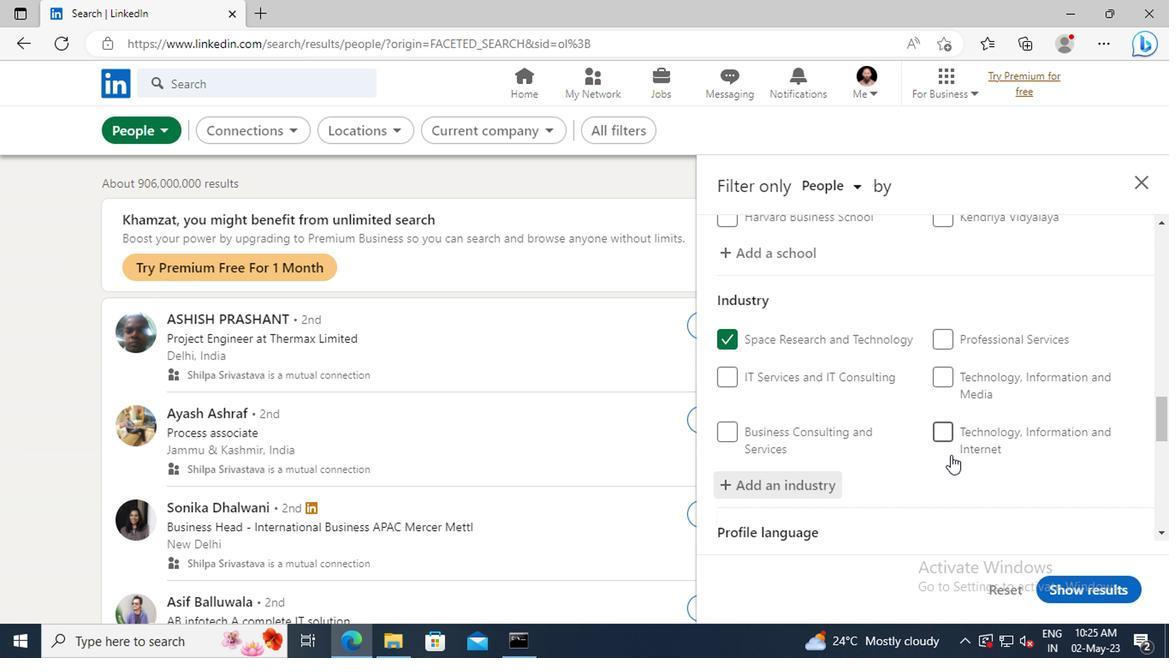 
Action: Mouse scrolled (947, 453) with delta (0, -1)
Screenshot: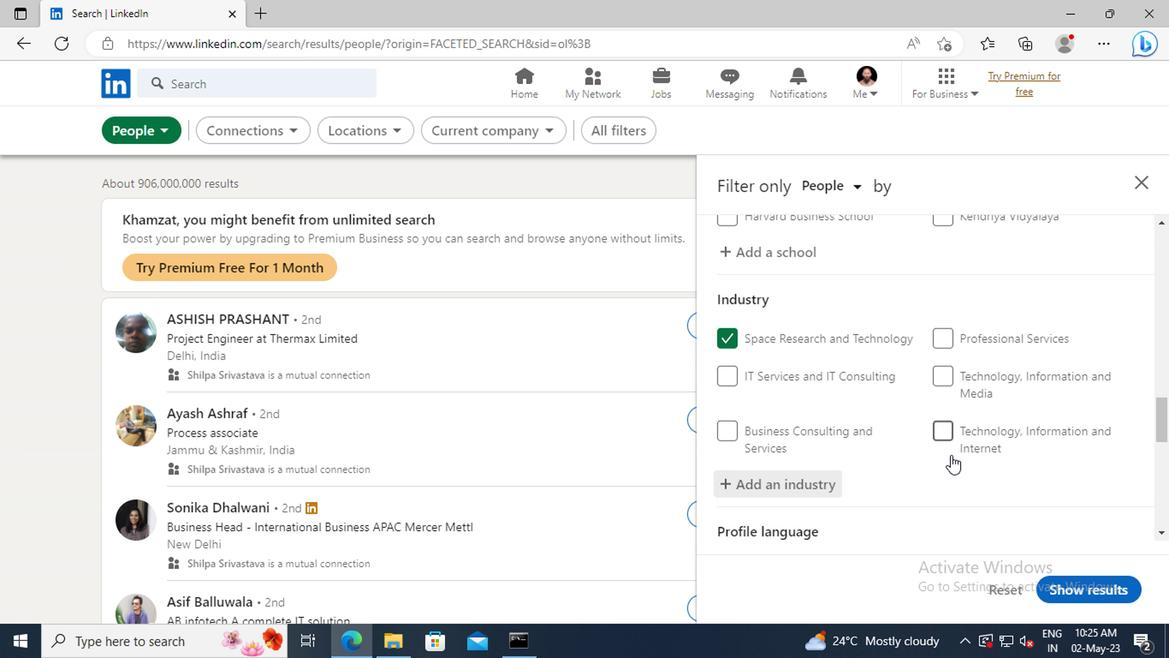 
Action: Mouse scrolled (947, 453) with delta (0, -1)
Screenshot: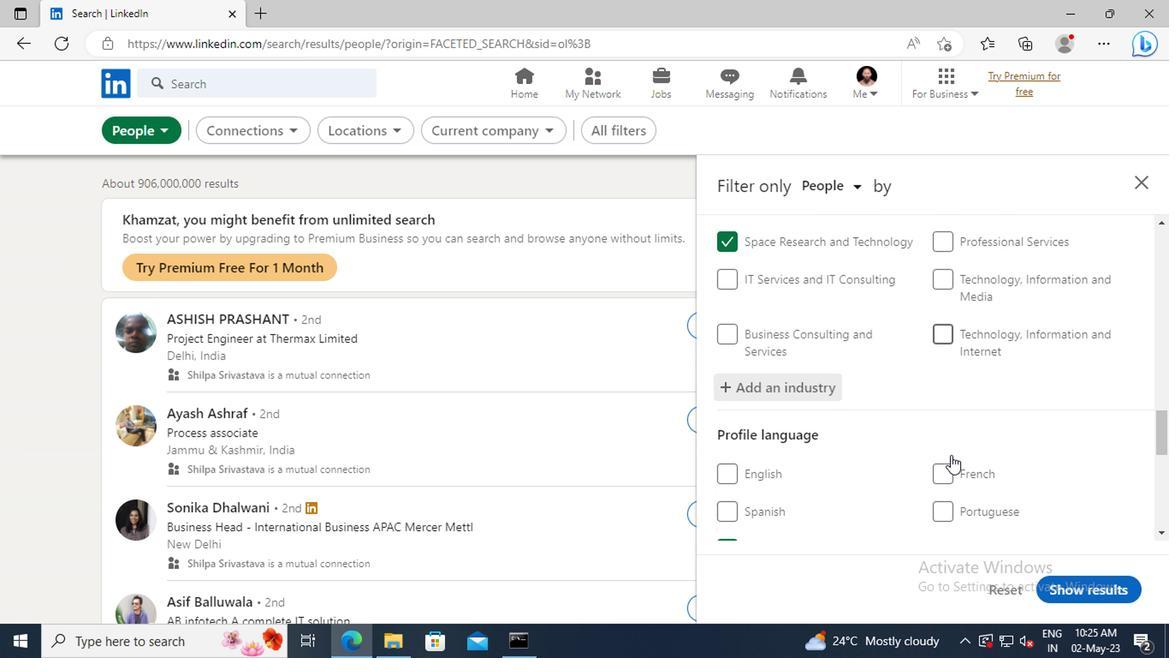
Action: Mouse scrolled (947, 453) with delta (0, -1)
Screenshot: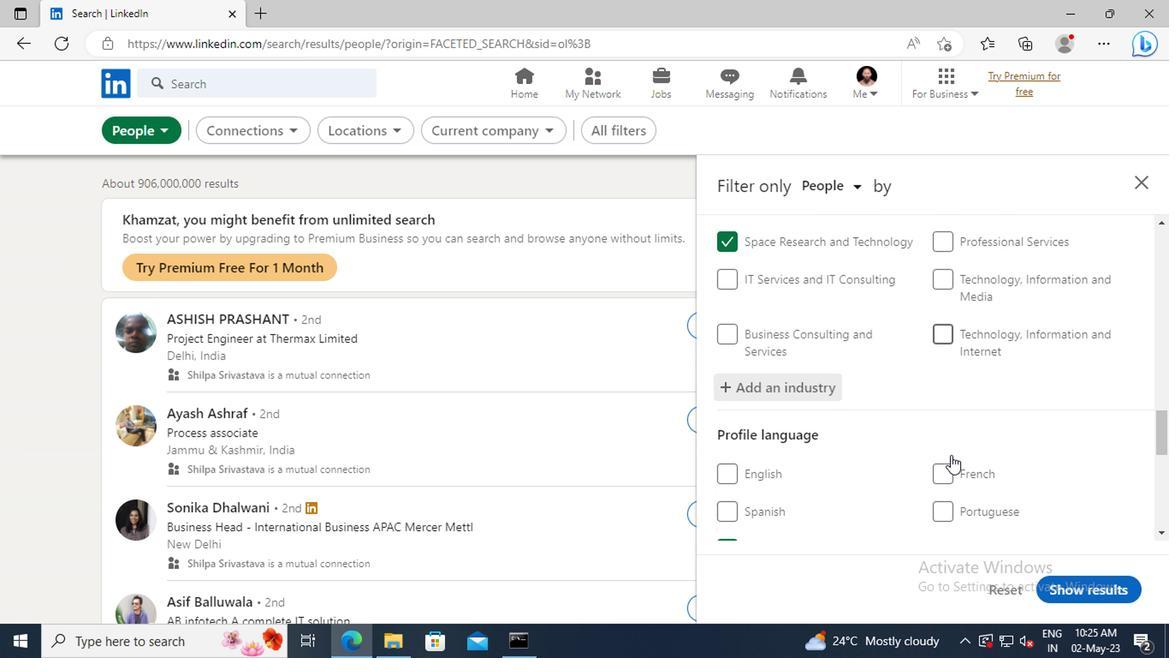 
Action: Mouse scrolled (947, 453) with delta (0, -1)
Screenshot: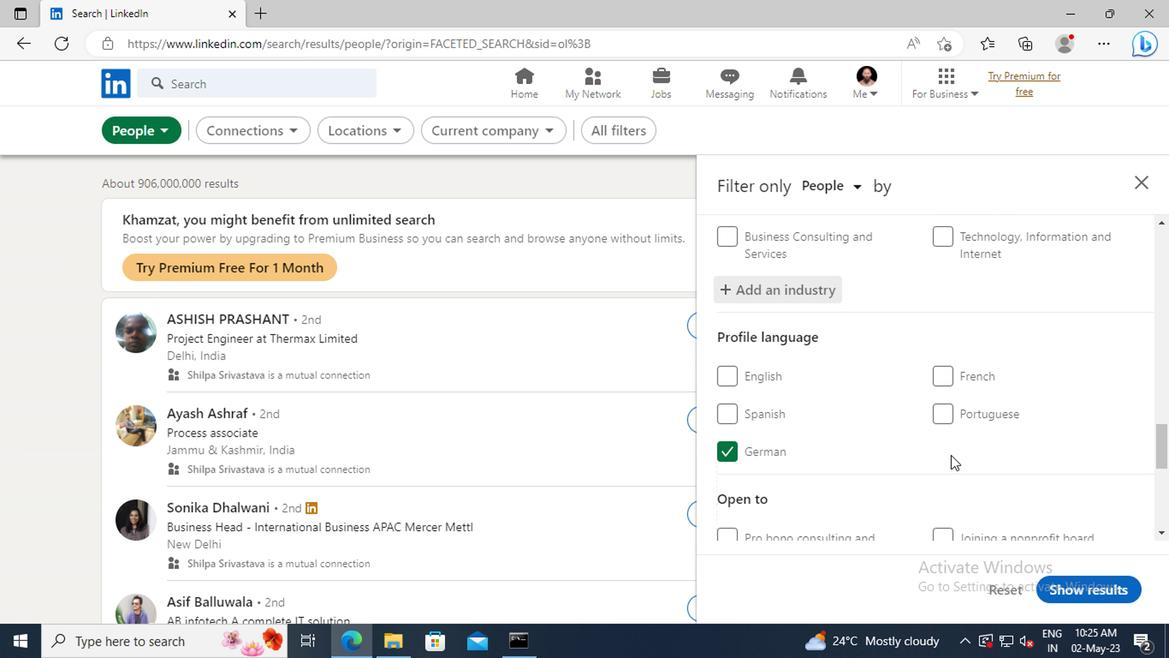 
Action: Mouse scrolled (947, 453) with delta (0, -1)
Screenshot: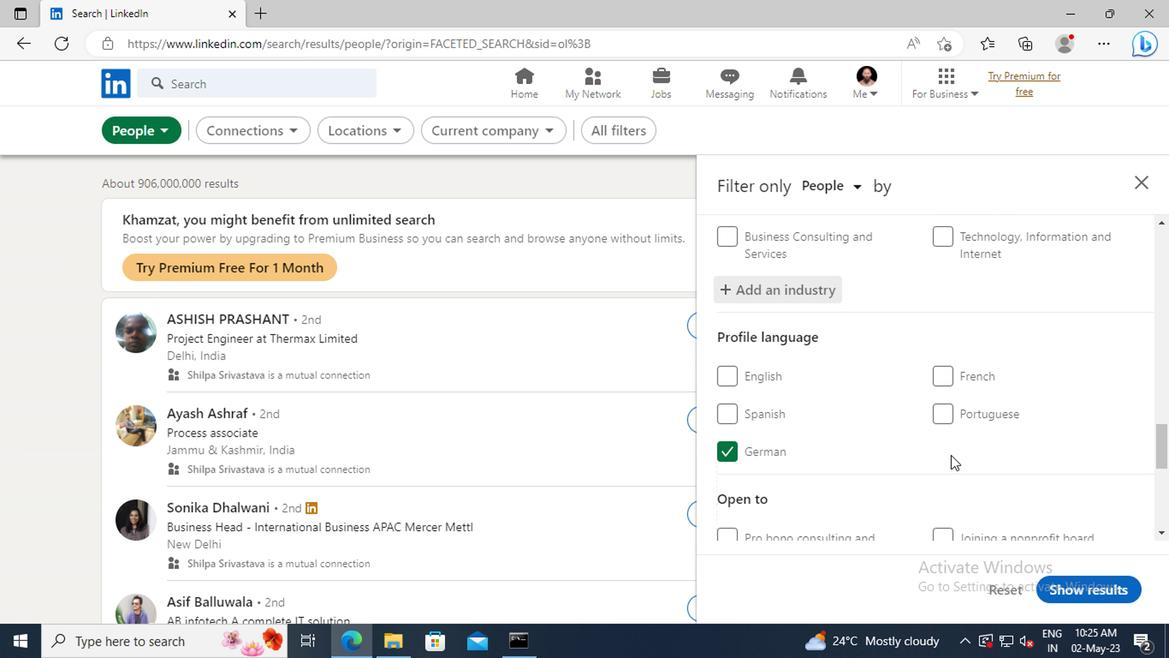 
Action: Mouse scrolled (947, 453) with delta (0, -1)
Screenshot: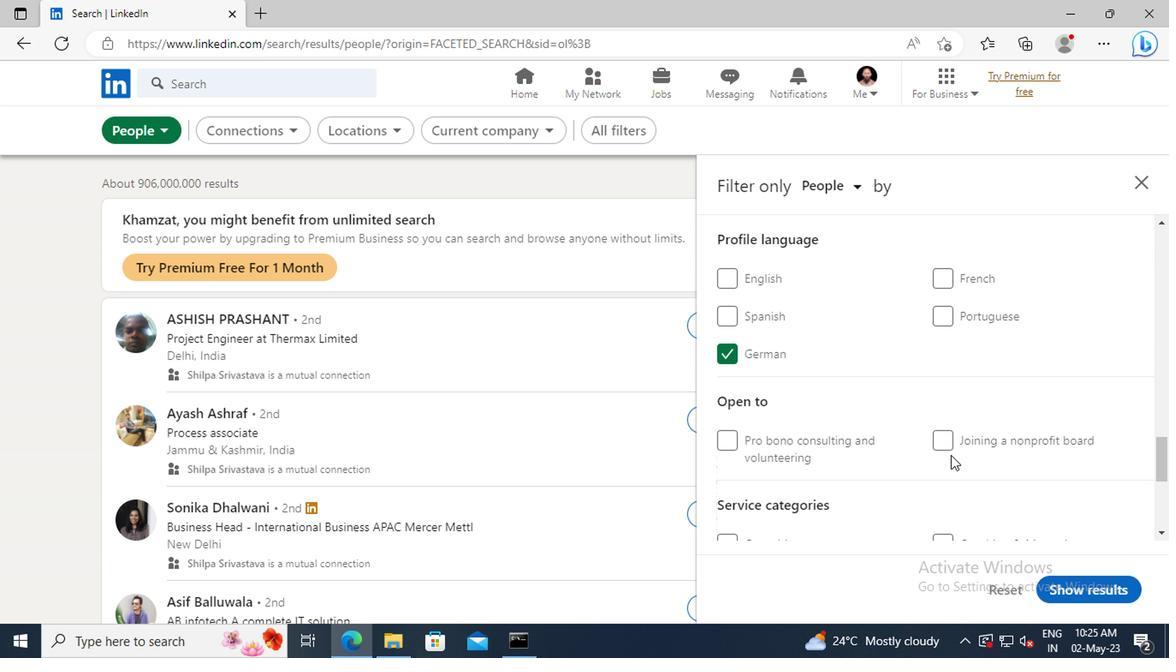 
Action: Mouse scrolled (947, 453) with delta (0, -1)
Screenshot: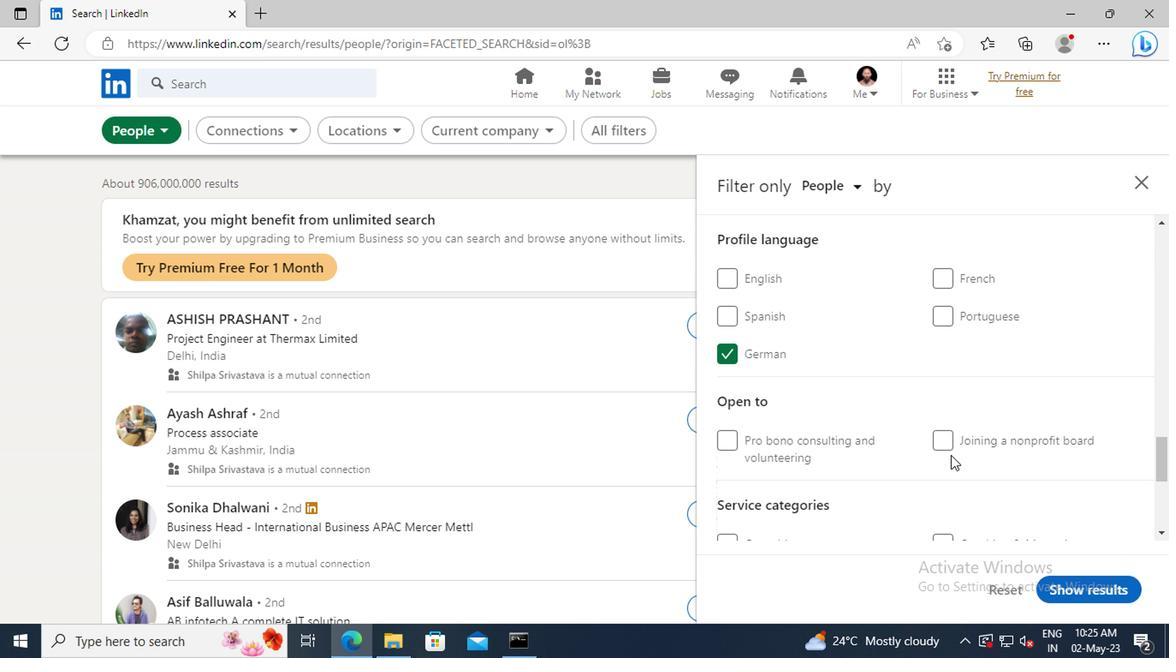 
Action: Mouse scrolled (947, 453) with delta (0, -1)
Screenshot: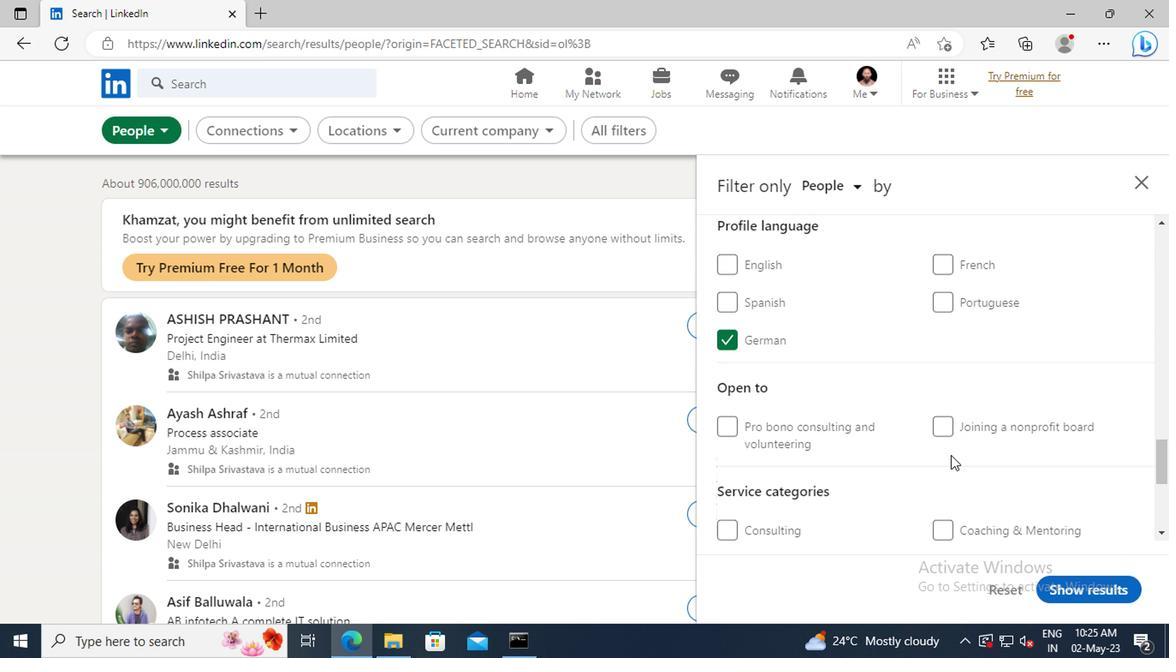 
Action: Mouse moved to (952, 469)
Screenshot: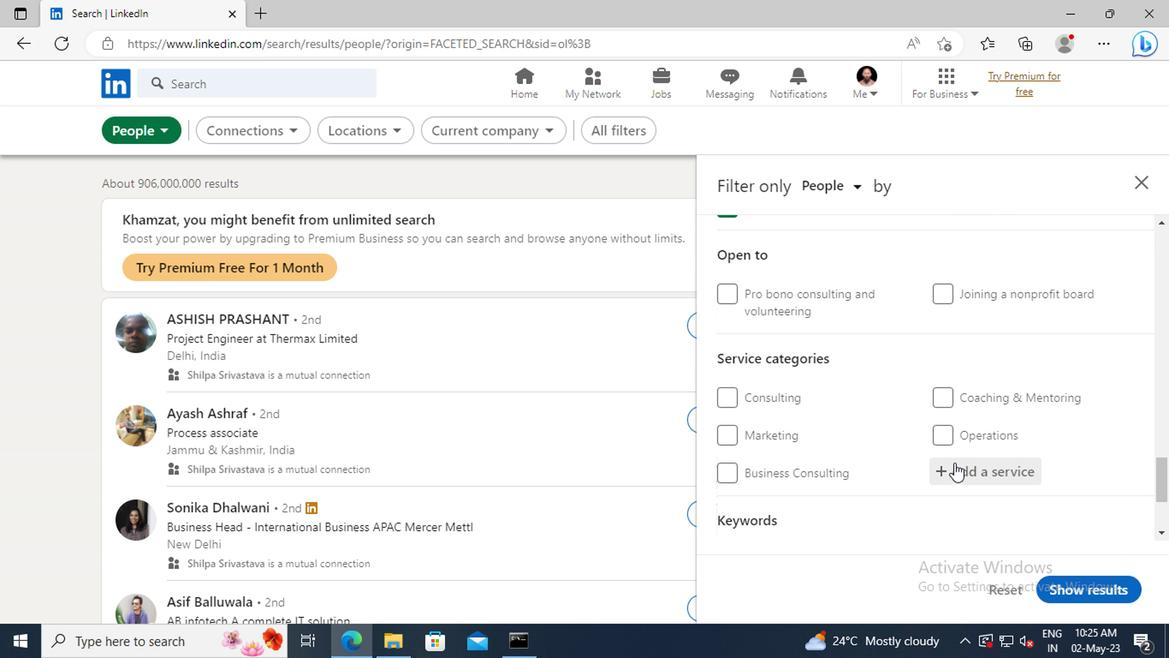 
Action: Mouse pressed left at (952, 469)
Screenshot: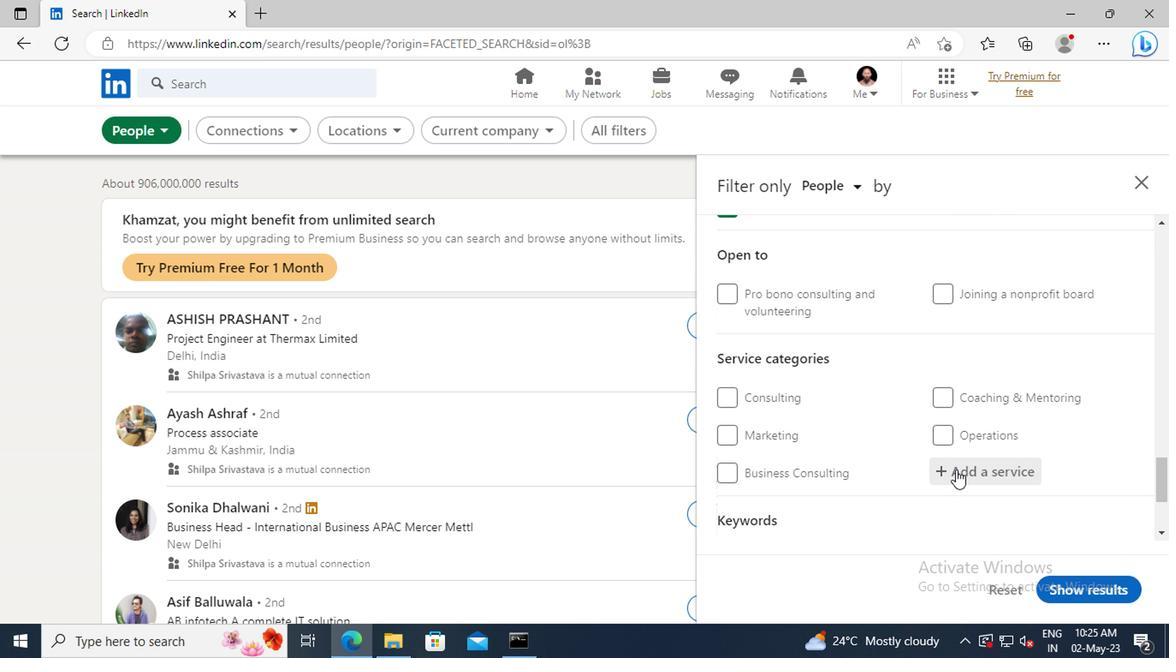 
Action: Key pressed <Key.shift>HOMEO
Screenshot: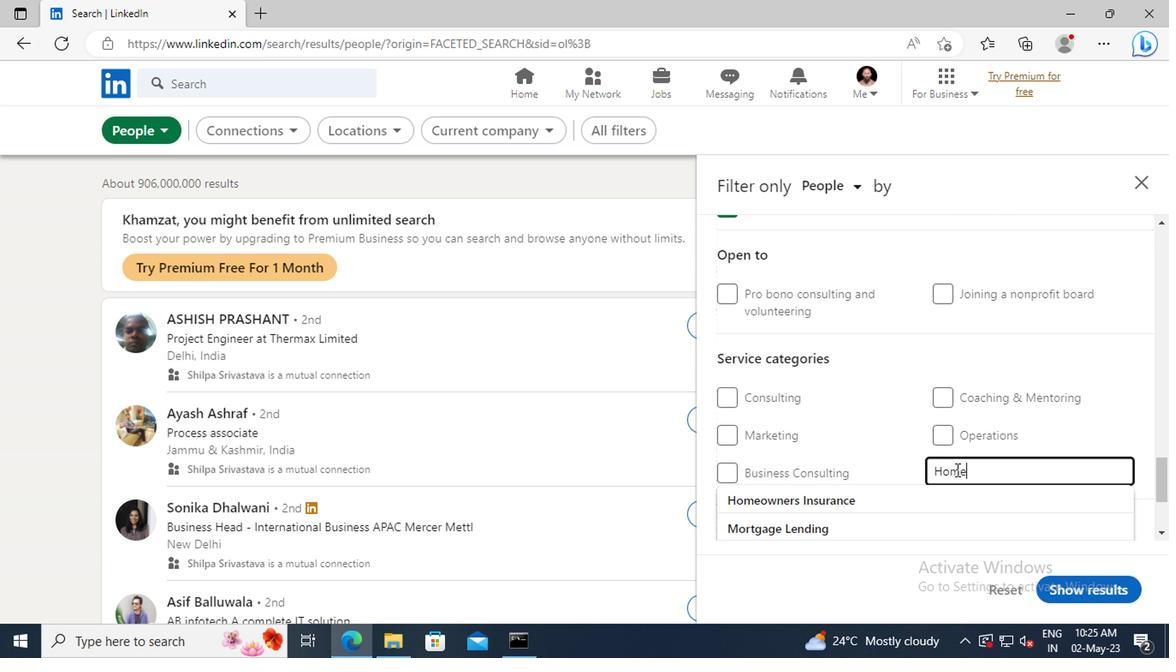 
Action: Mouse moved to (927, 500)
Screenshot: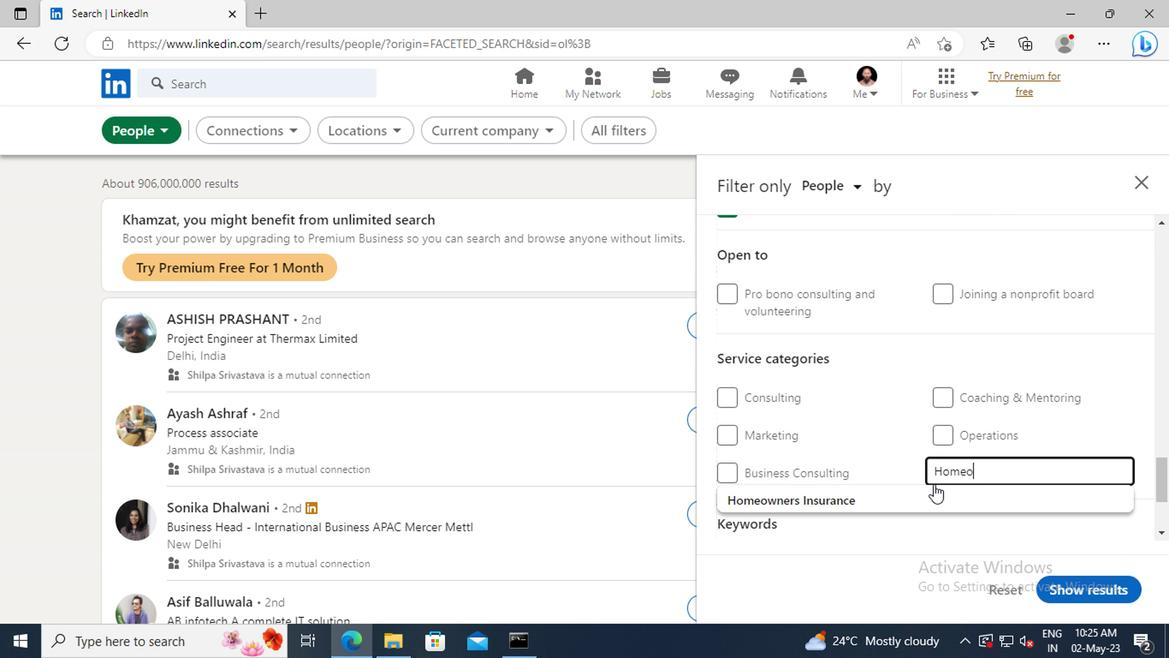
Action: Mouse pressed left at (927, 500)
Screenshot: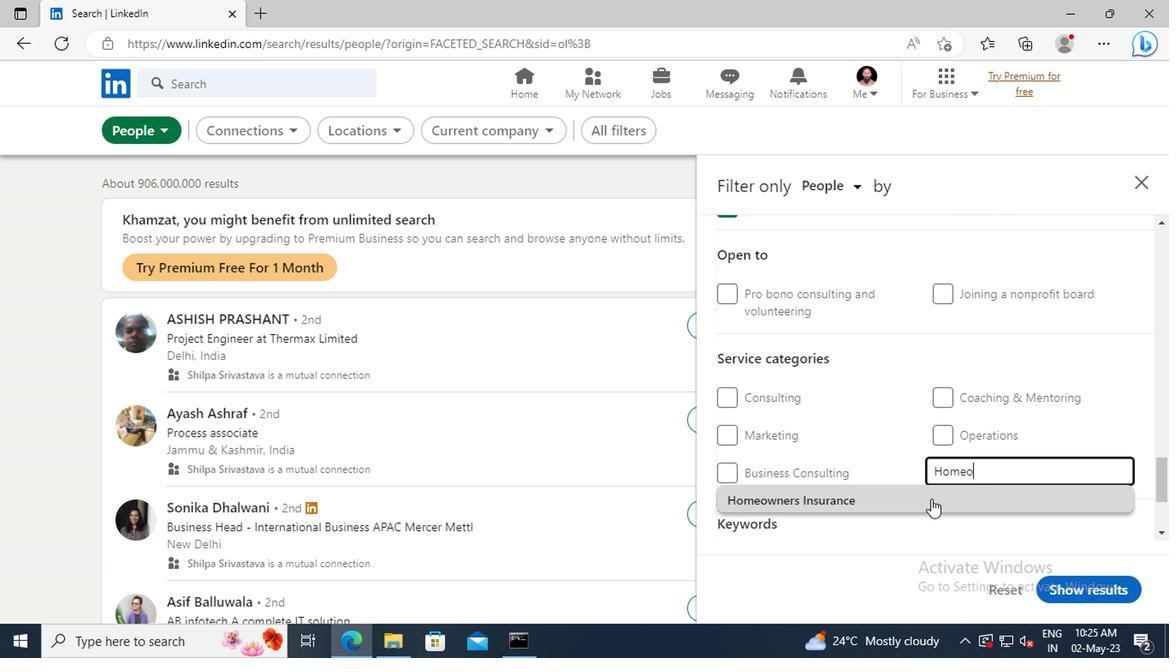 
Action: Mouse scrolled (927, 500) with delta (0, 0)
Screenshot: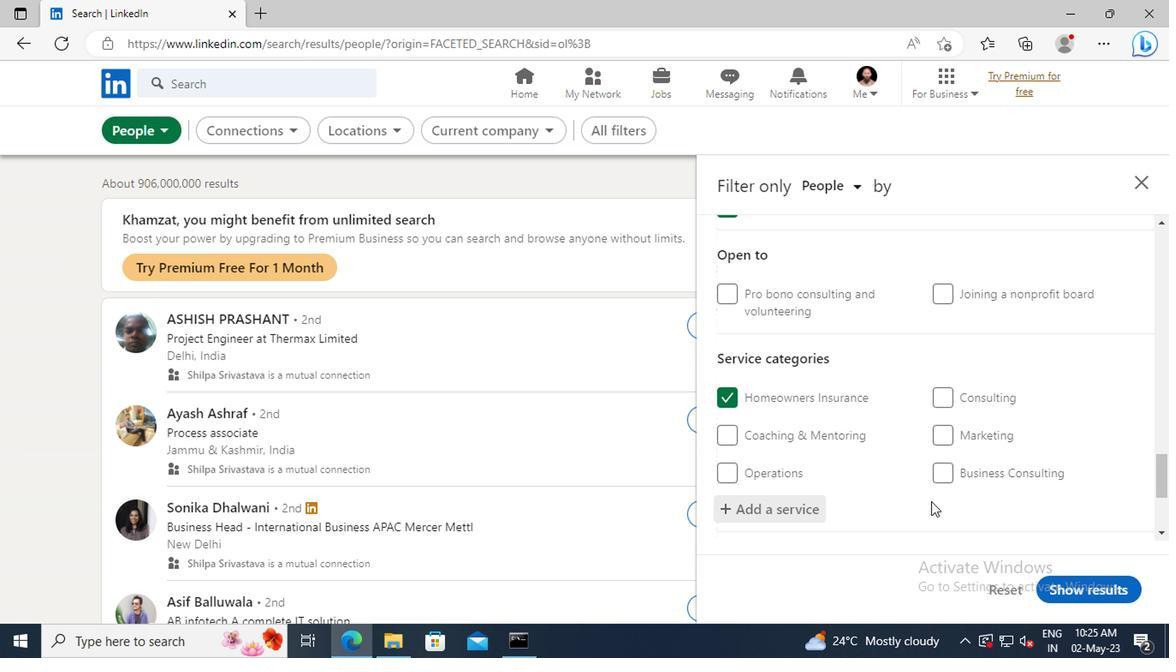 
Action: Mouse scrolled (927, 500) with delta (0, 0)
Screenshot: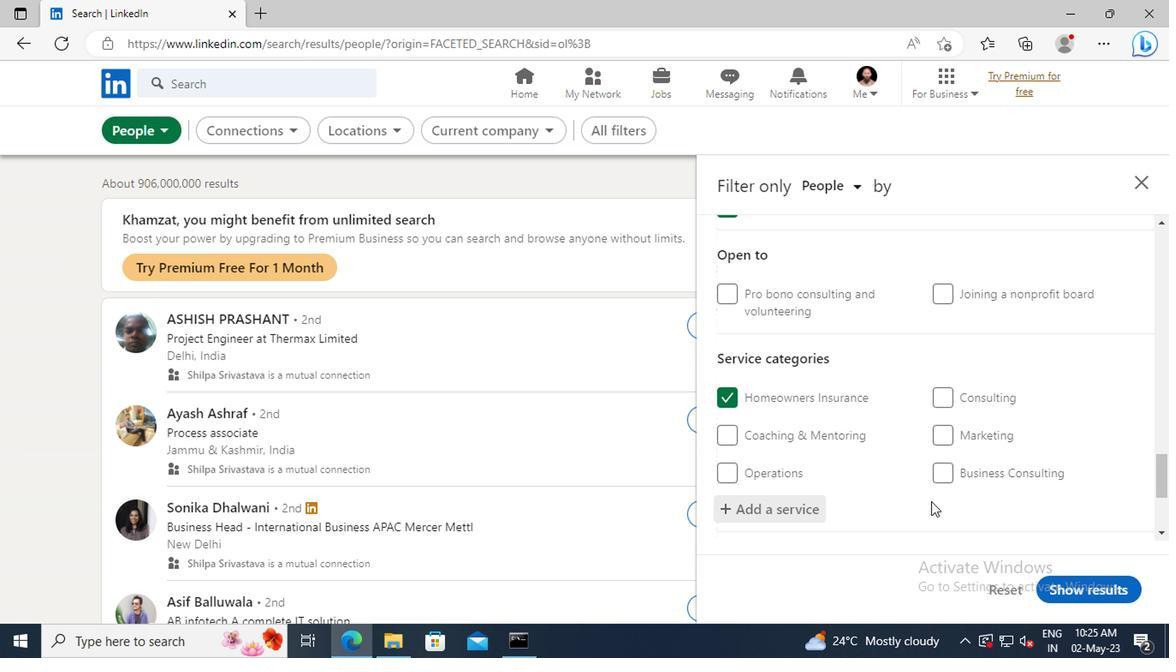 
Action: Mouse scrolled (927, 500) with delta (0, 0)
Screenshot: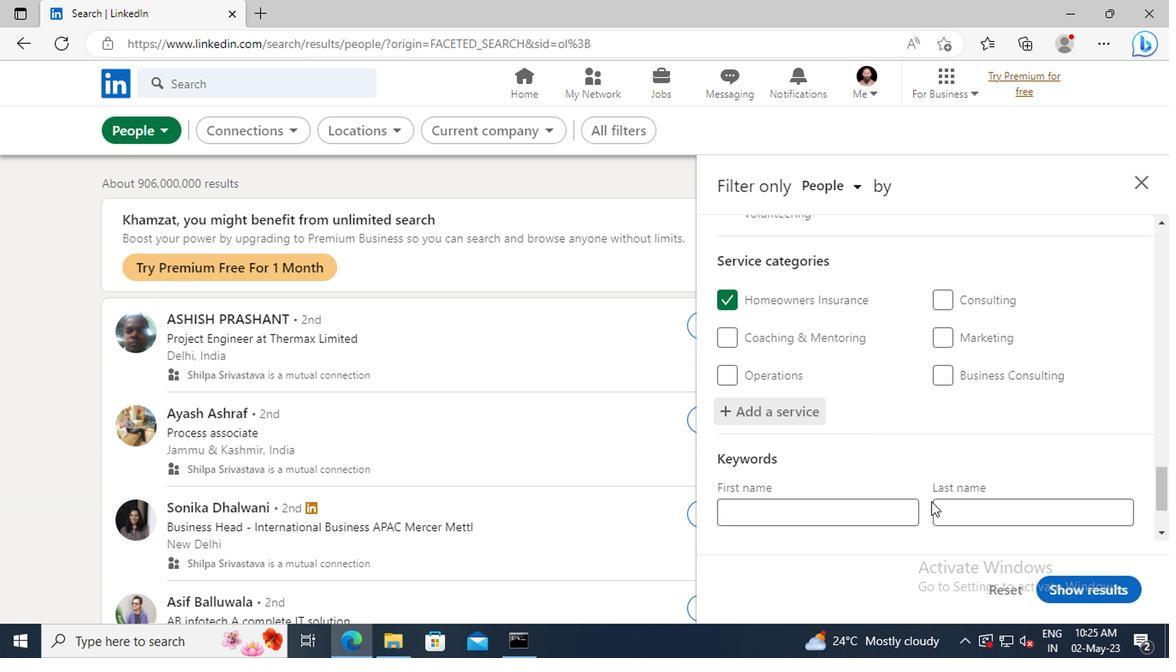 
Action: Mouse scrolled (927, 500) with delta (0, 0)
Screenshot: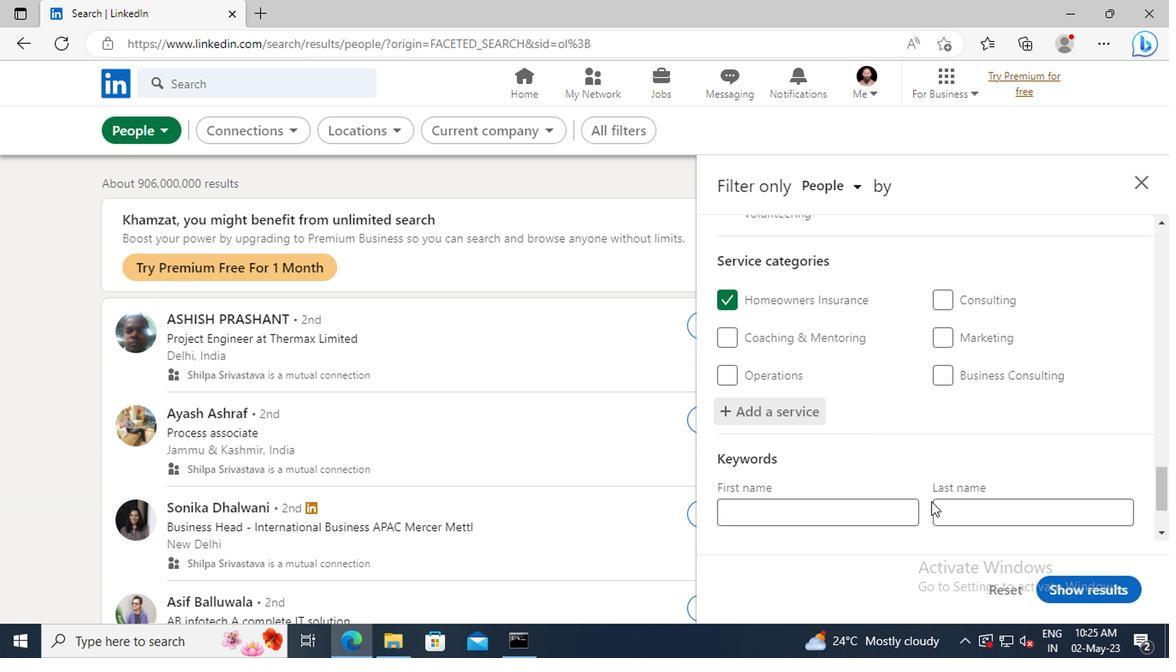 
Action: Mouse scrolled (927, 500) with delta (0, 0)
Screenshot: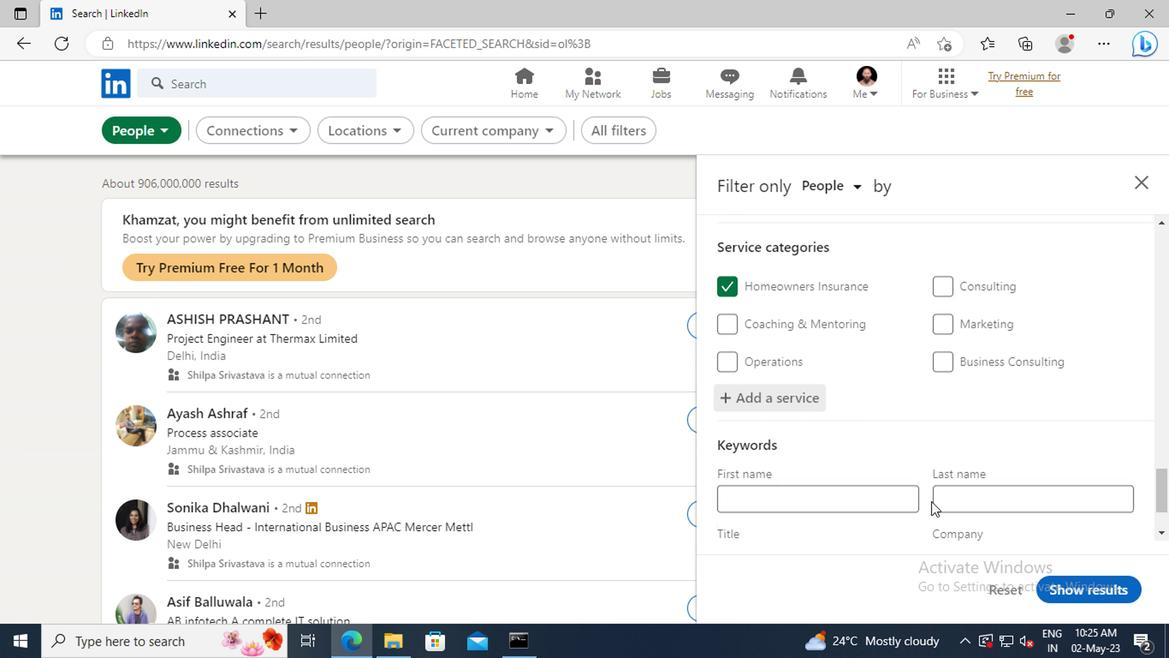 
Action: Mouse moved to (793, 464)
Screenshot: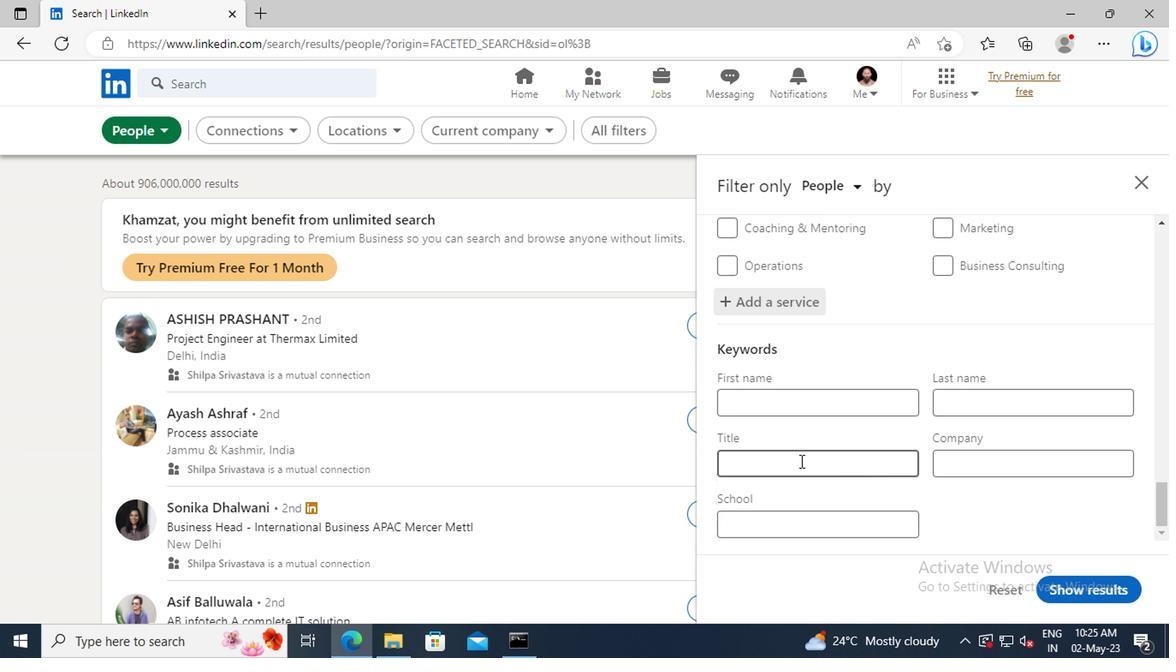 
Action: Mouse pressed left at (793, 464)
Screenshot: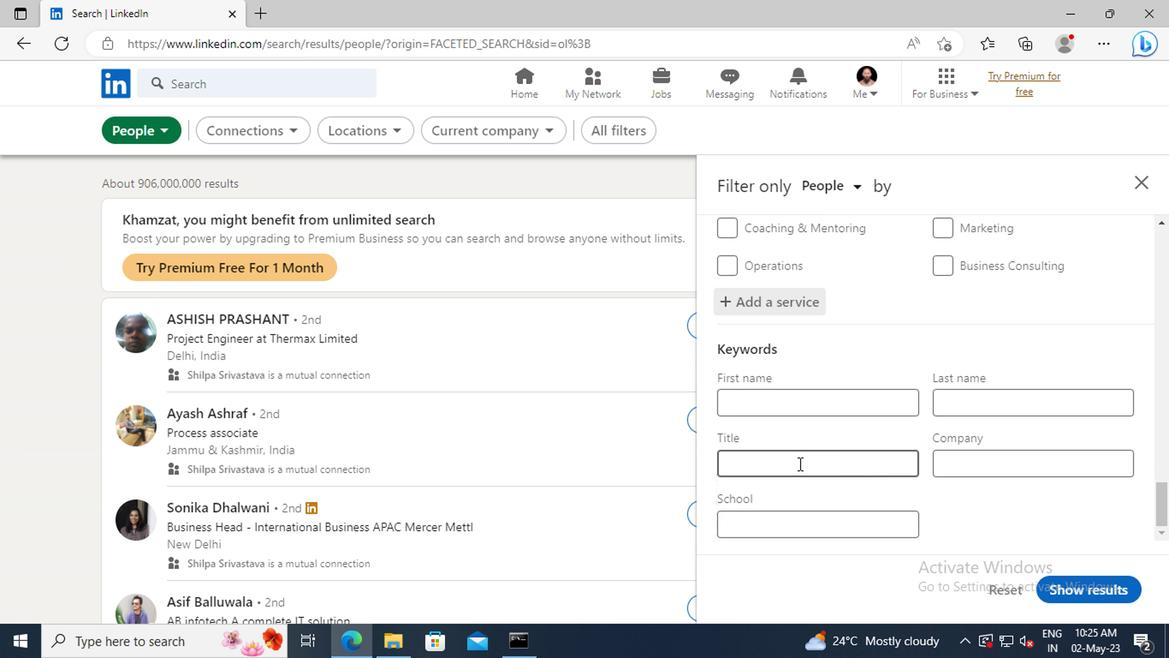 
Action: Key pressed <Key.shift>ANIMAL<Key.space><Key.shift>BREEDER<Key.enter>
Screenshot: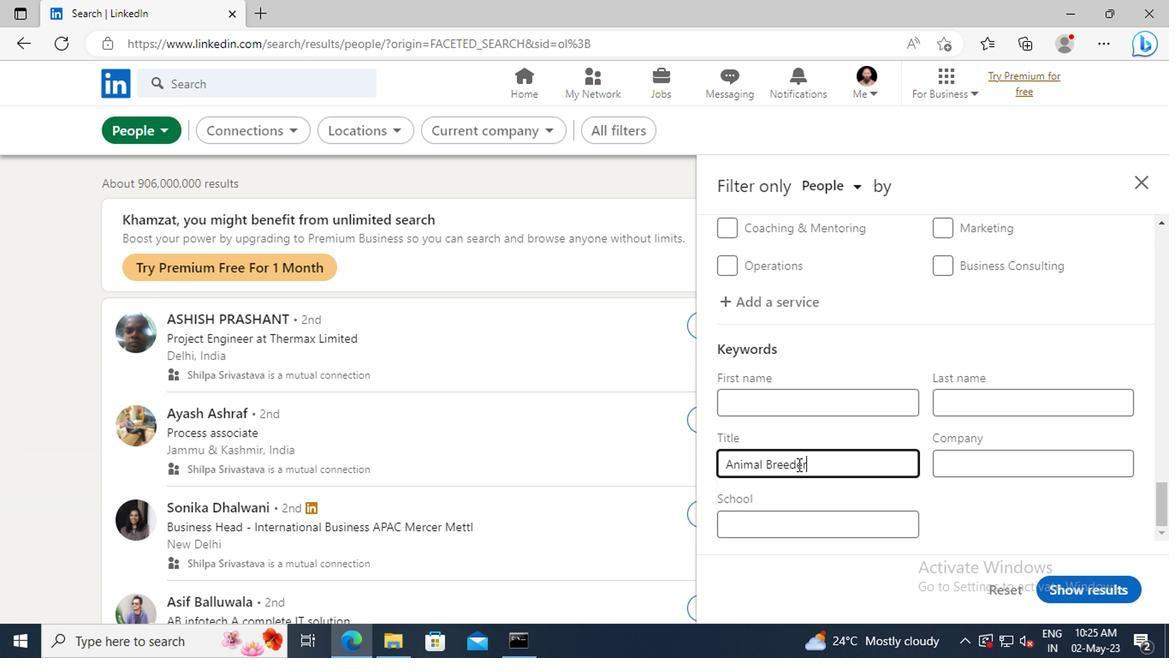 
Action: Mouse moved to (1063, 588)
Screenshot: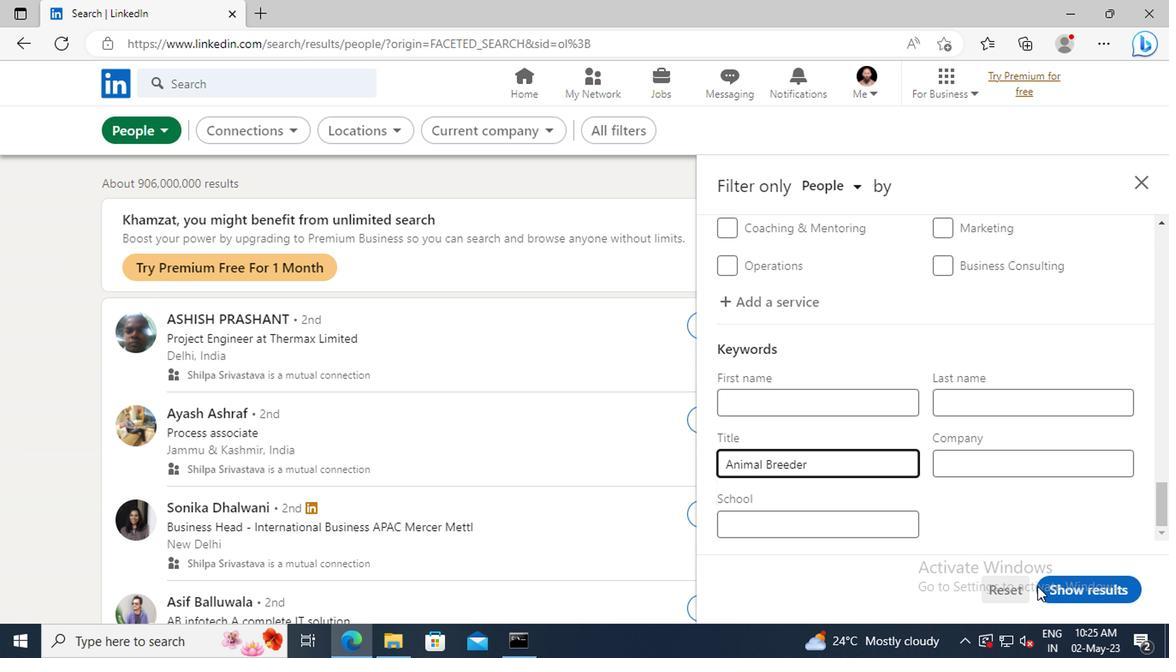 
Action: Mouse pressed left at (1063, 588)
Screenshot: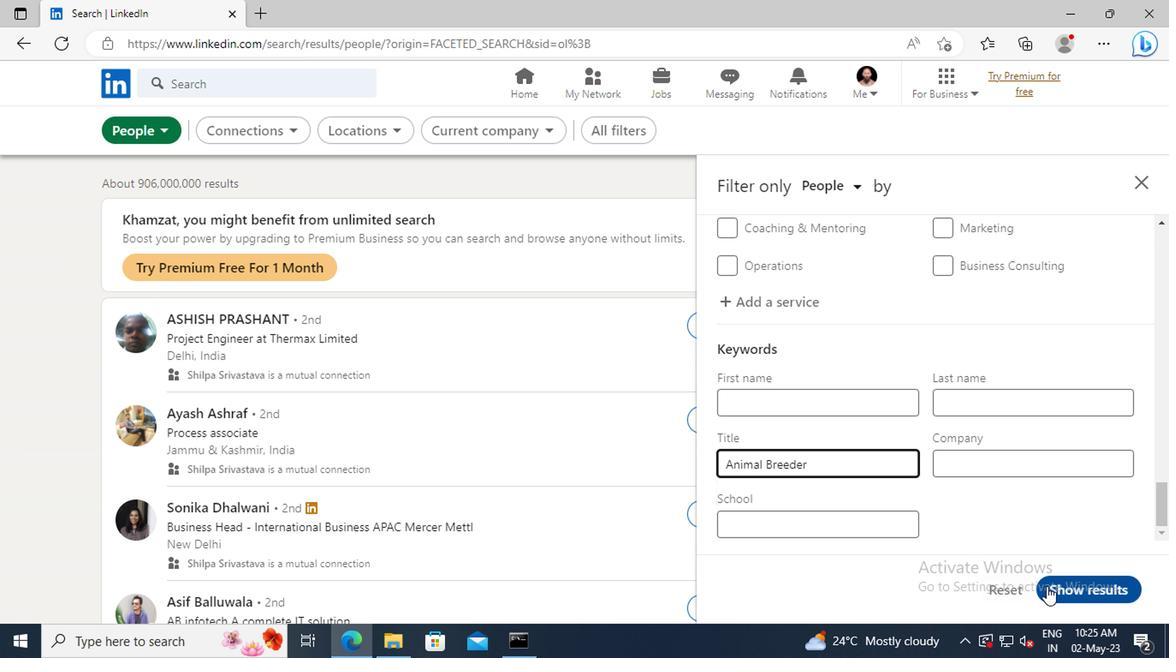 
